 Task: Find connections with filter location Penticton with filter topic #careerswith filter profile language Potuguese with filter current company VarSigma with filter school Indian Institute of Technology, Ropar with filter industry Technology, Information and Internet with filter service category Team Building with filter keywords title Novelist/Writer
Action: Mouse moved to (265, 348)
Screenshot: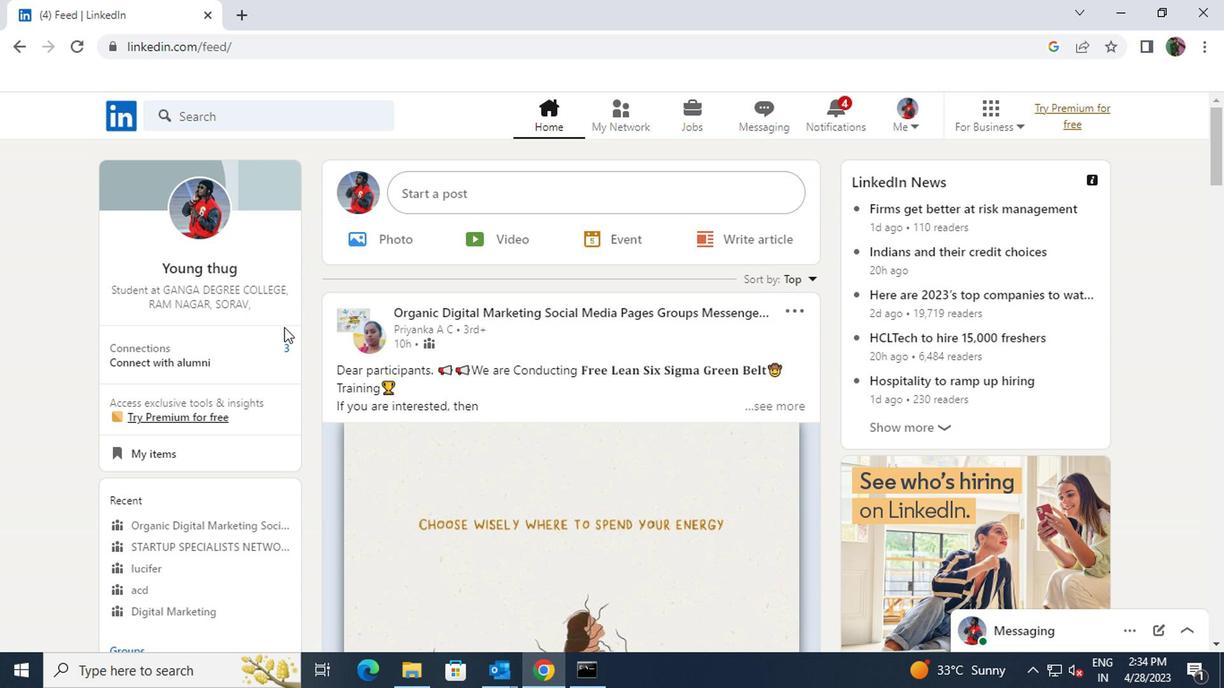 
Action: Mouse pressed left at (265, 348)
Screenshot: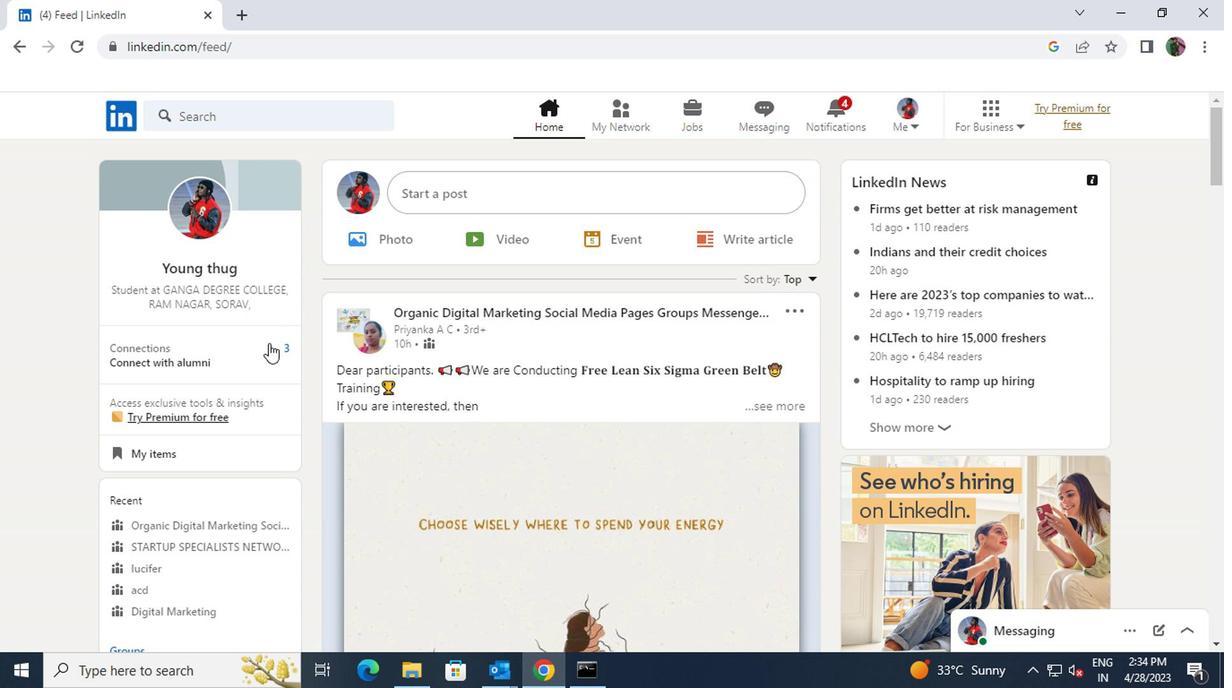 
Action: Mouse moved to (290, 216)
Screenshot: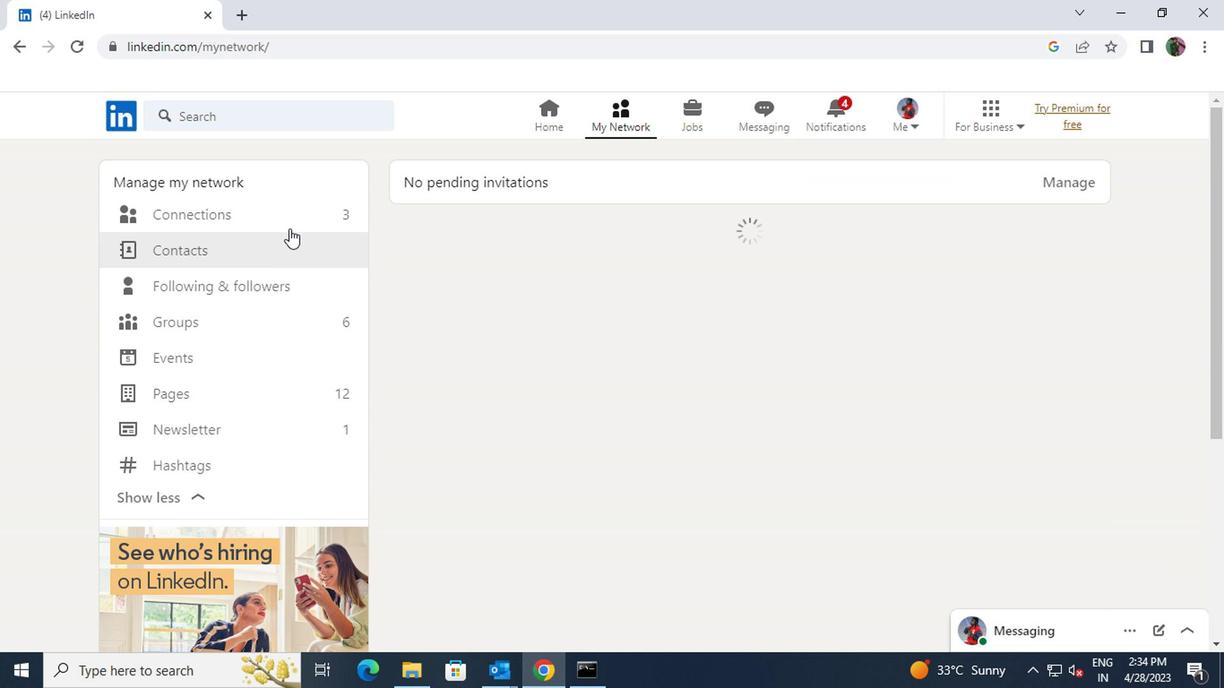 
Action: Mouse pressed left at (290, 216)
Screenshot: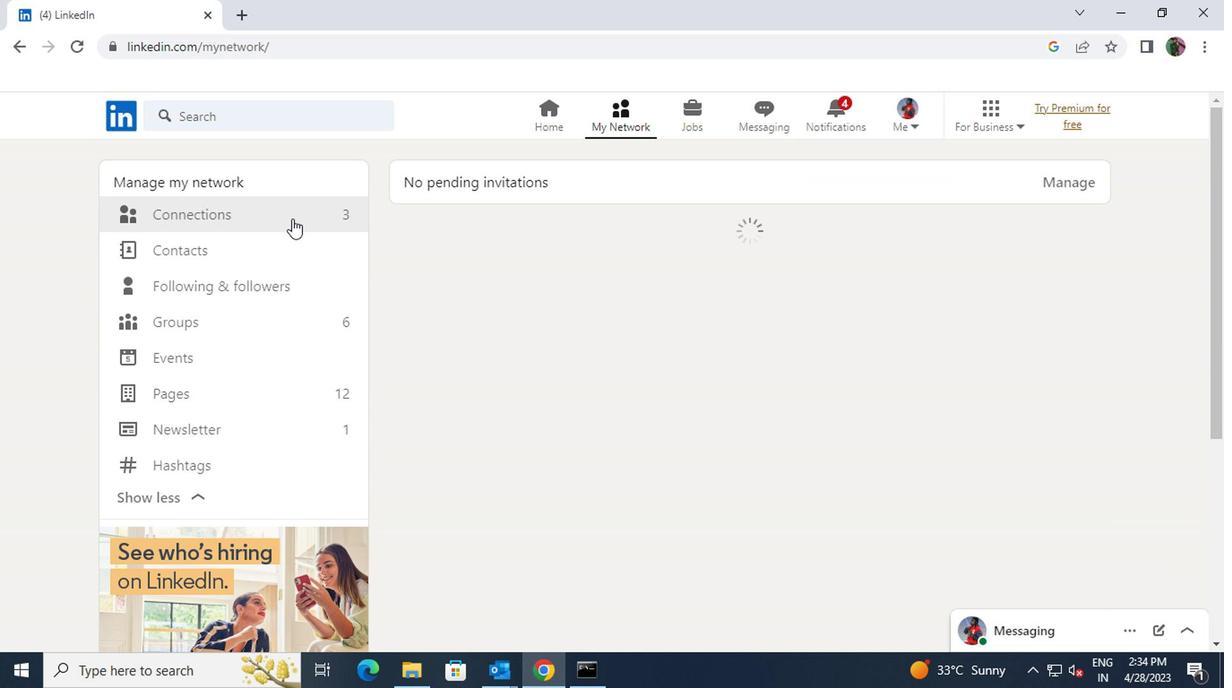 
Action: Mouse moved to (713, 220)
Screenshot: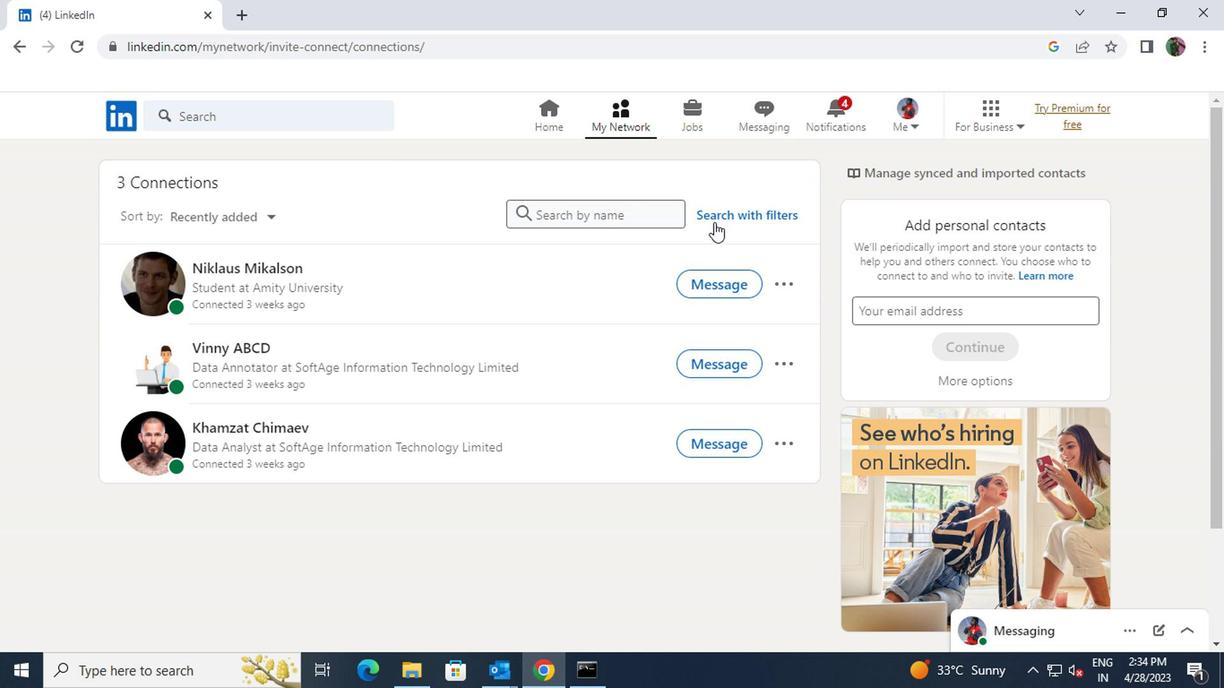 
Action: Mouse pressed left at (713, 220)
Screenshot: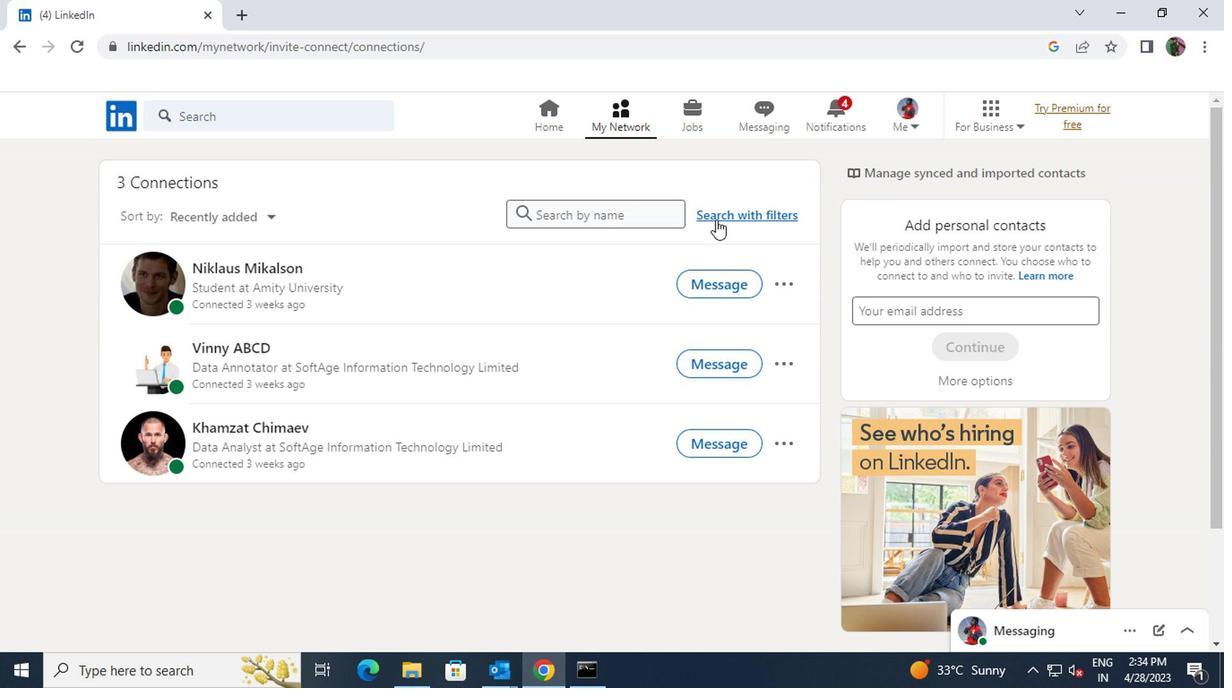 
Action: Mouse moved to (676, 172)
Screenshot: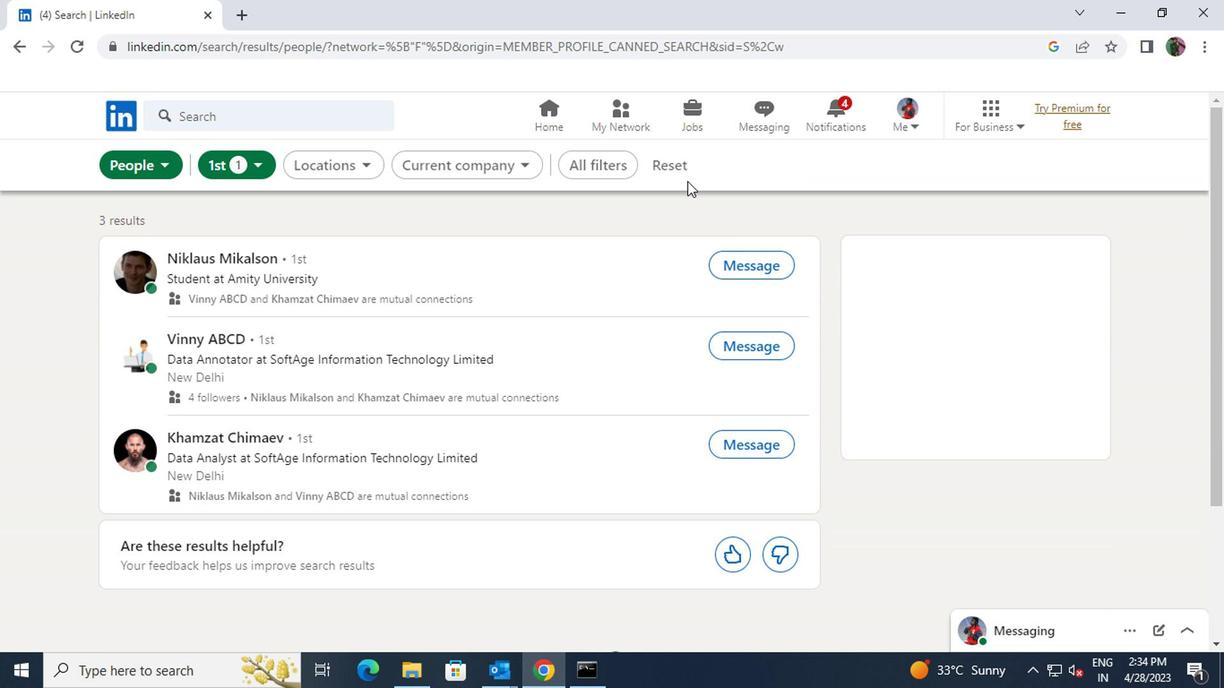 
Action: Mouse pressed left at (676, 172)
Screenshot: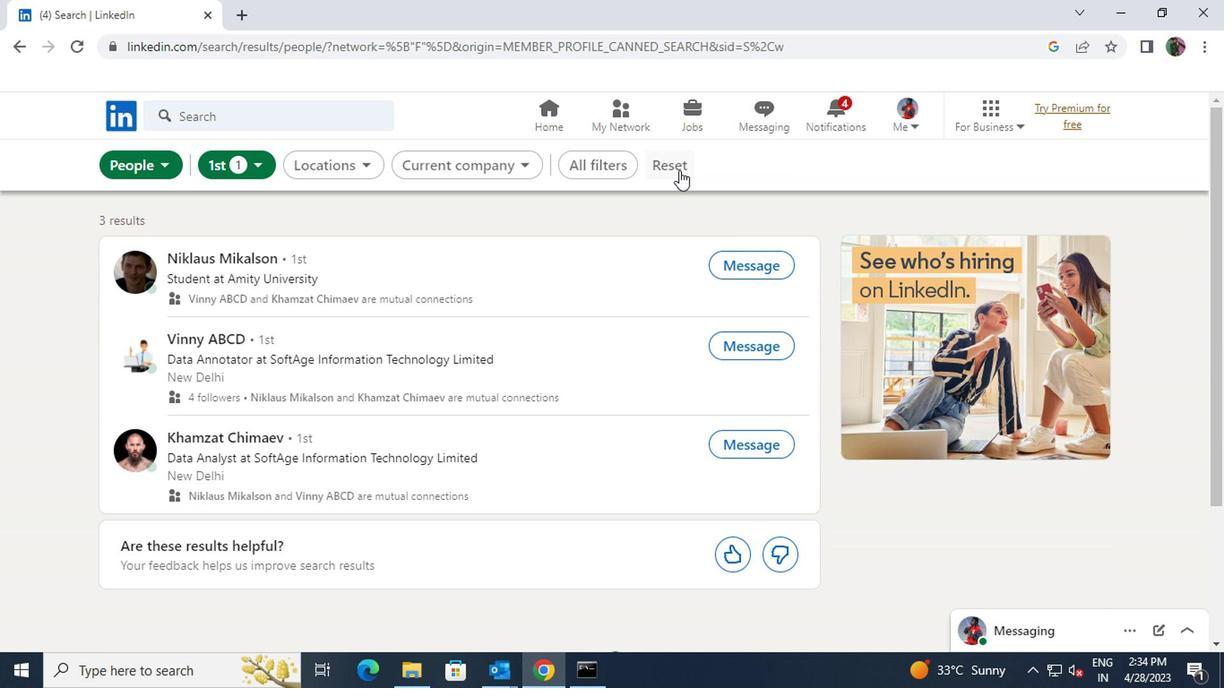 
Action: Mouse moved to (645, 165)
Screenshot: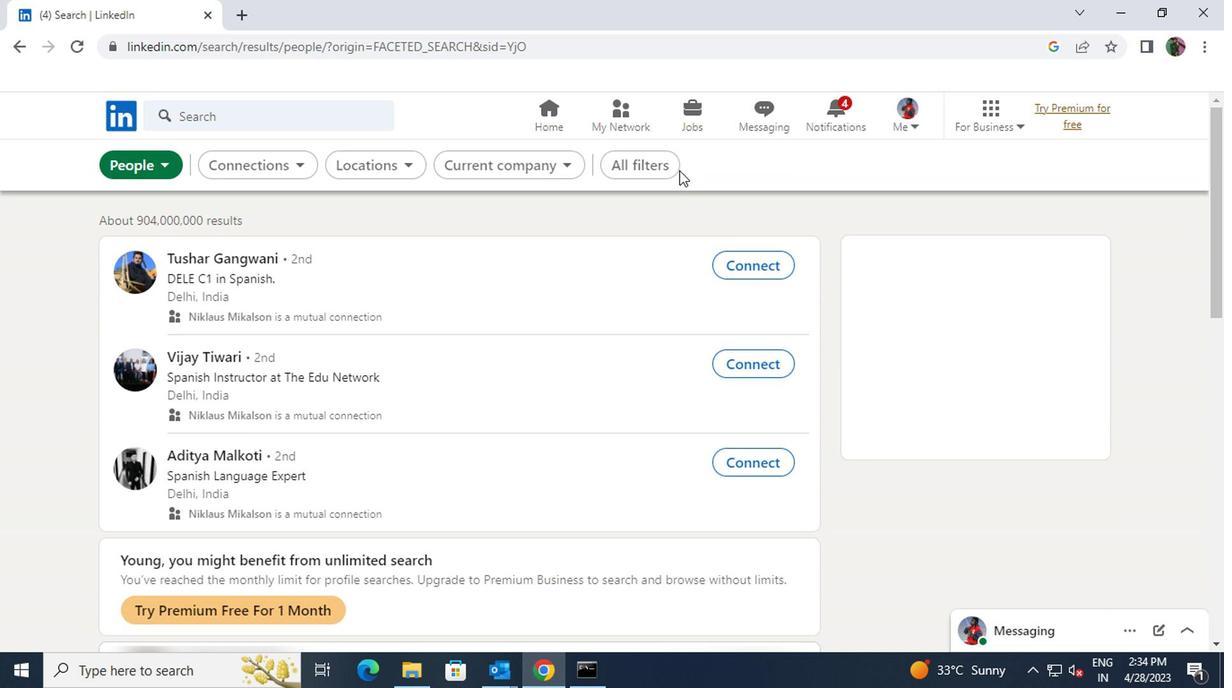 
Action: Mouse pressed left at (645, 165)
Screenshot: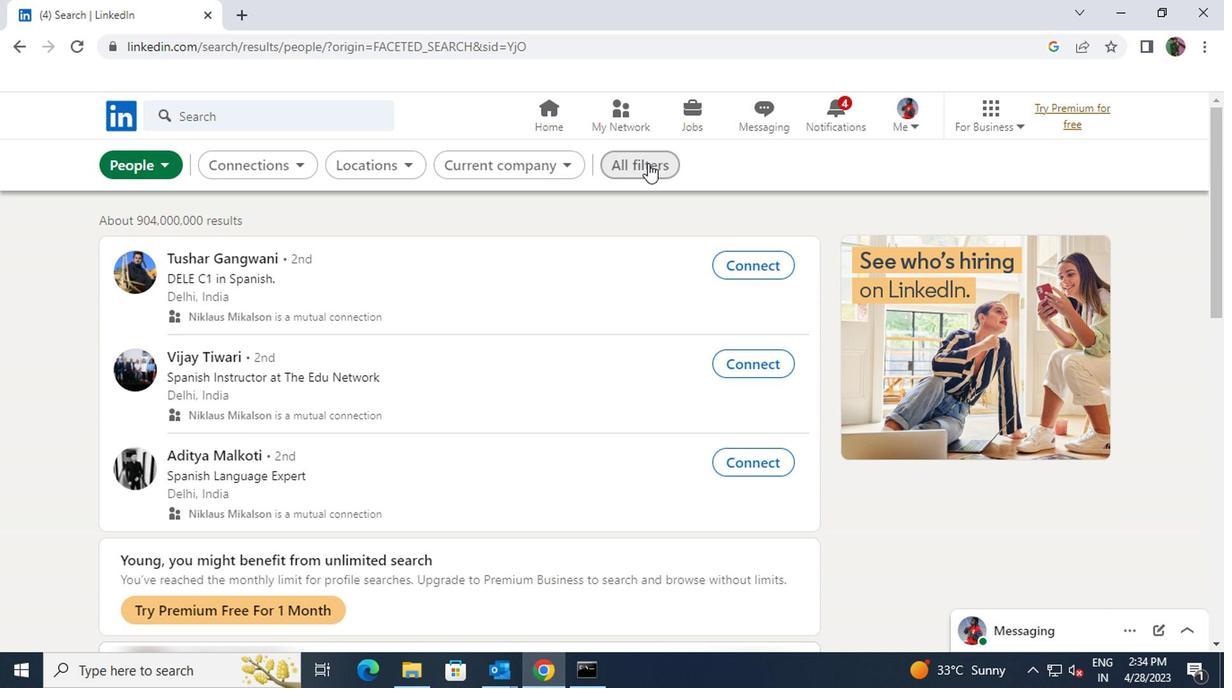 
Action: Mouse moved to (847, 346)
Screenshot: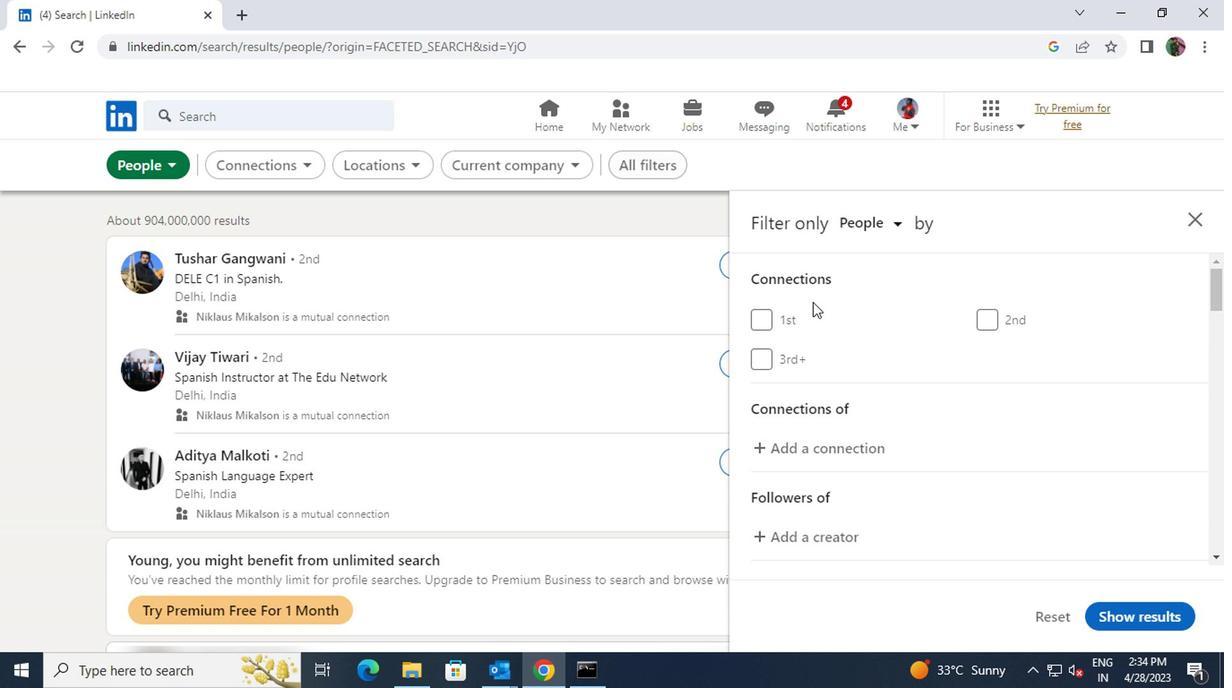 
Action: Mouse scrolled (847, 346) with delta (0, 0)
Screenshot: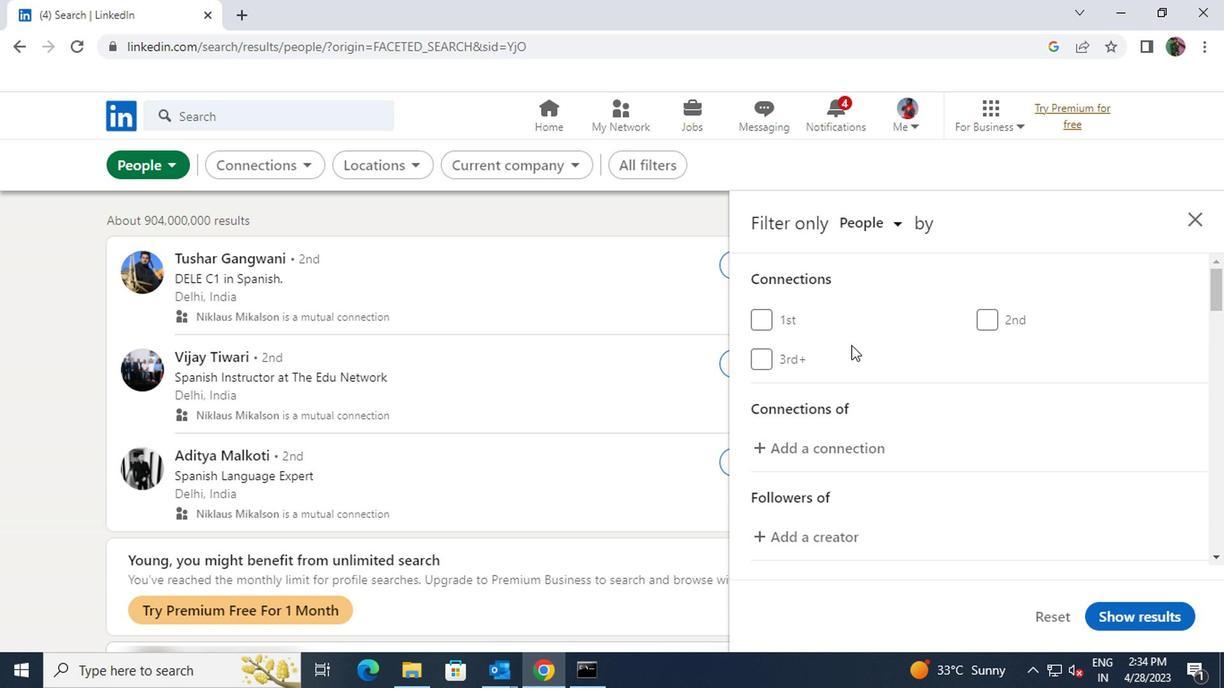 
Action: Mouse scrolled (847, 346) with delta (0, 0)
Screenshot: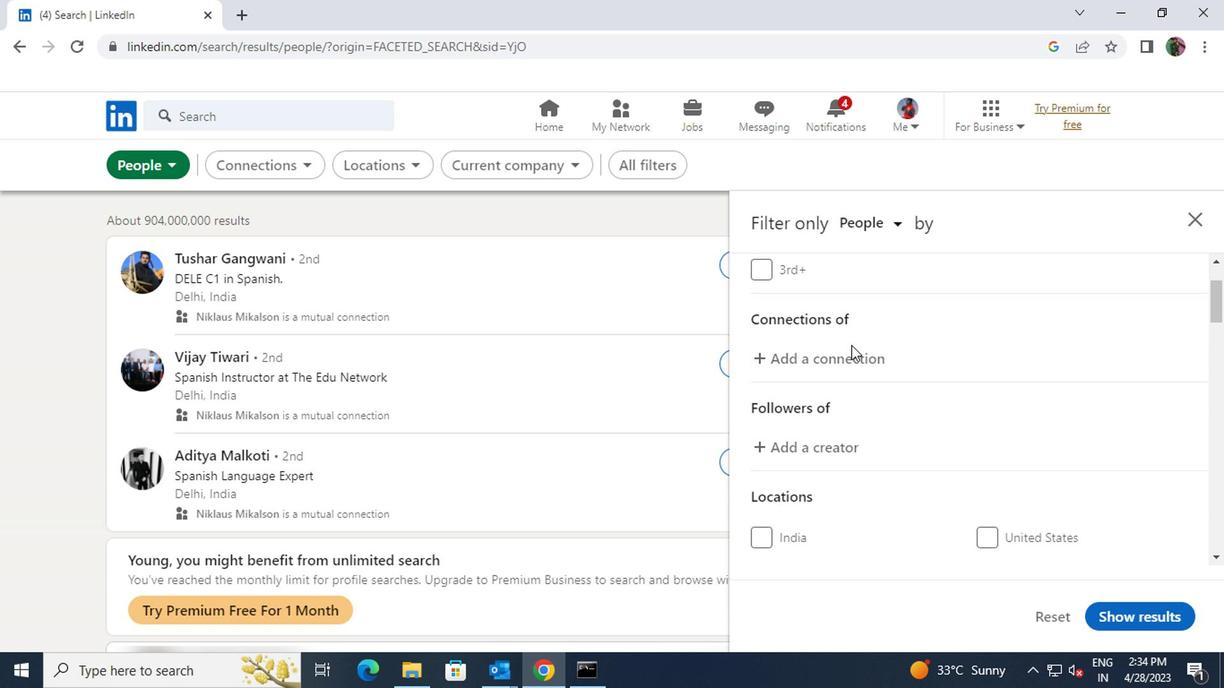 
Action: Mouse scrolled (847, 346) with delta (0, 0)
Screenshot: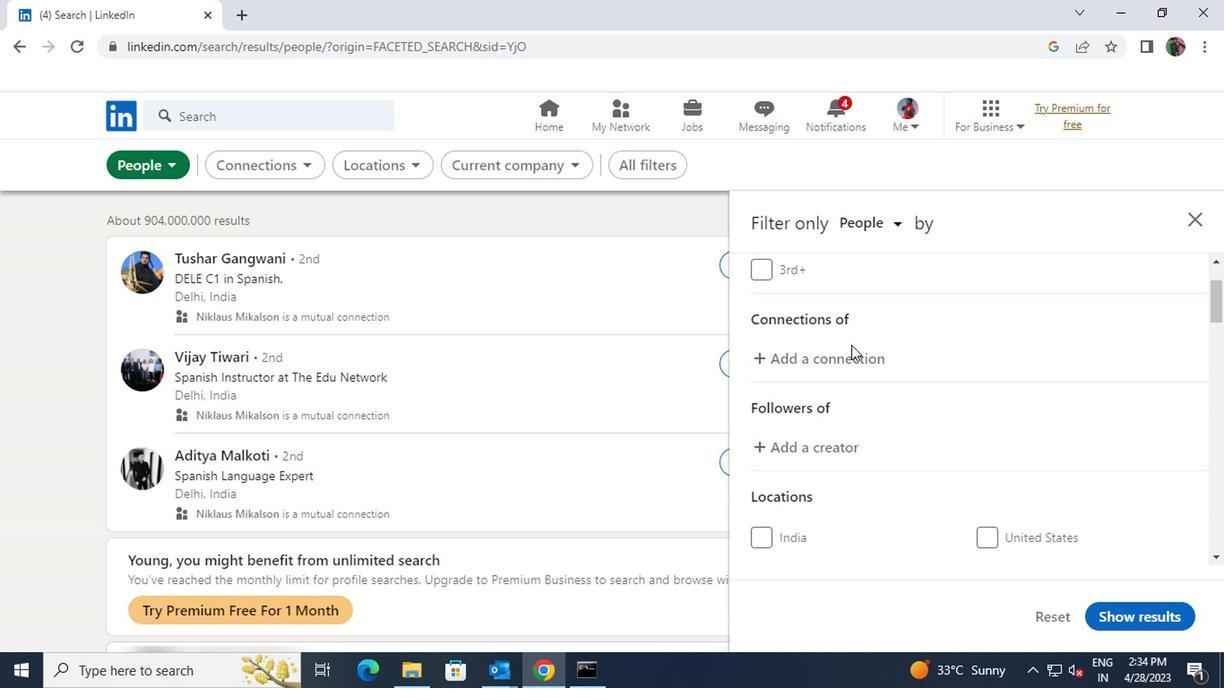 
Action: Mouse moved to (998, 439)
Screenshot: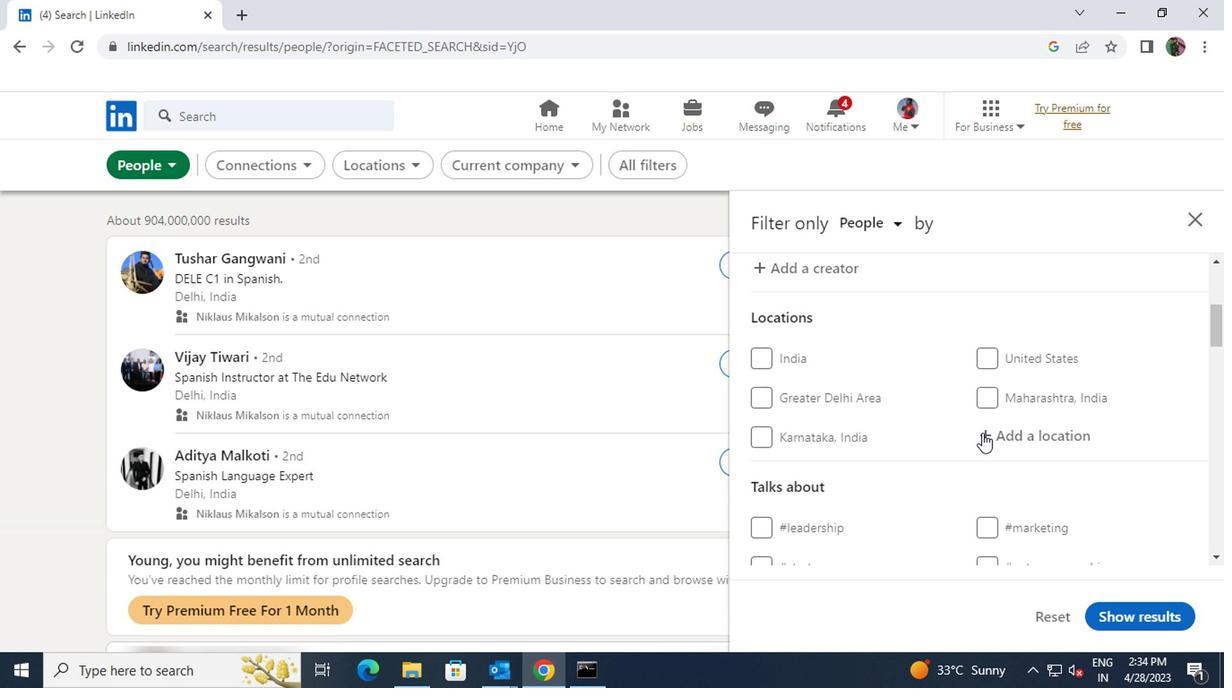
Action: Mouse pressed left at (998, 439)
Screenshot: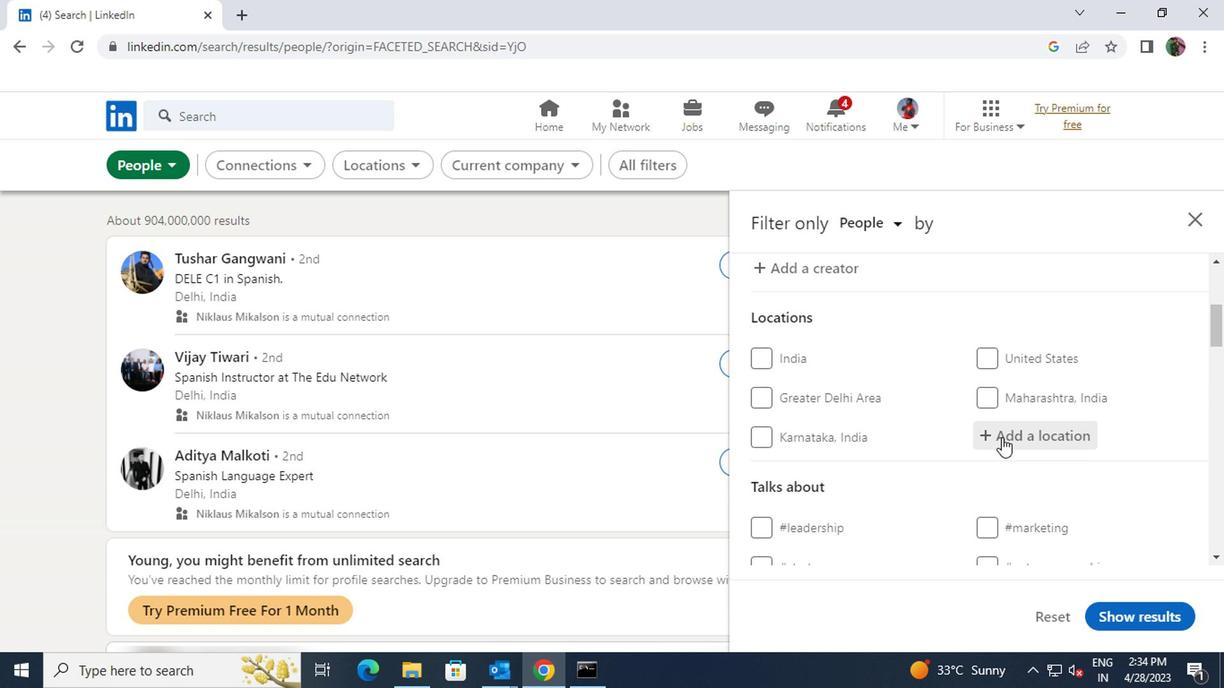 
Action: Key pressed <Key.shift>PENTICTON
Screenshot: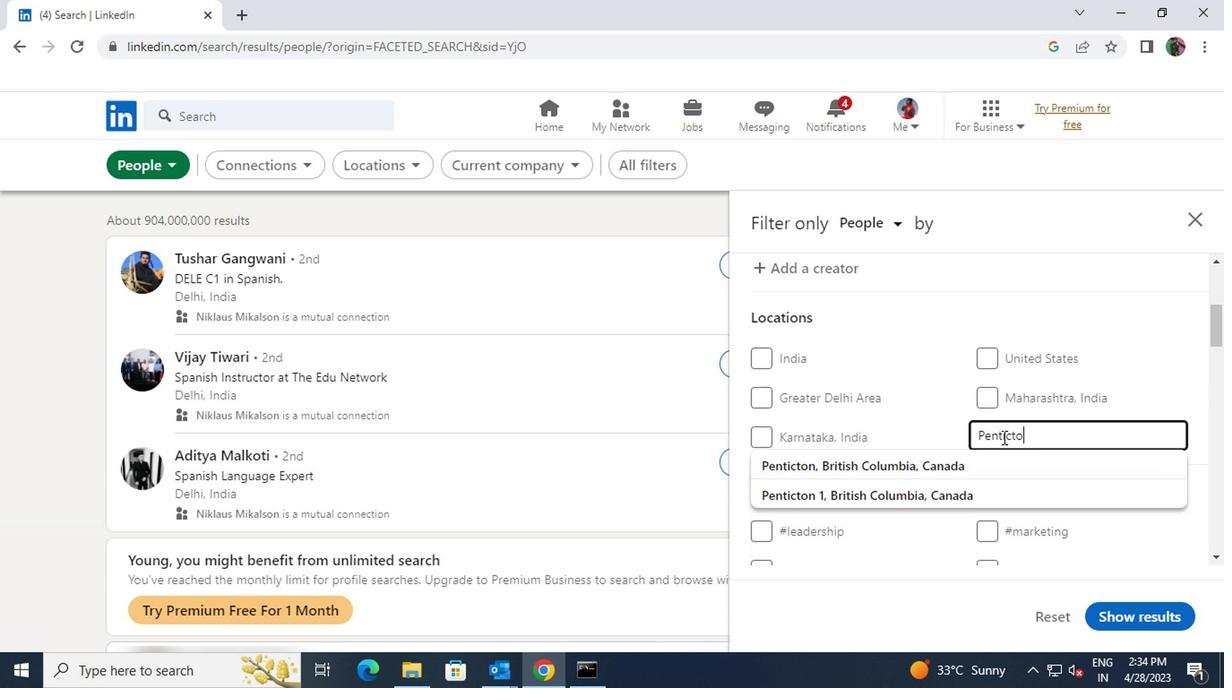 
Action: Mouse moved to (989, 471)
Screenshot: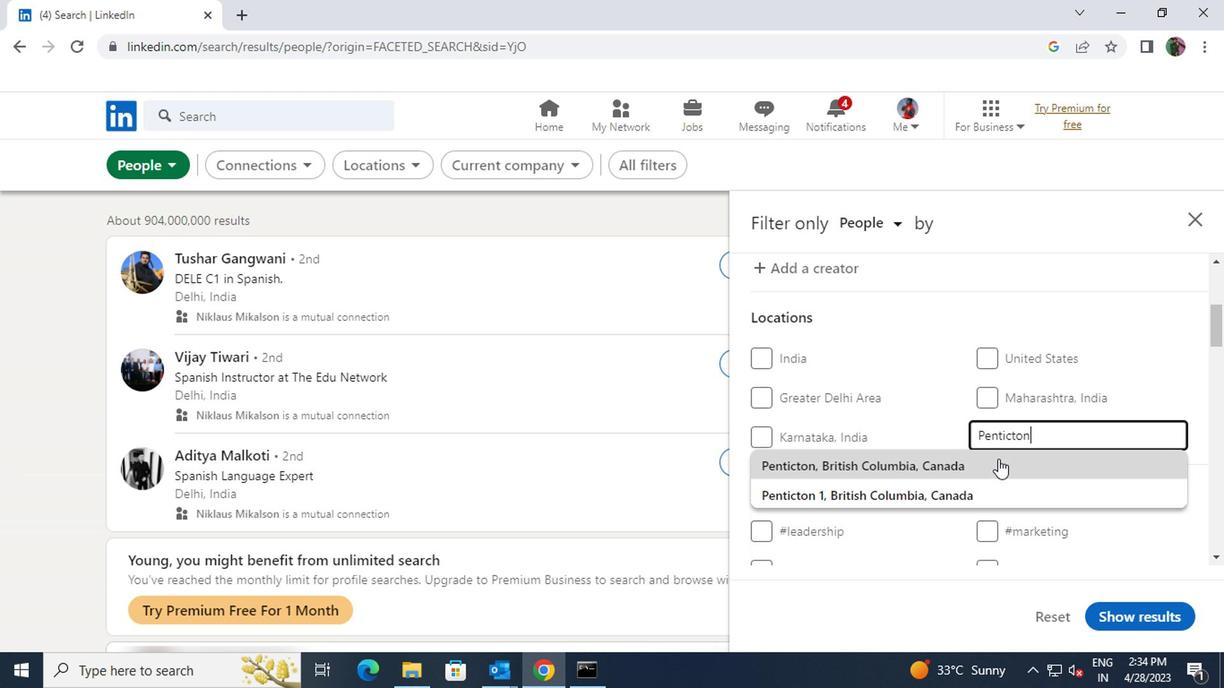 
Action: Mouse pressed left at (989, 471)
Screenshot: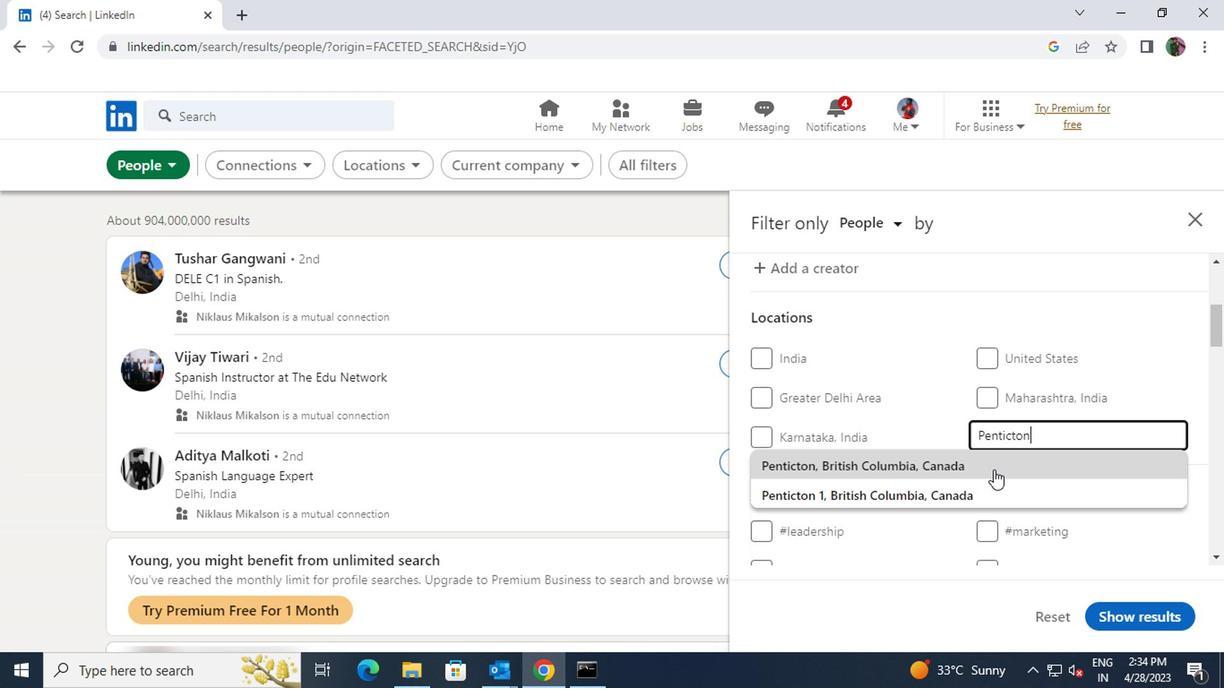
Action: Mouse scrolled (989, 470) with delta (0, 0)
Screenshot: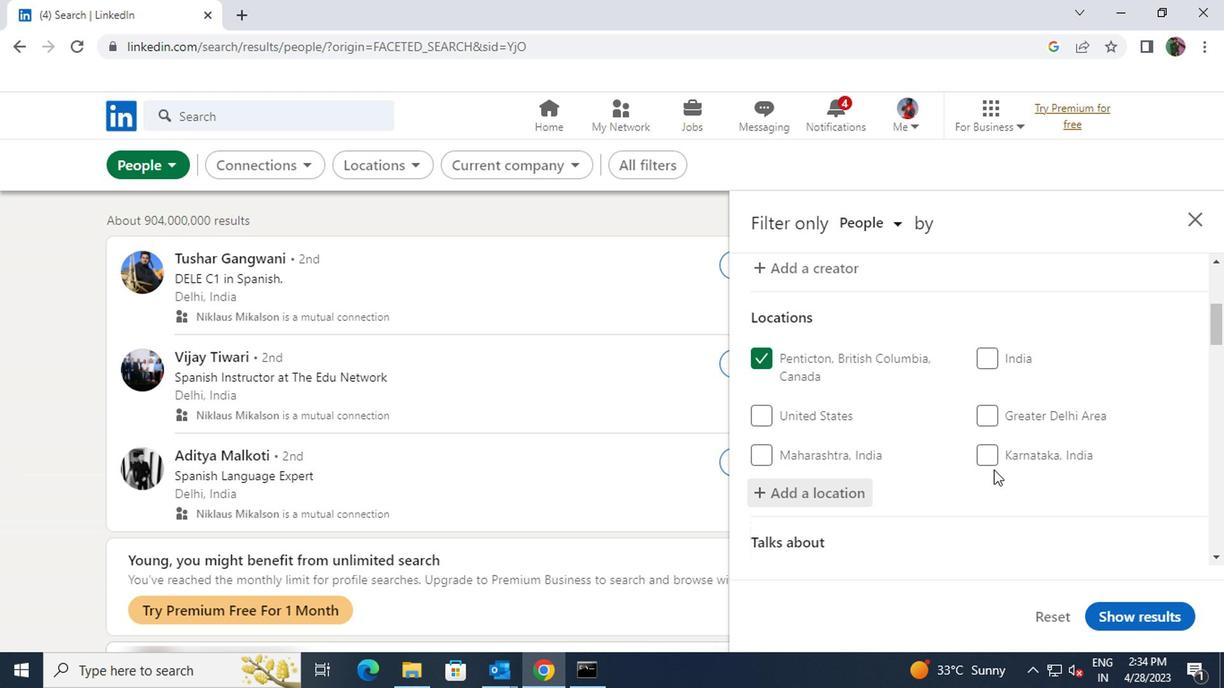 
Action: Mouse scrolled (989, 470) with delta (0, 0)
Screenshot: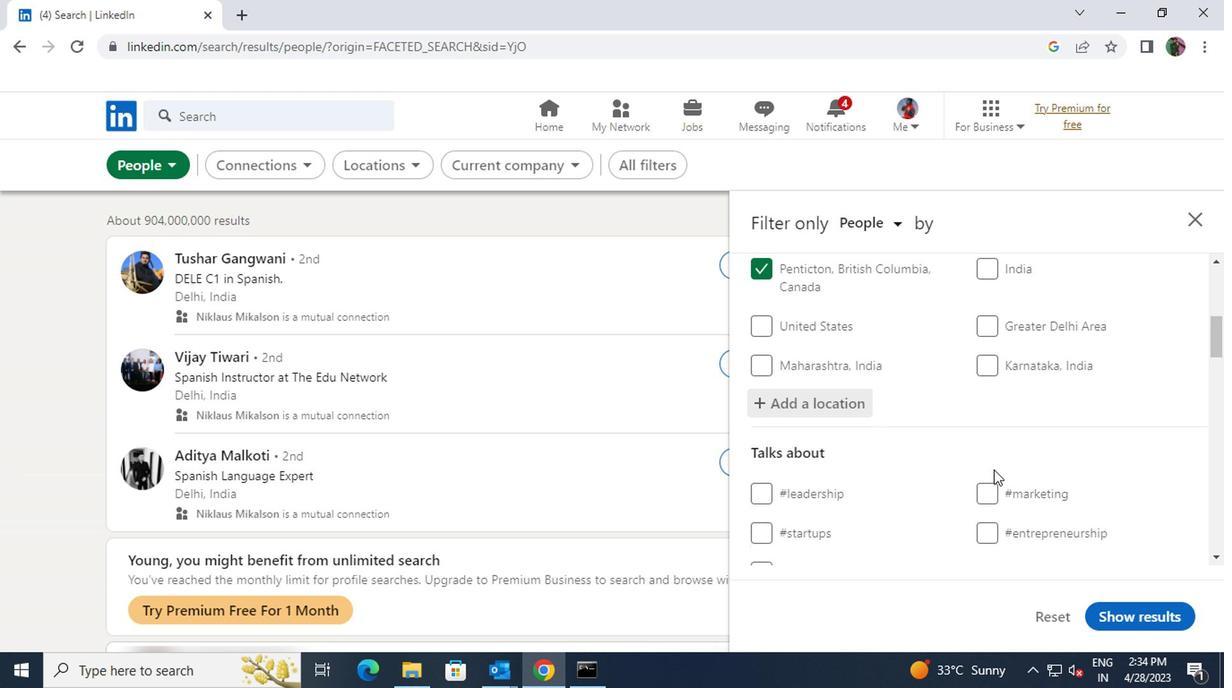 
Action: Mouse moved to (989, 482)
Screenshot: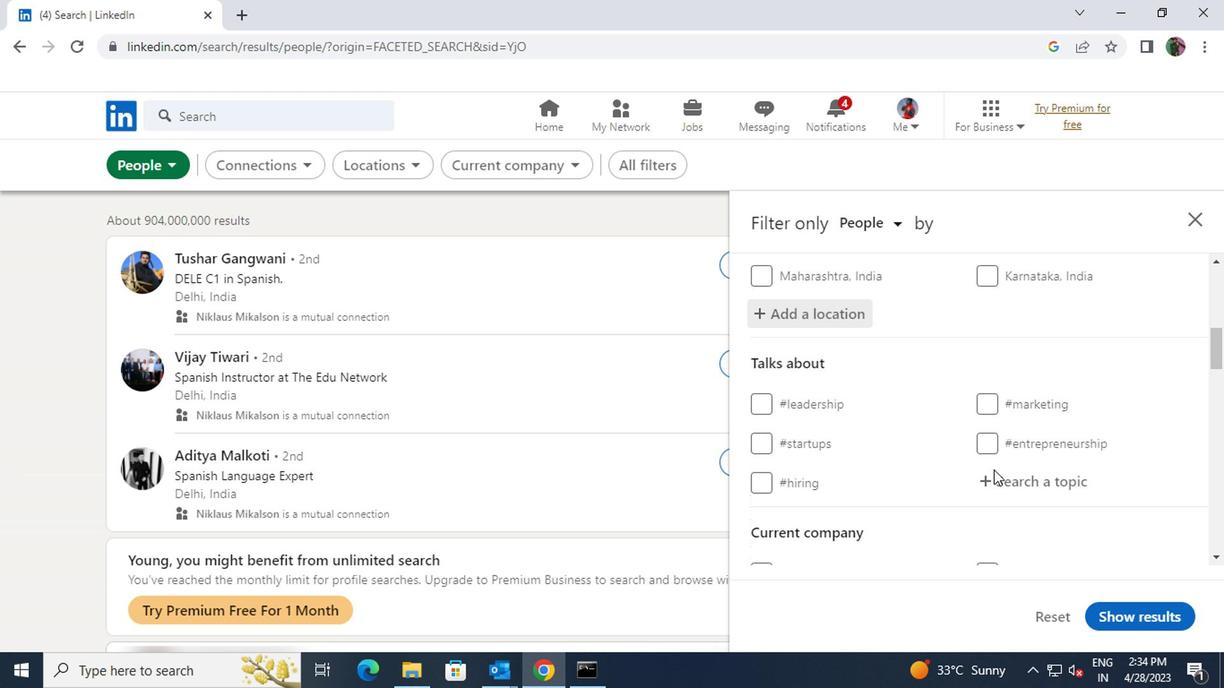 
Action: Mouse pressed left at (989, 482)
Screenshot: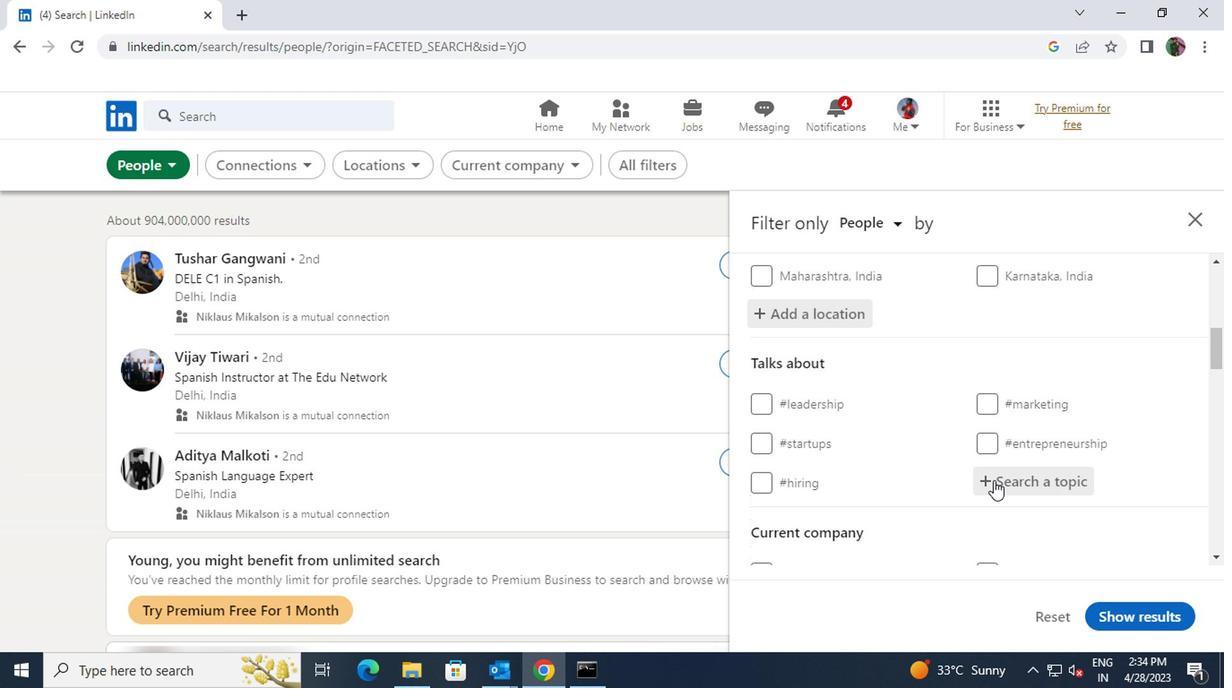 
Action: Key pressed <Key.shift><Key.shift><Key.shift>CAREER
Screenshot: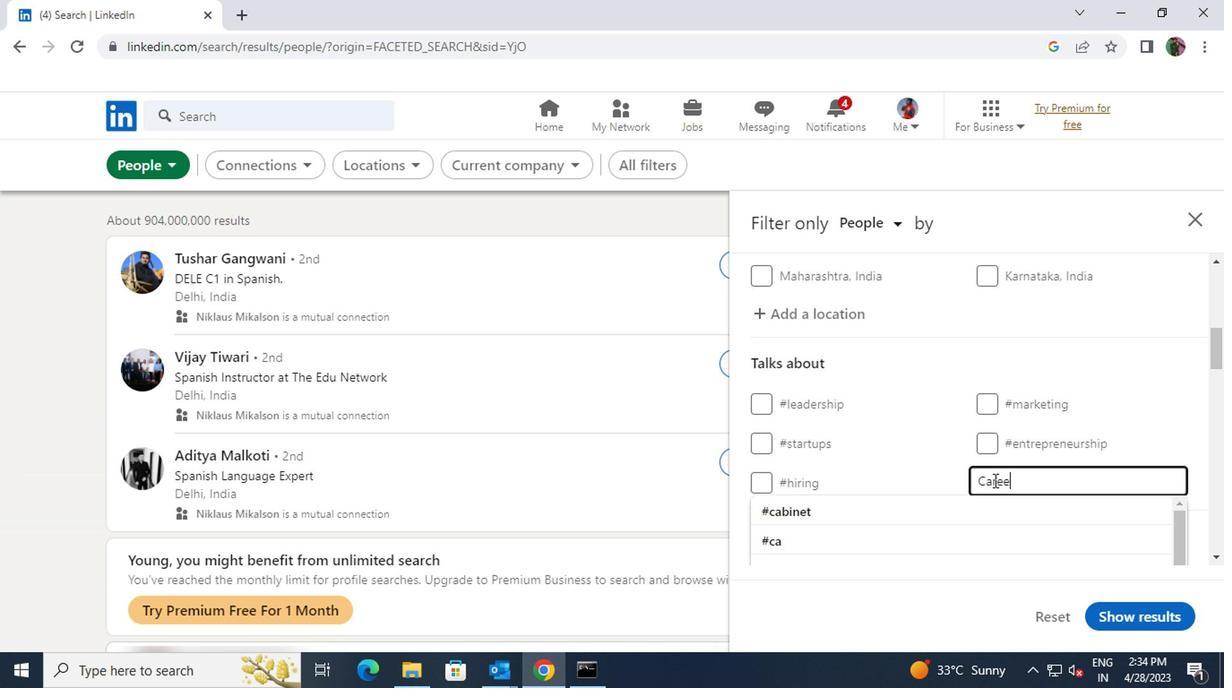 
Action: Mouse moved to (972, 508)
Screenshot: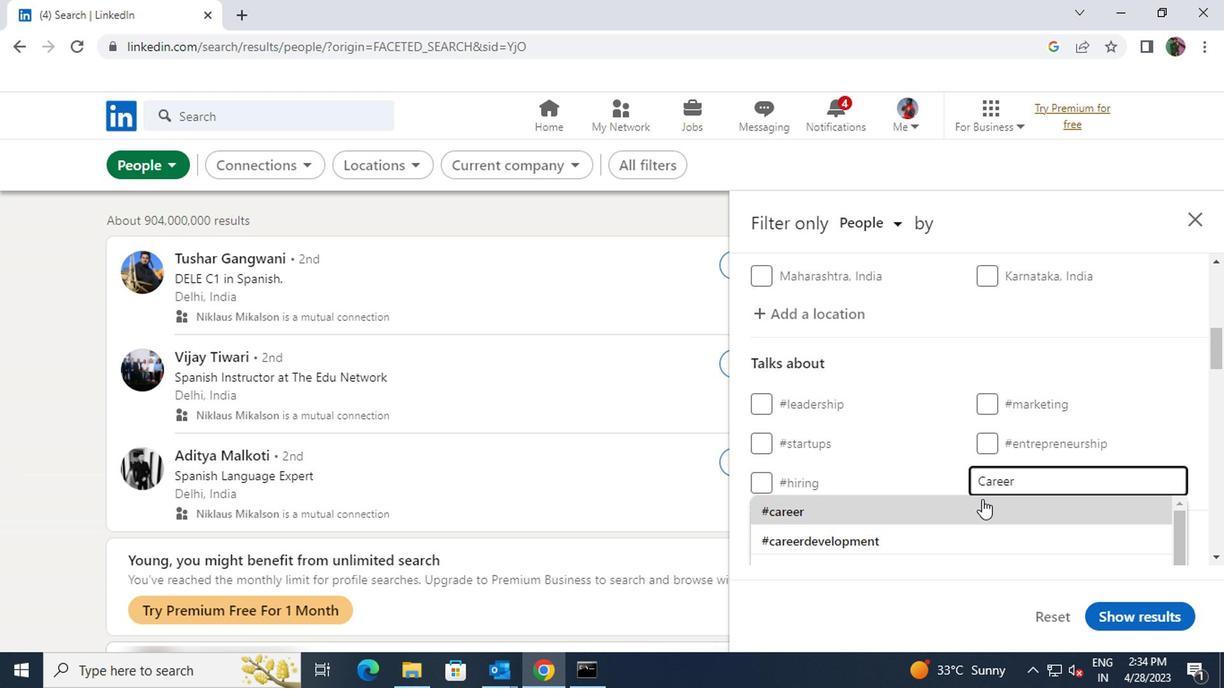 
Action: Mouse pressed left at (972, 508)
Screenshot: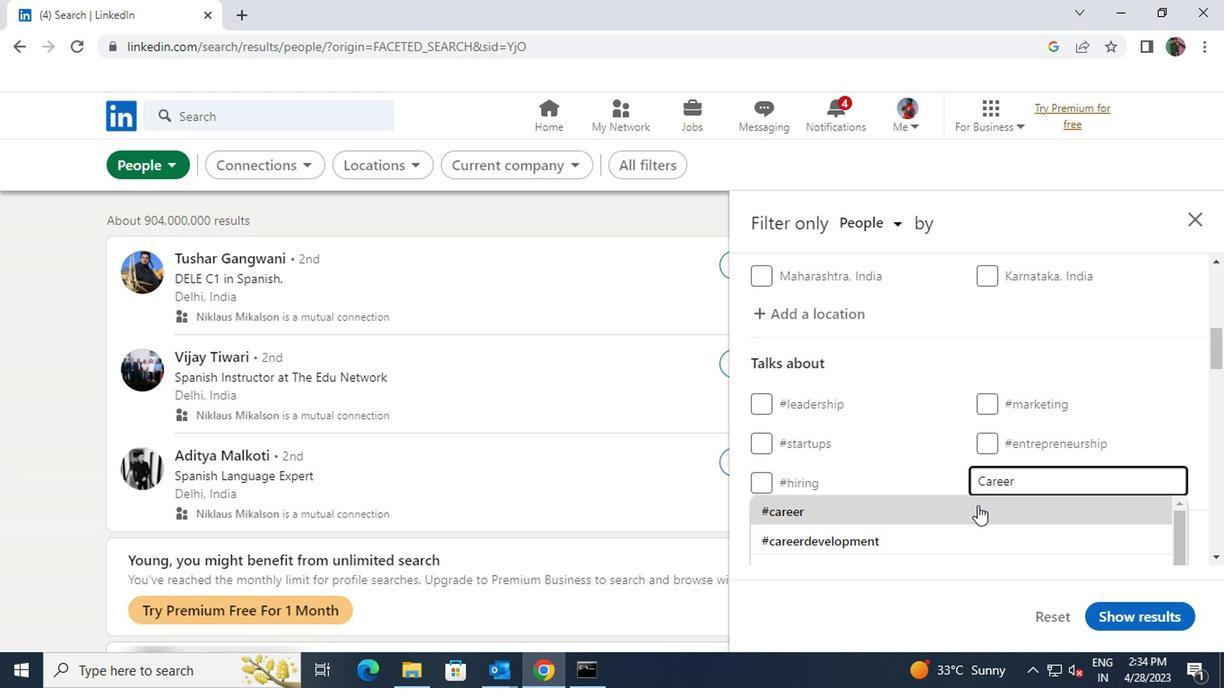 
Action: Mouse scrolled (972, 507) with delta (0, -1)
Screenshot: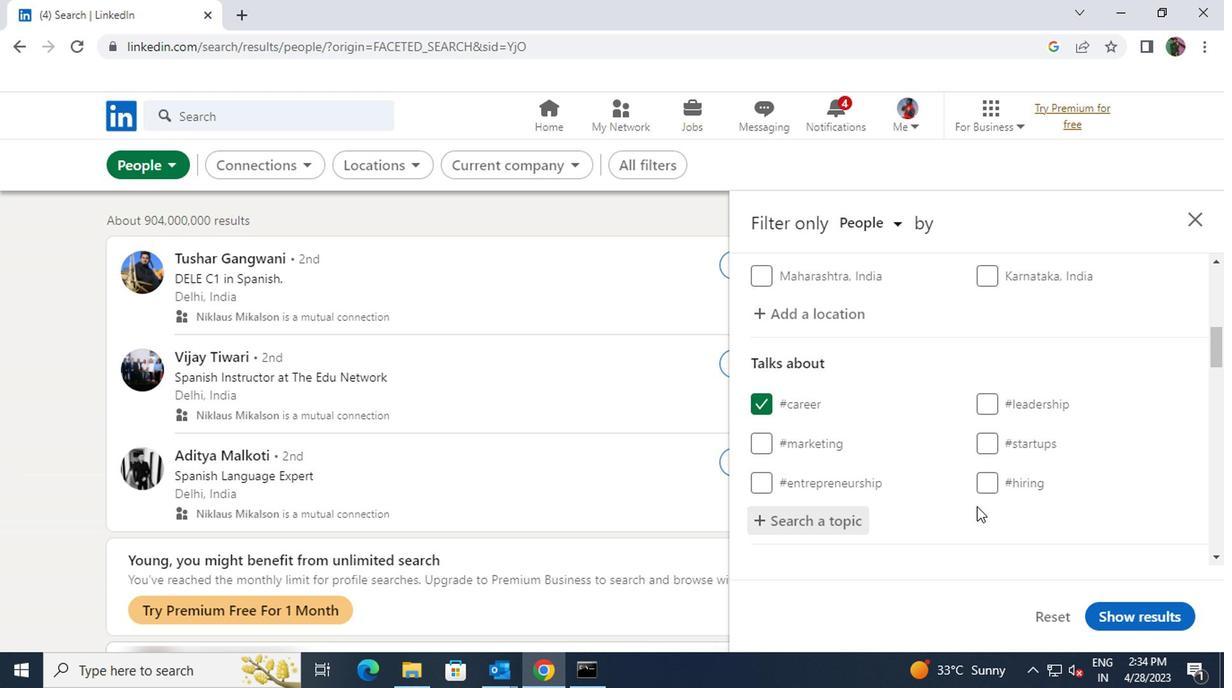 
Action: Mouse scrolled (972, 507) with delta (0, -1)
Screenshot: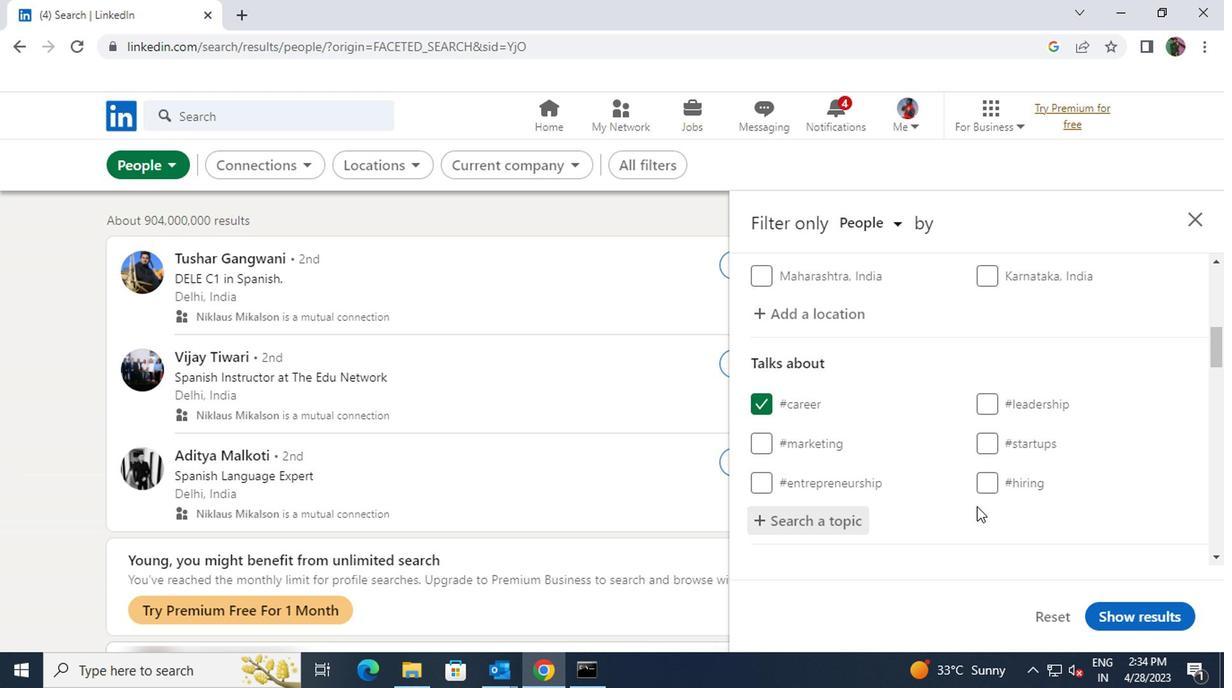 
Action: Mouse scrolled (972, 507) with delta (0, -1)
Screenshot: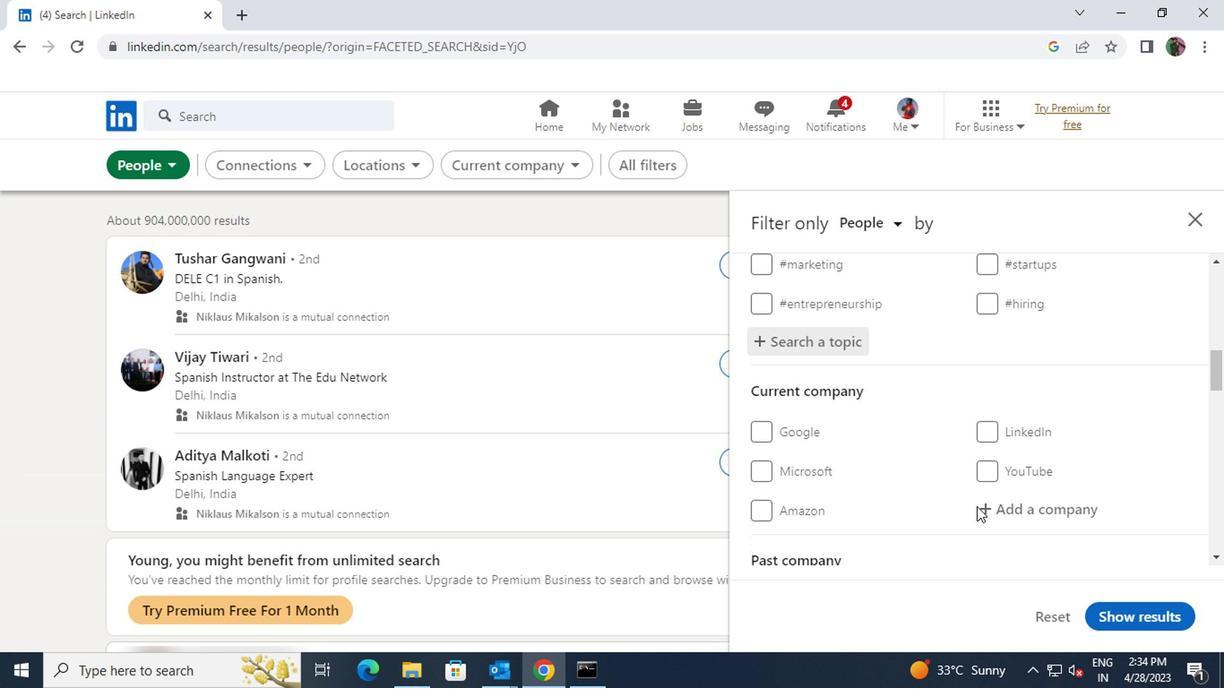 
Action: Mouse scrolled (972, 507) with delta (0, -1)
Screenshot: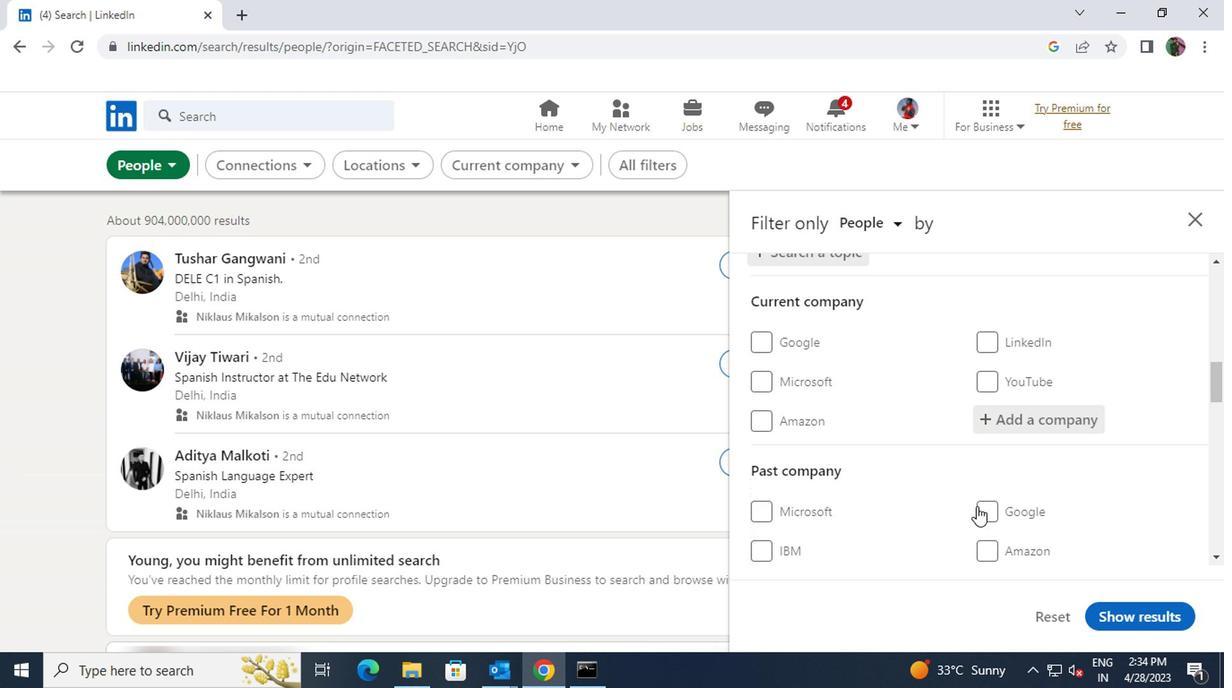 
Action: Mouse scrolled (972, 507) with delta (0, -1)
Screenshot: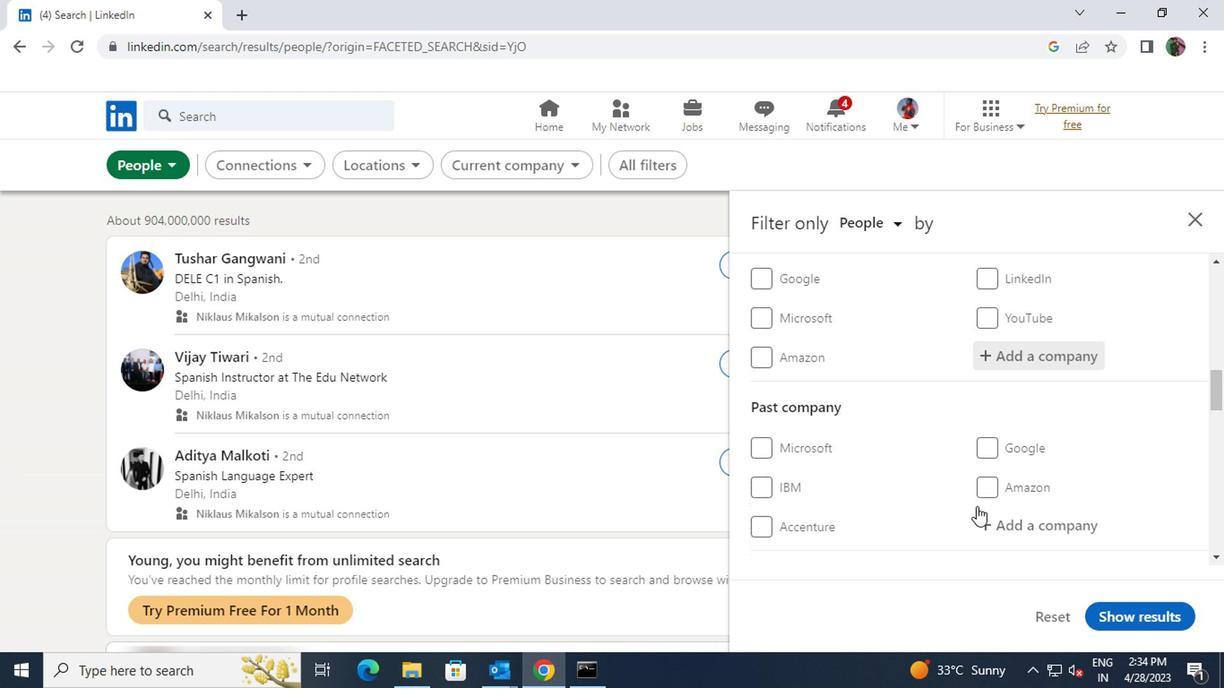 
Action: Mouse scrolled (972, 507) with delta (0, -1)
Screenshot: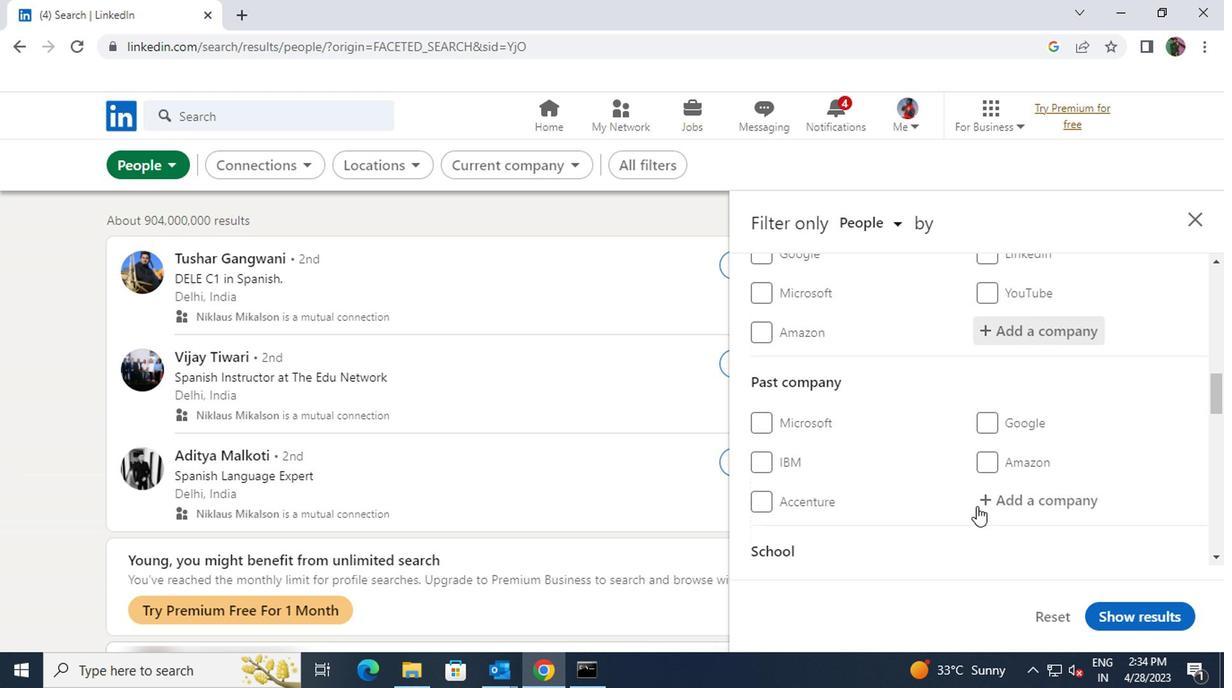 
Action: Mouse scrolled (972, 507) with delta (0, -1)
Screenshot: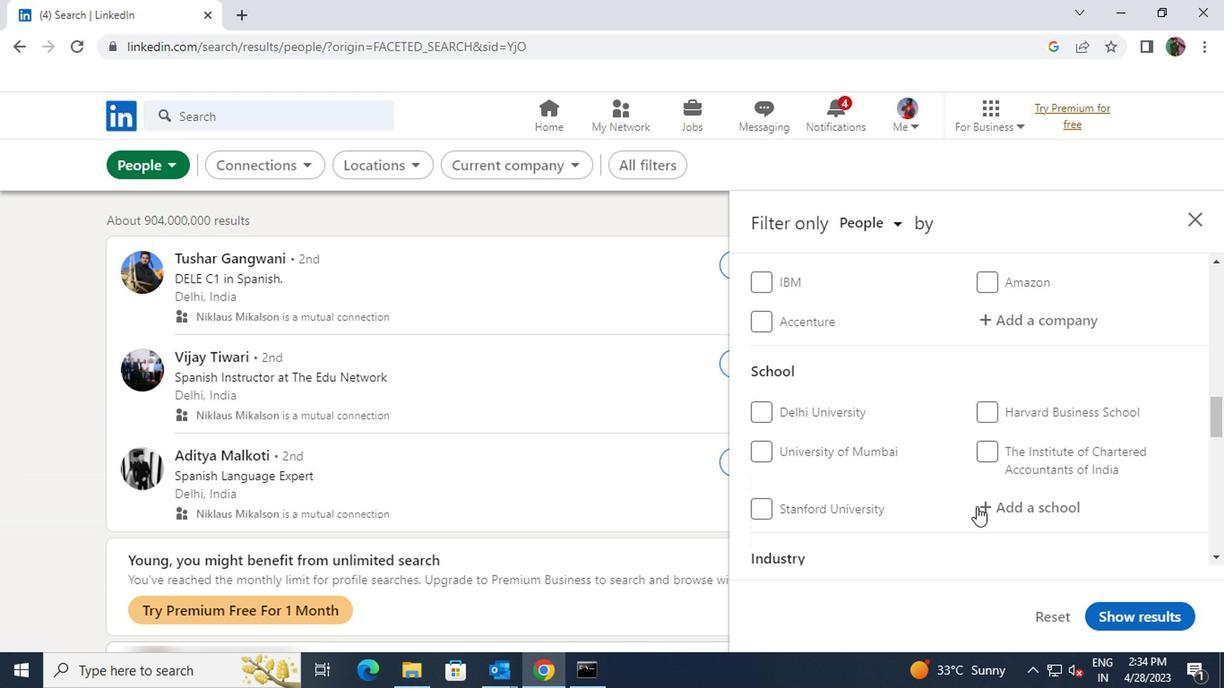 
Action: Mouse scrolled (972, 507) with delta (0, -1)
Screenshot: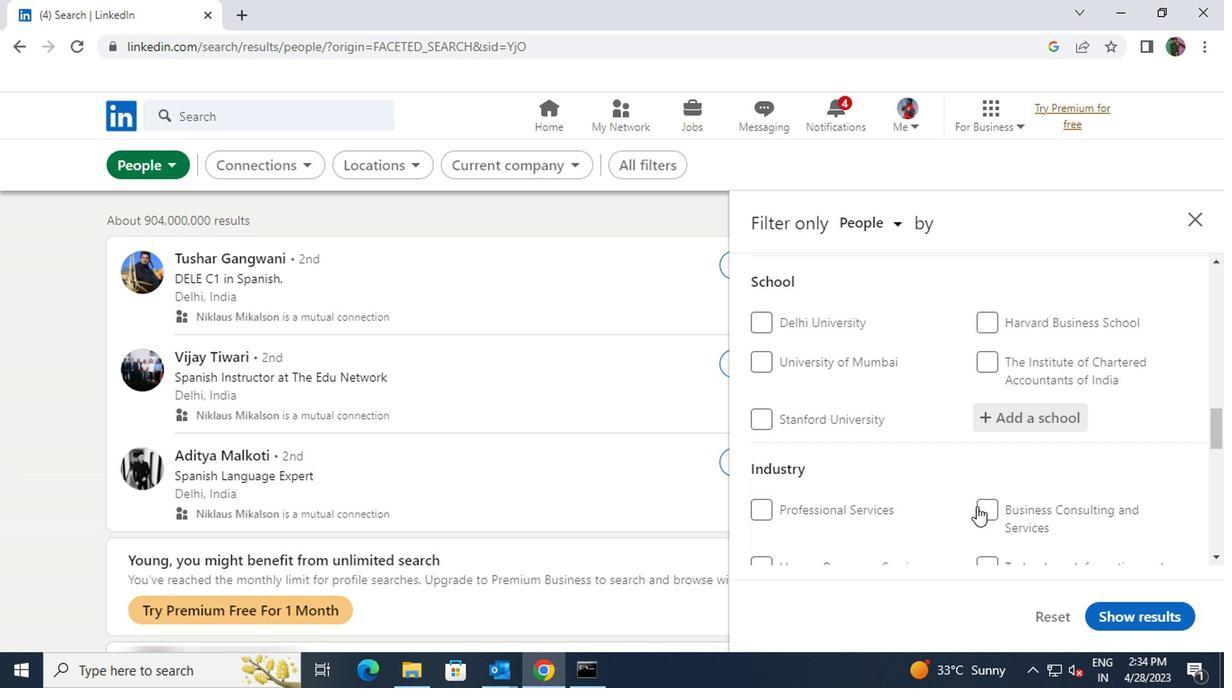
Action: Mouse scrolled (972, 507) with delta (0, -1)
Screenshot: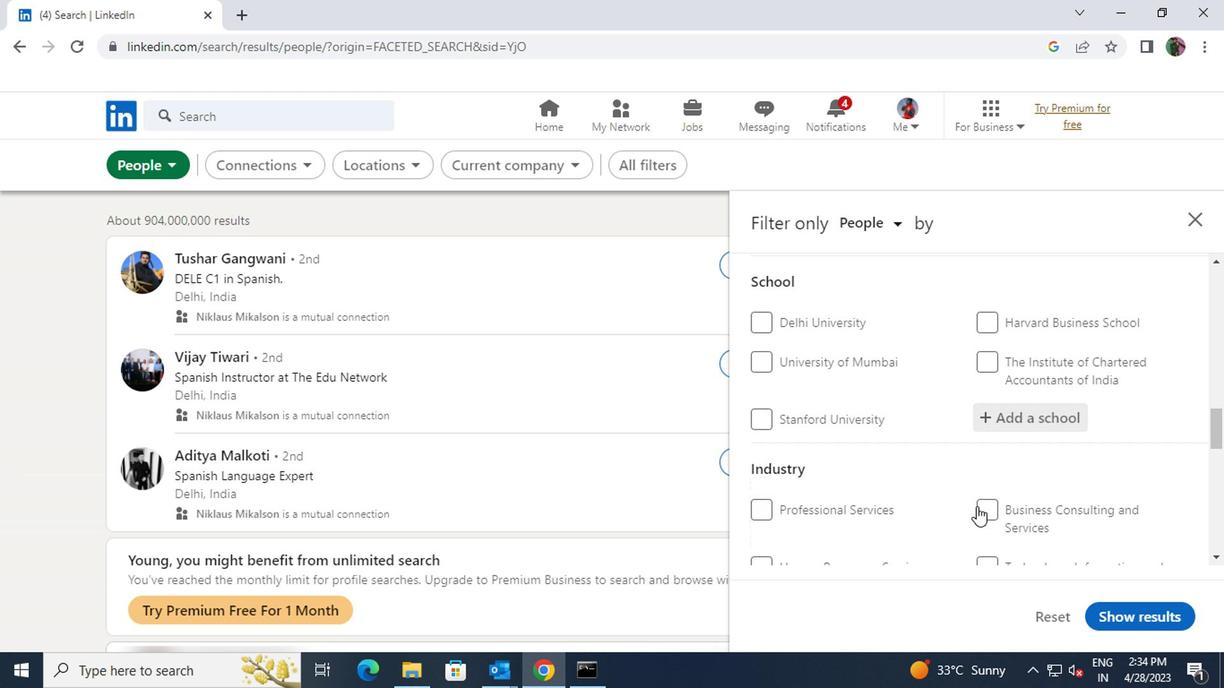 
Action: Mouse scrolled (972, 507) with delta (0, -1)
Screenshot: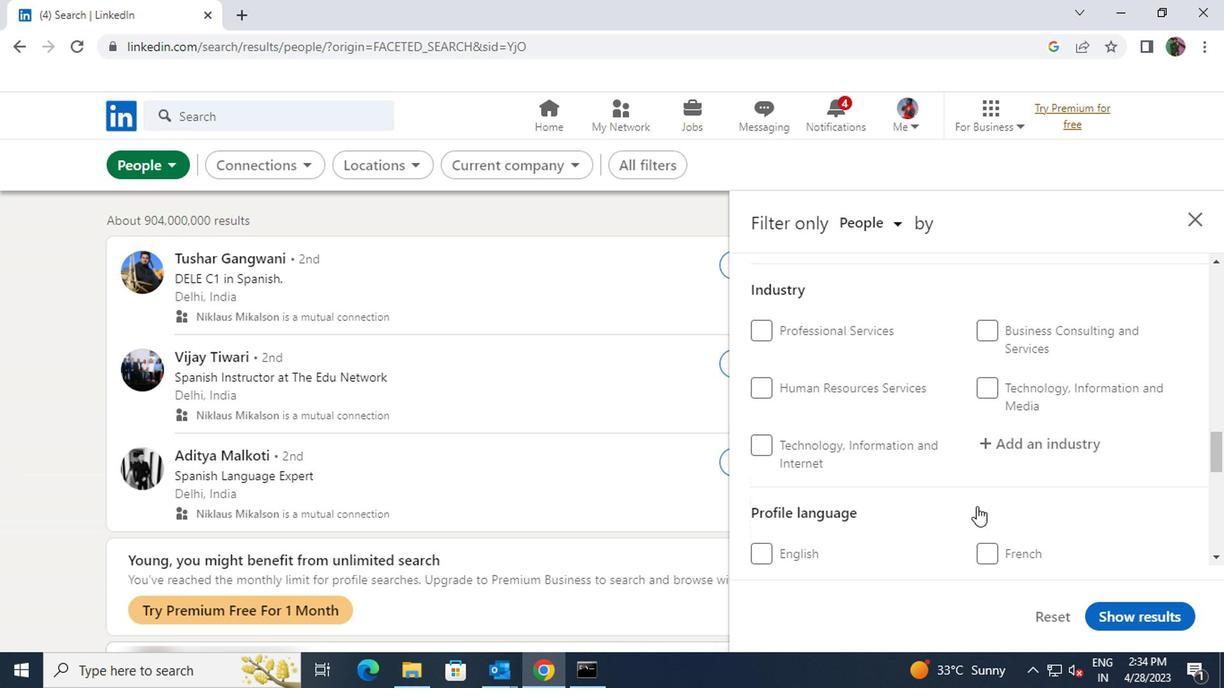 
Action: Mouse scrolled (972, 507) with delta (0, -1)
Screenshot: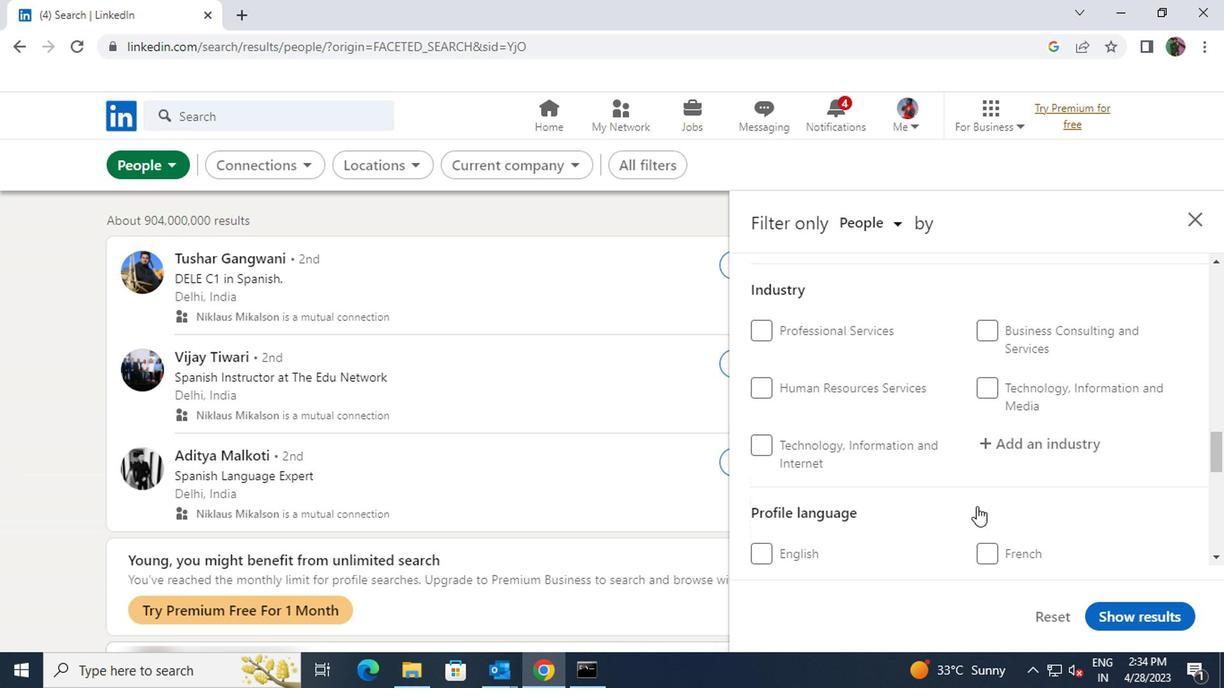
Action: Mouse moved to (982, 417)
Screenshot: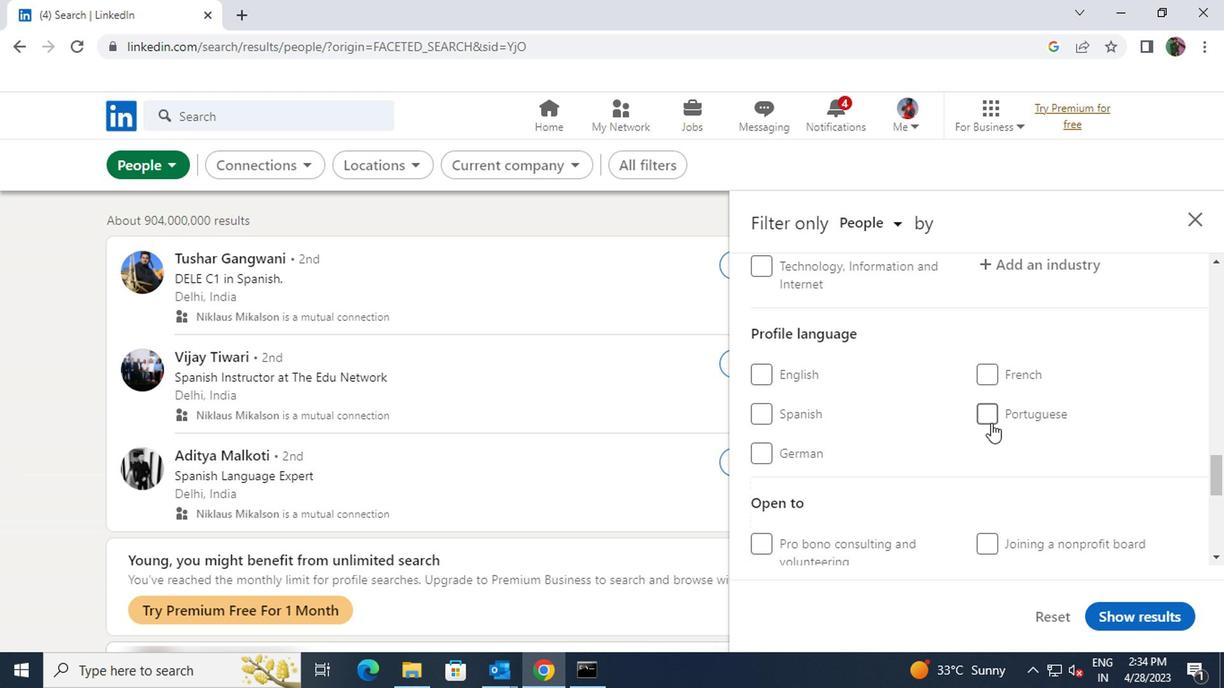 
Action: Mouse pressed left at (982, 417)
Screenshot: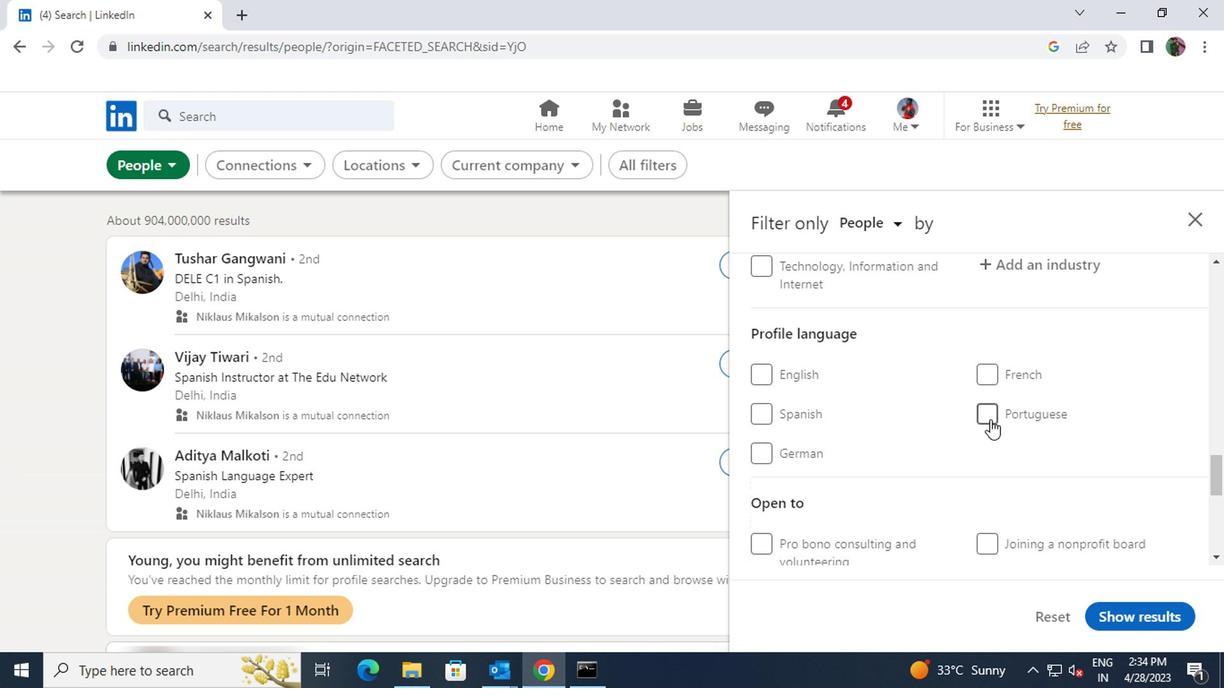 
Action: Mouse moved to (980, 417)
Screenshot: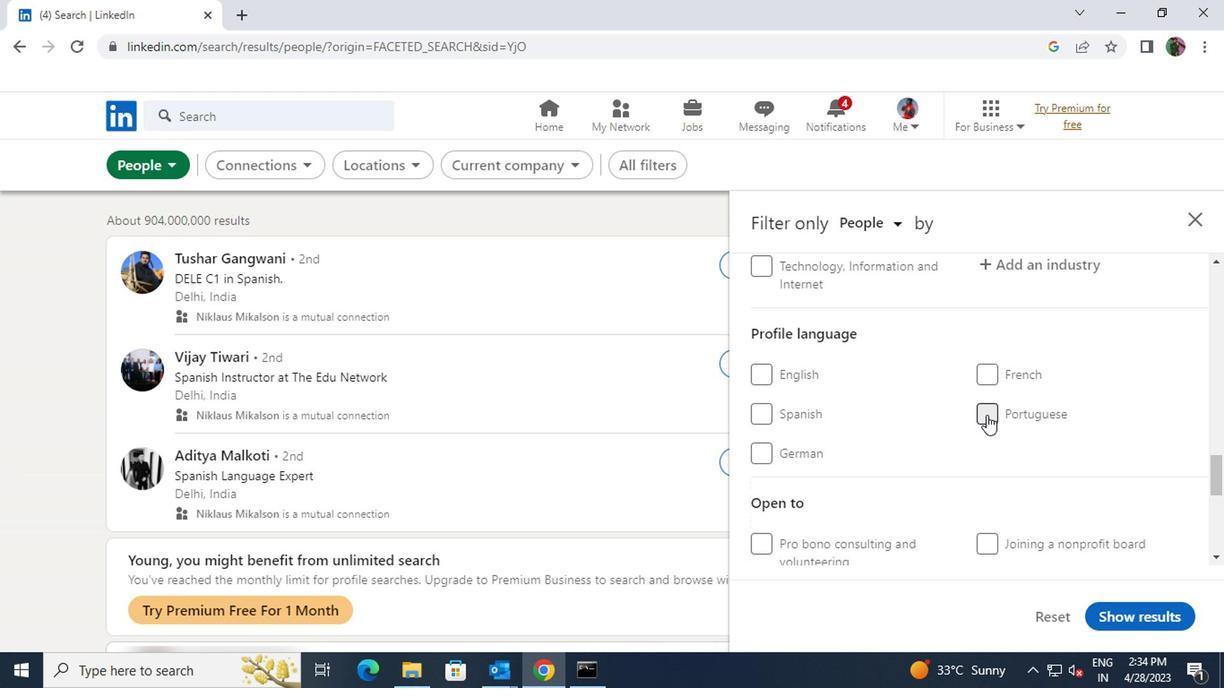 
Action: Mouse scrolled (980, 417) with delta (0, 0)
Screenshot: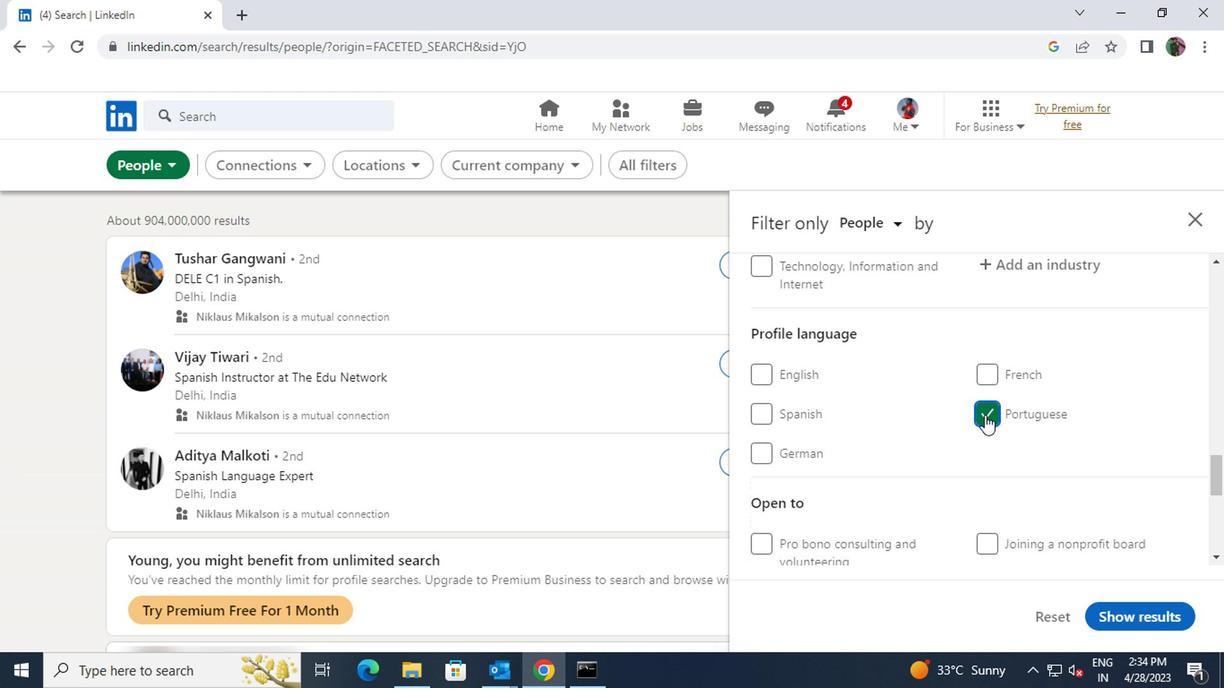 
Action: Mouse scrolled (980, 417) with delta (0, 0)
Screenshot: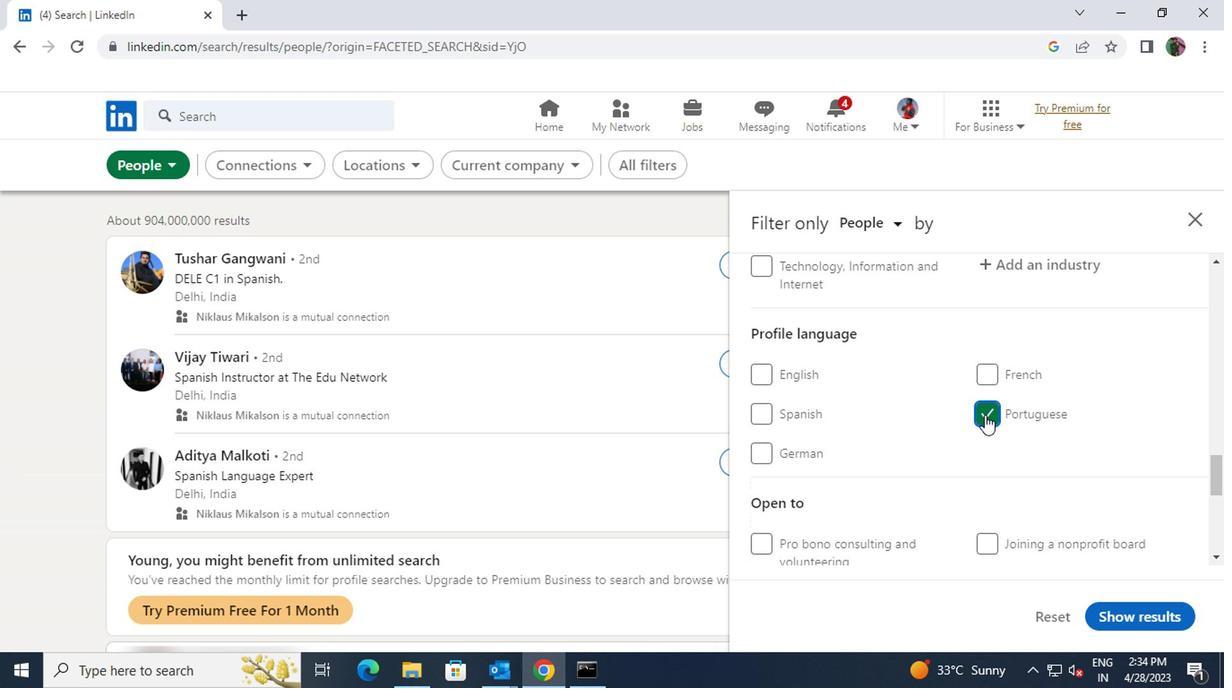 
Action: Mouse scrolled (980, 417) with delta (0, 0)
Screenshot: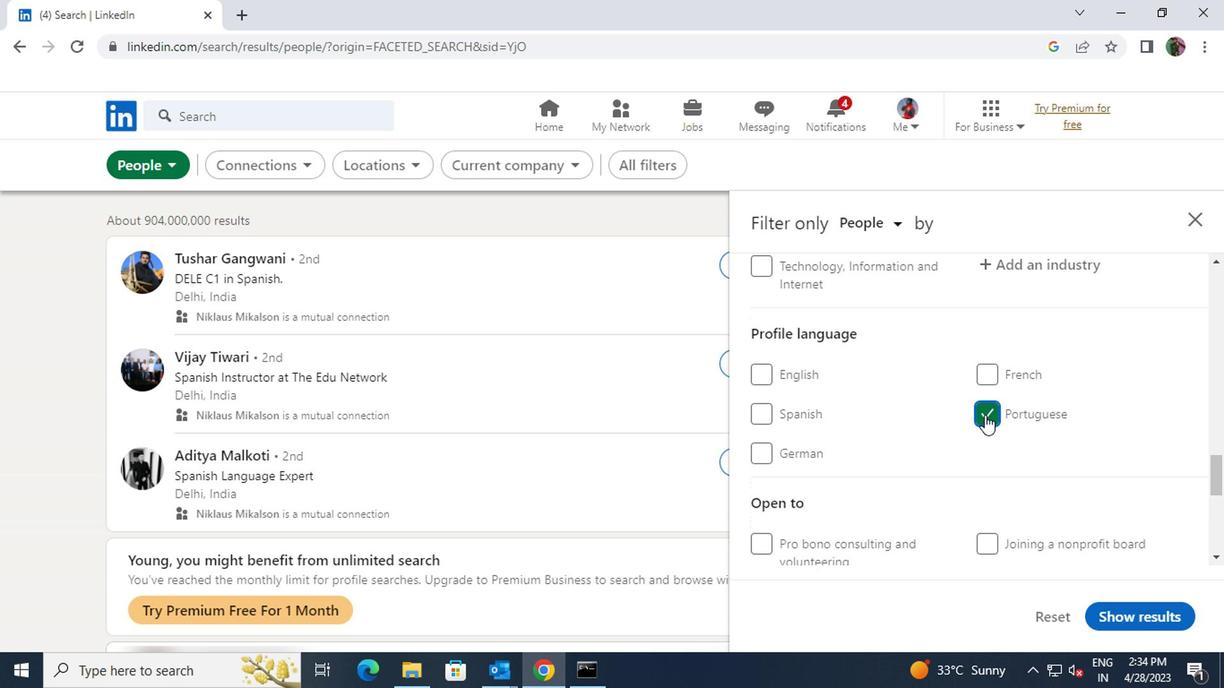 
Action: Mouse scrolled (980, 417) with delta (0, 0)
Screenshot: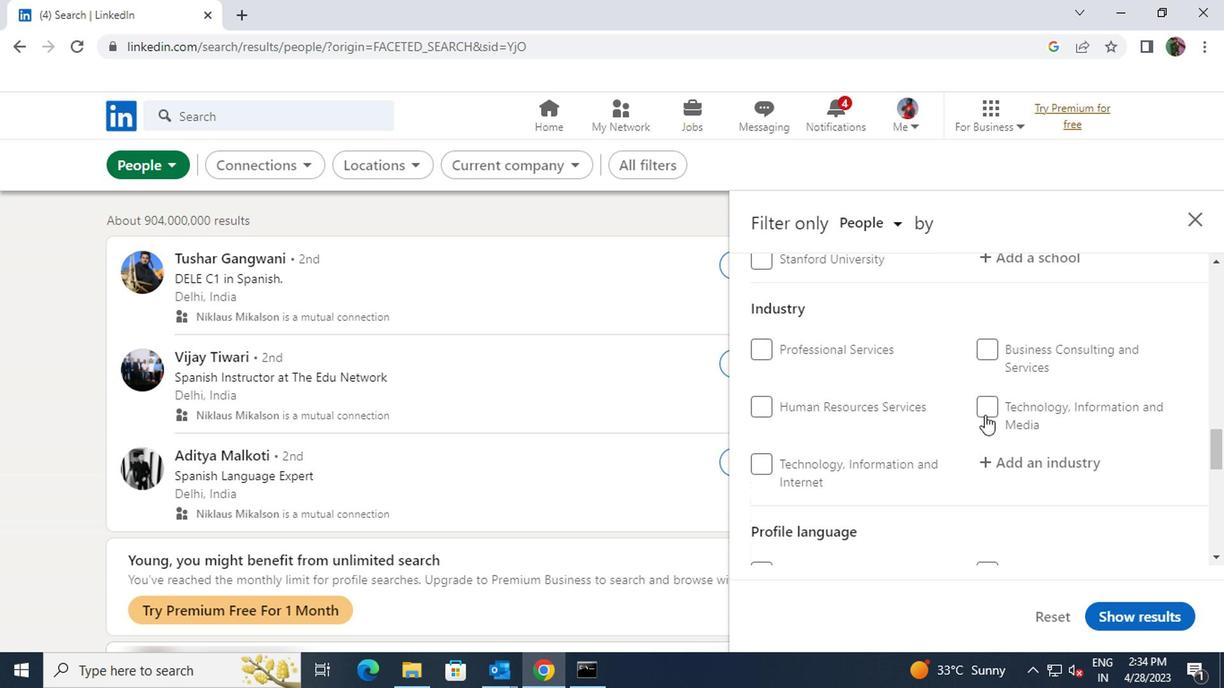 
Action: Mouse scrolled (980, 417) with delta (0, 0)
Screenshot: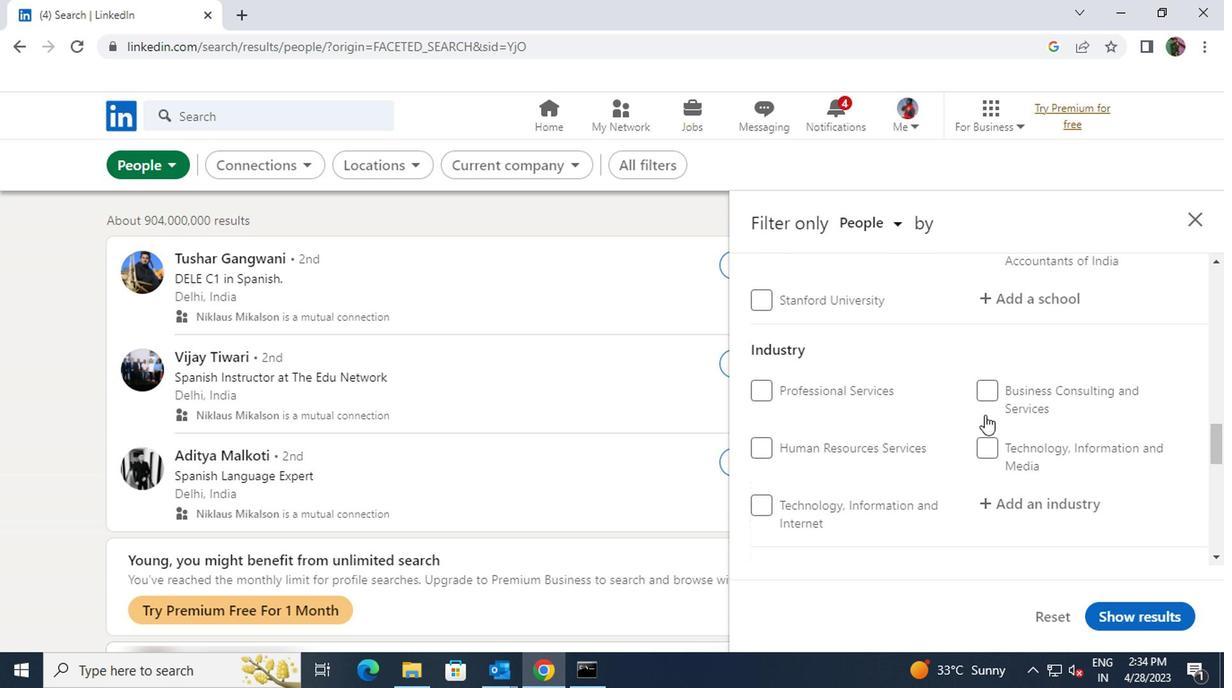 
Action: Mouse scrolled (980, 417) with delta (0, 0)
Screenshot: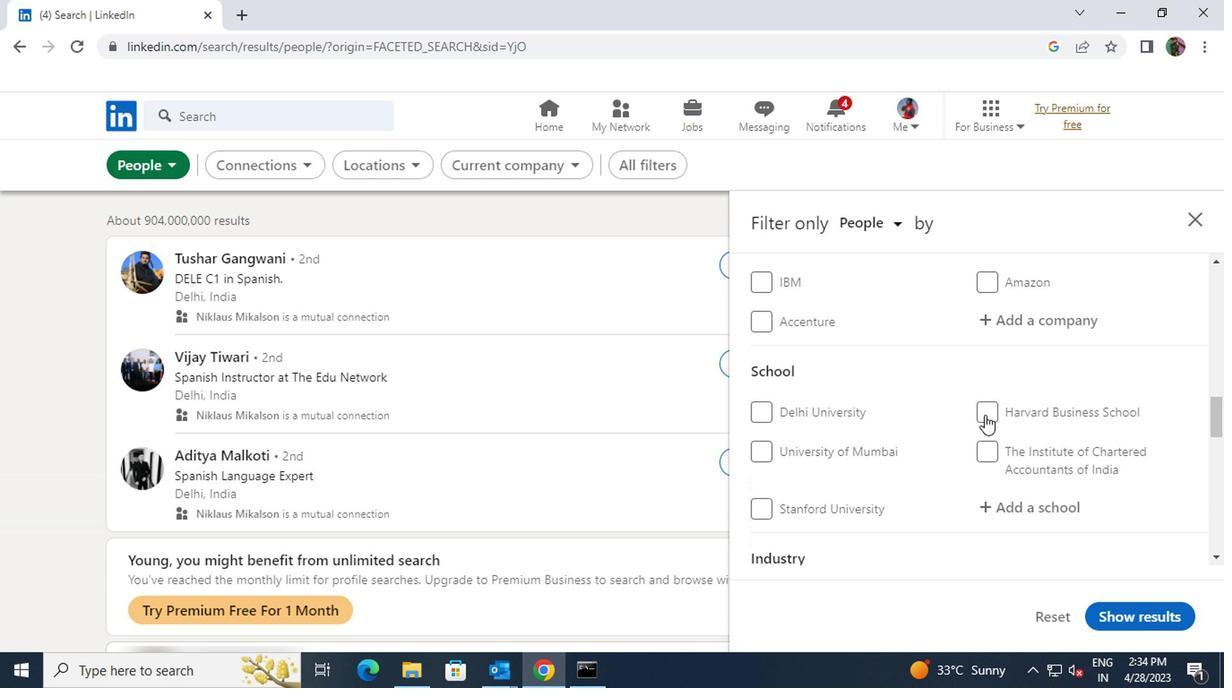 
Action: Mouse scrolled (980, 417) with delta (0, 0)
Screenshot: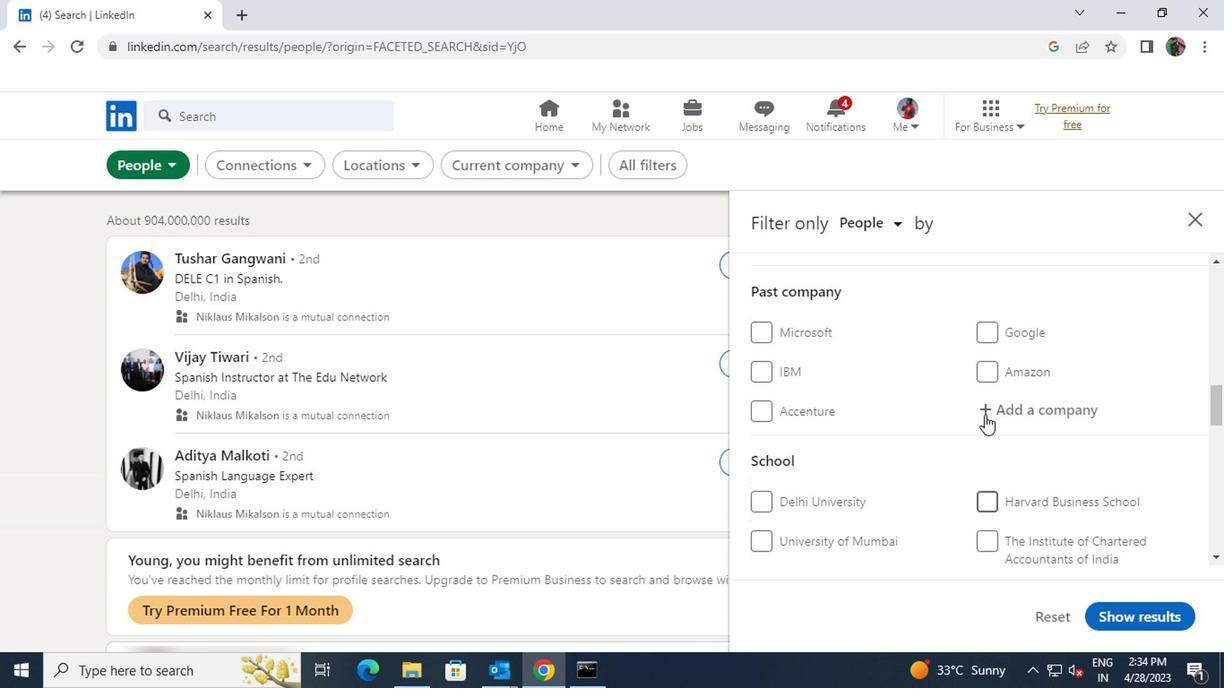 
Action: Mouse scrolled (980, 417) with delta (0, 0)
Screenshot: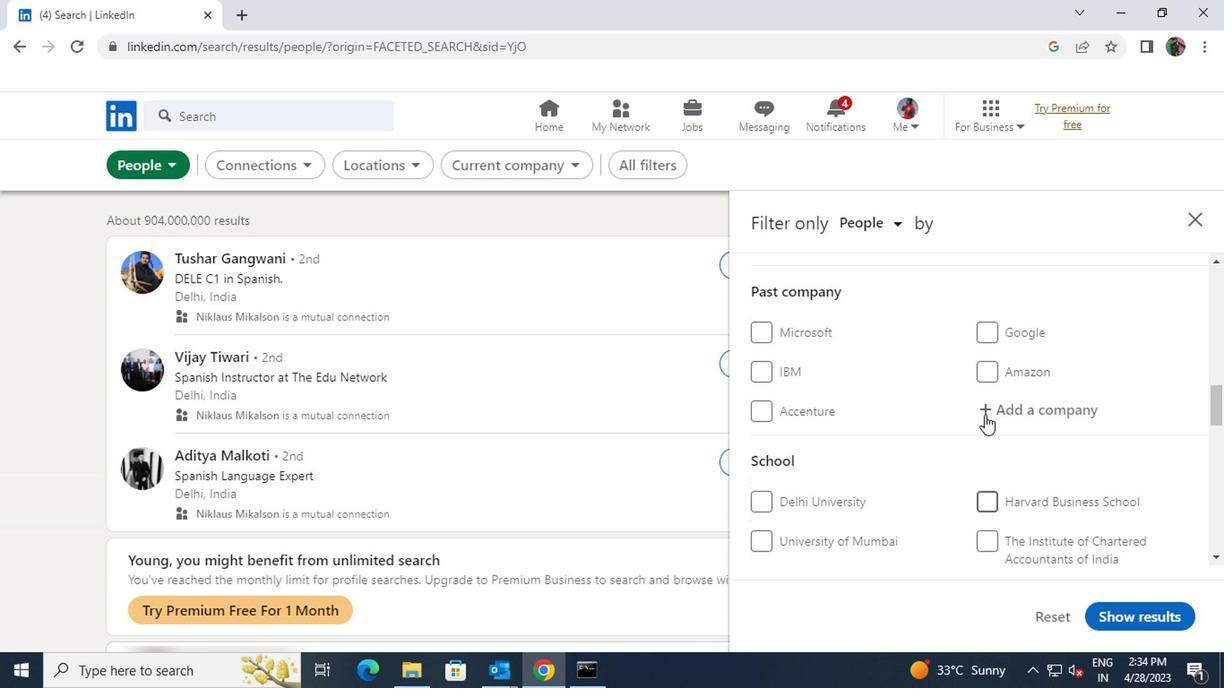 
Action: Mouse moved to (979, 417)
Screenshot: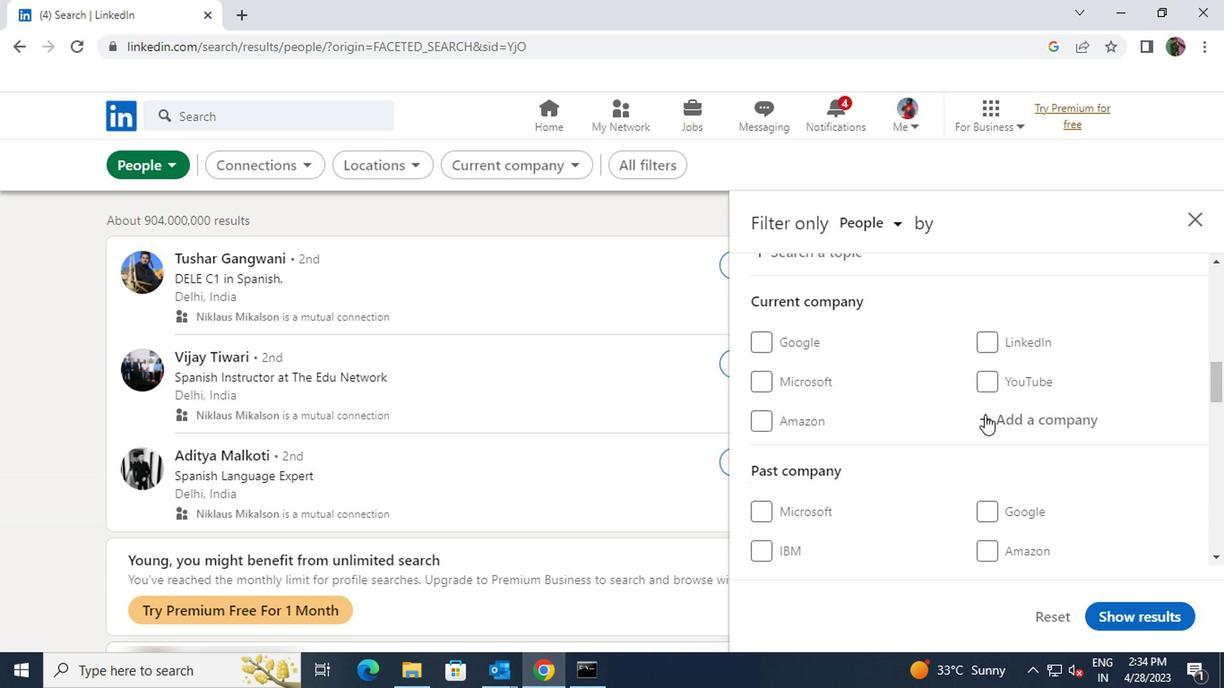 
Action: Mouse pressed left at (979, 417)
Screenshot: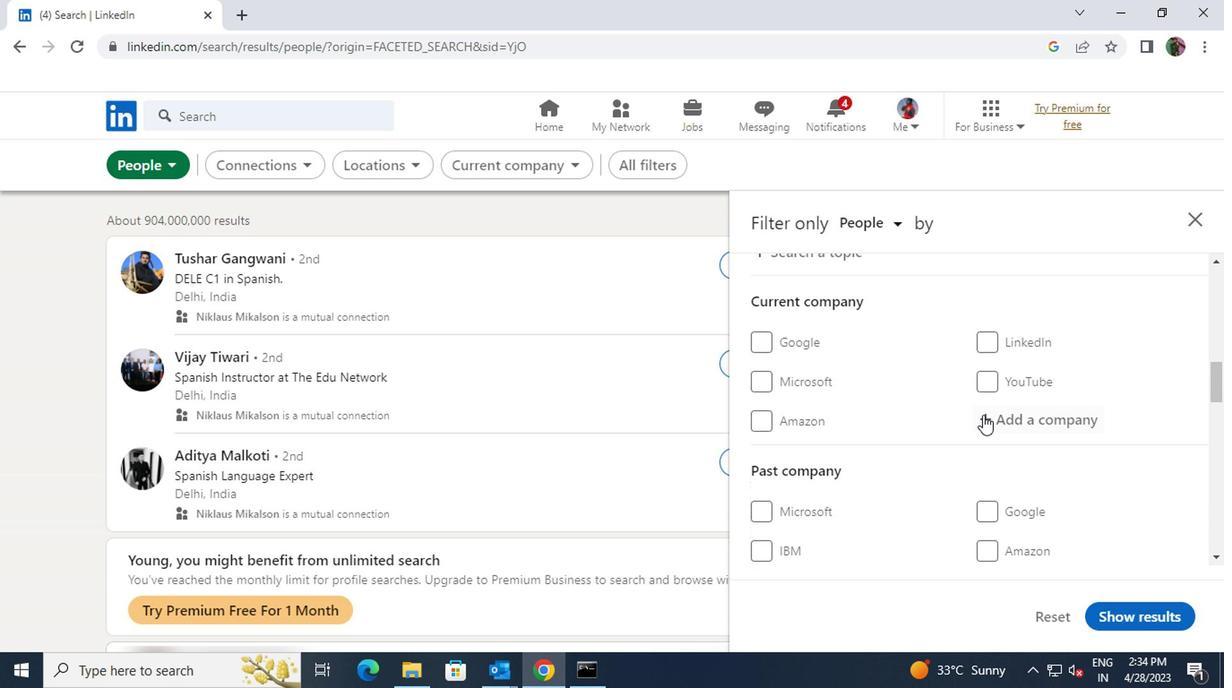 
Action: Key pressed <Key.shift>VAR<Key.shift>SIGMA
Screenshot: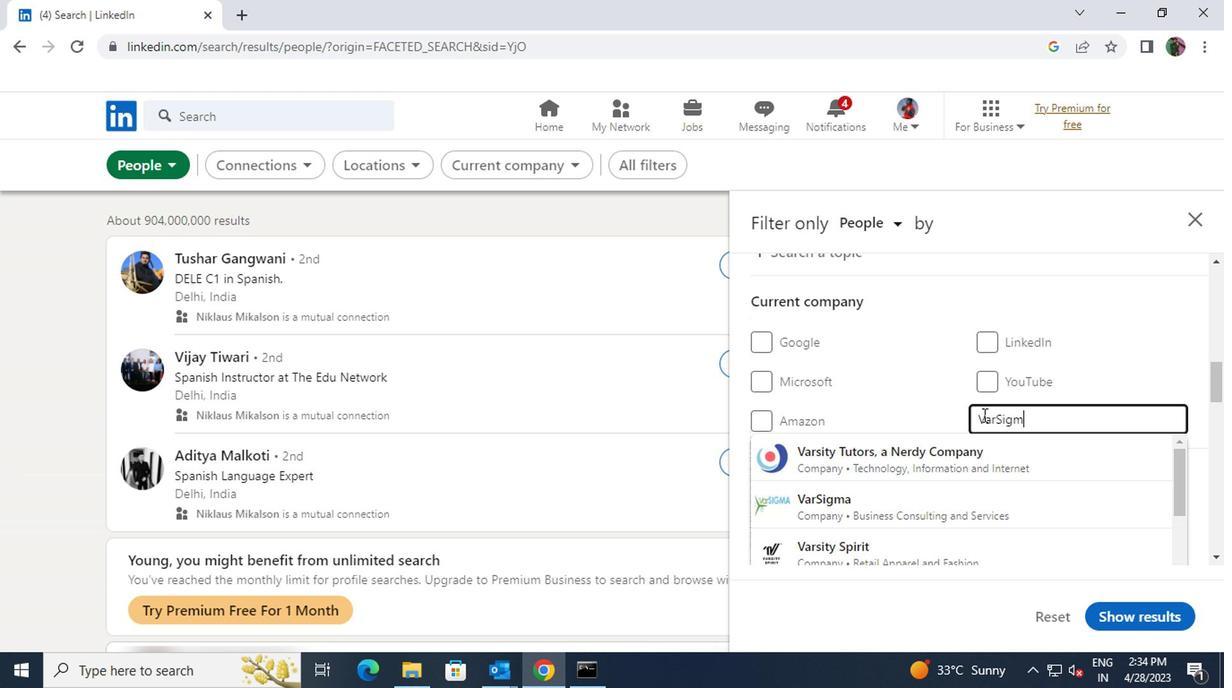
Action: Mouse moved to (954, 451)
Screenshot: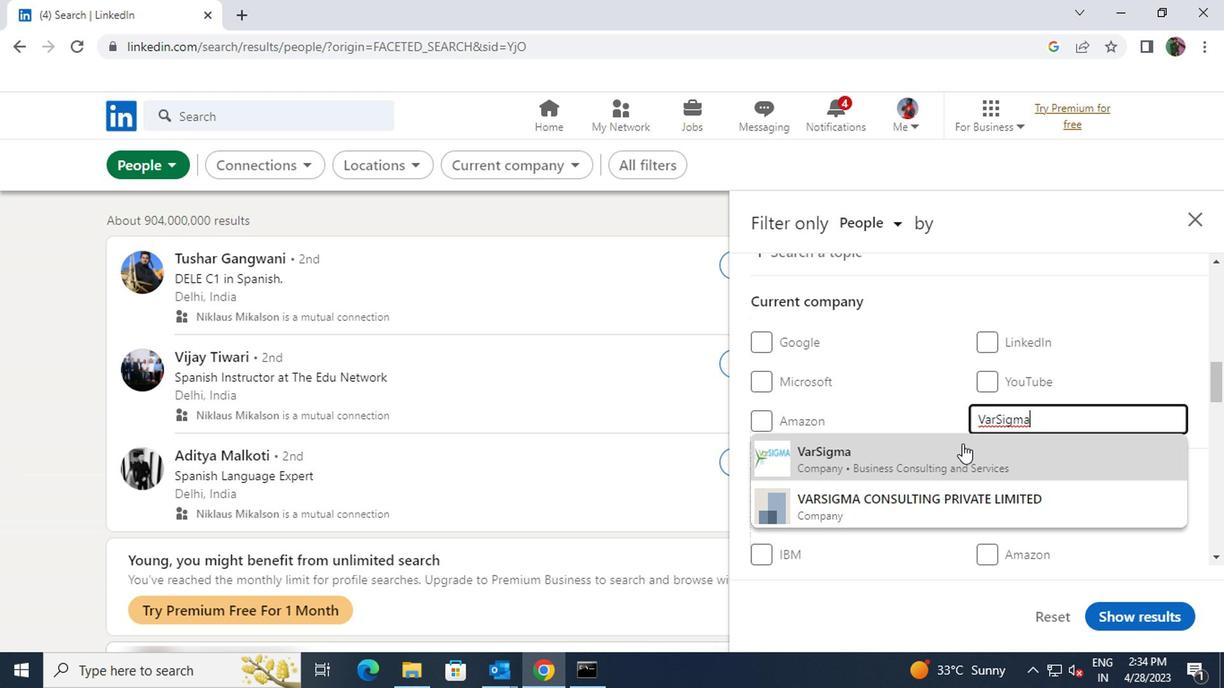 
Action: Mouse pressed left at (954, 451)
Screenshot: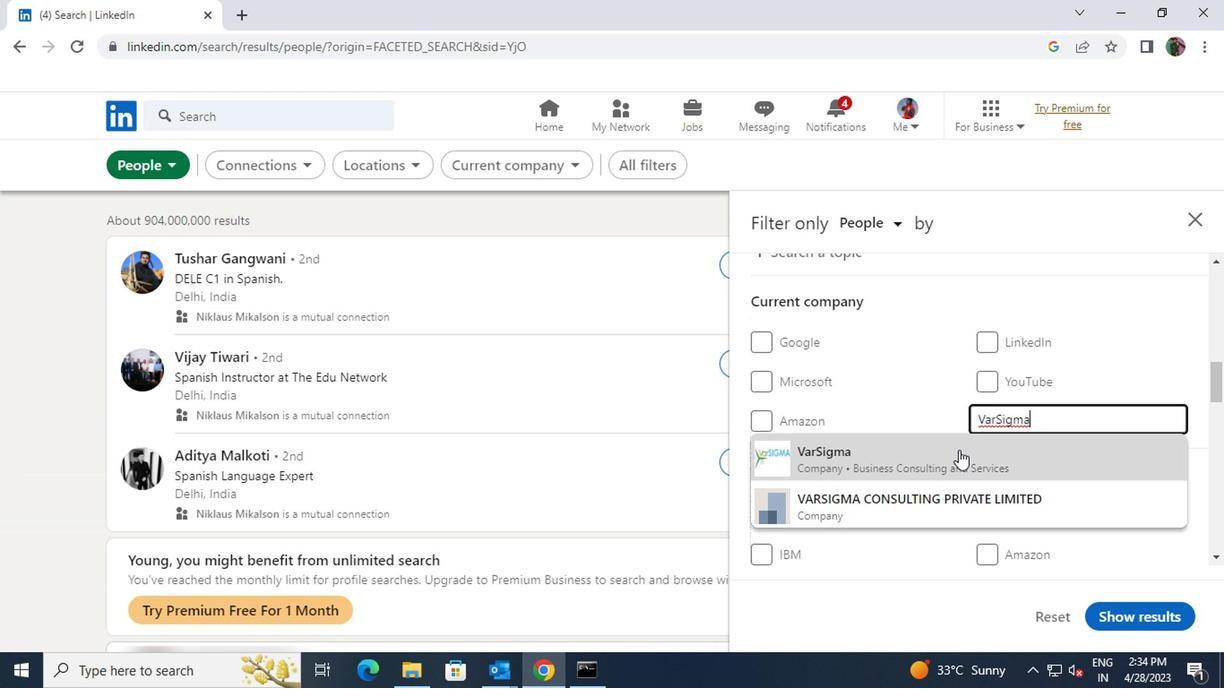 
Action: Mouse scrolled (954, 450) with delta (0, 0)
Screenshot: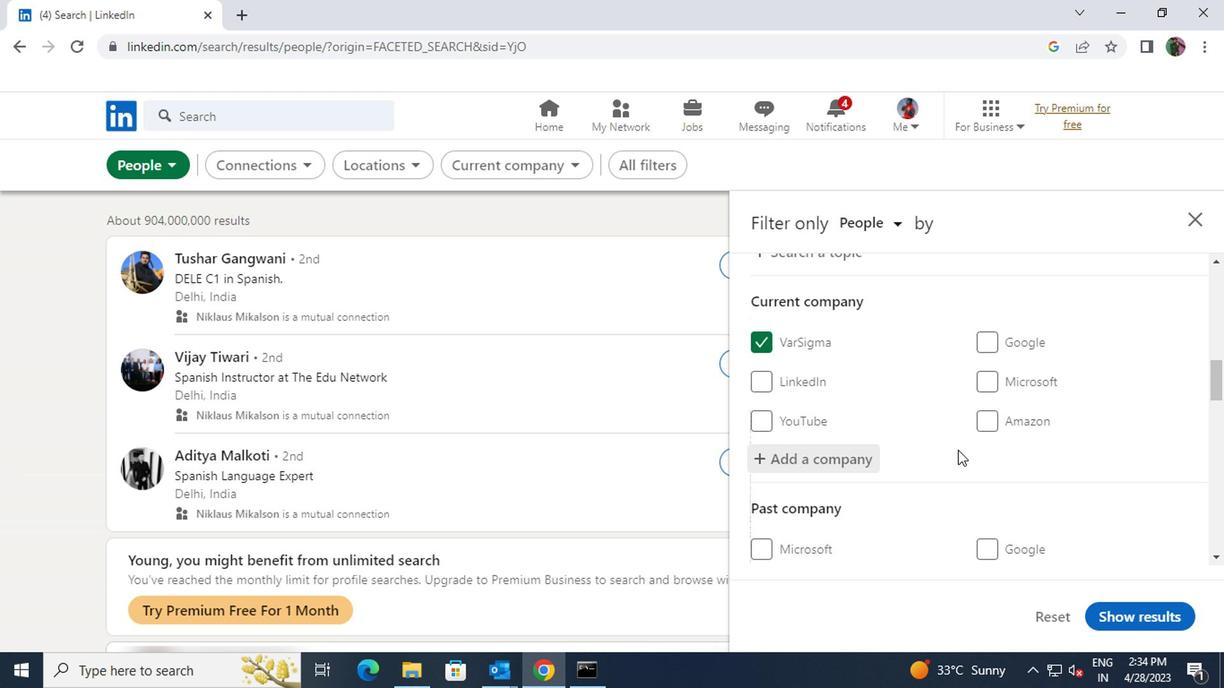 
Action: Mouse scrolled (954, 450) with delta (0, 0)
Screenshot: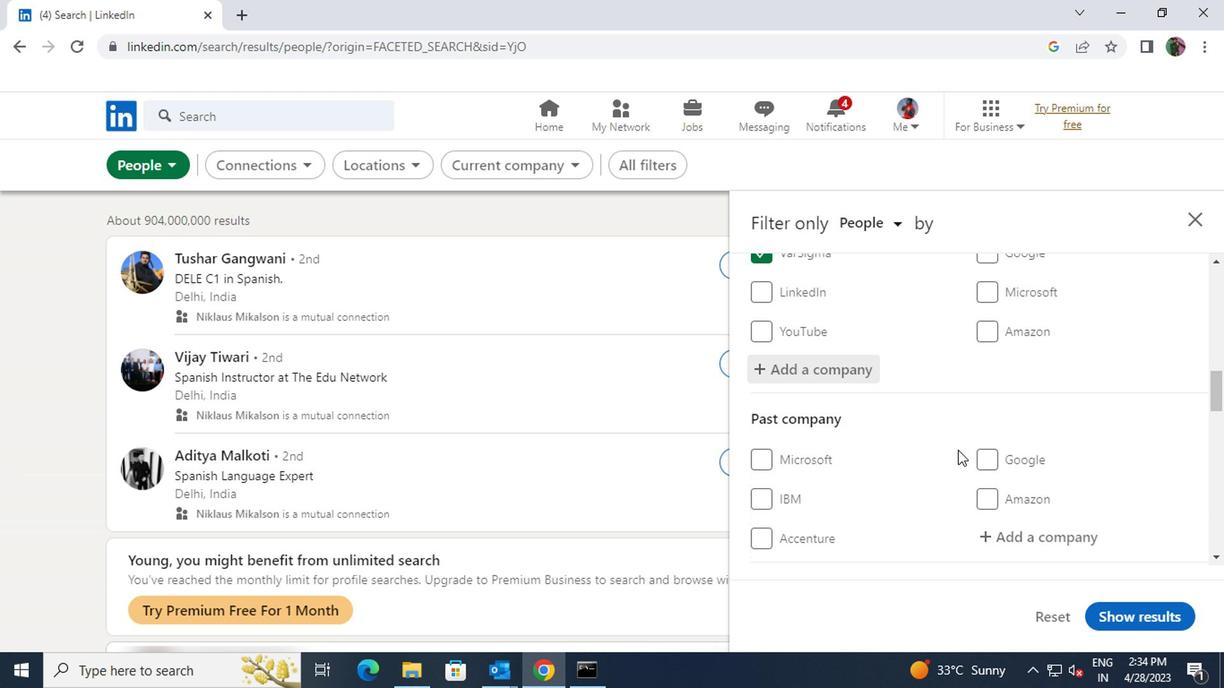 
Action: Mouse scrolled (954, 450) with delta (0, 0)
Screenshot: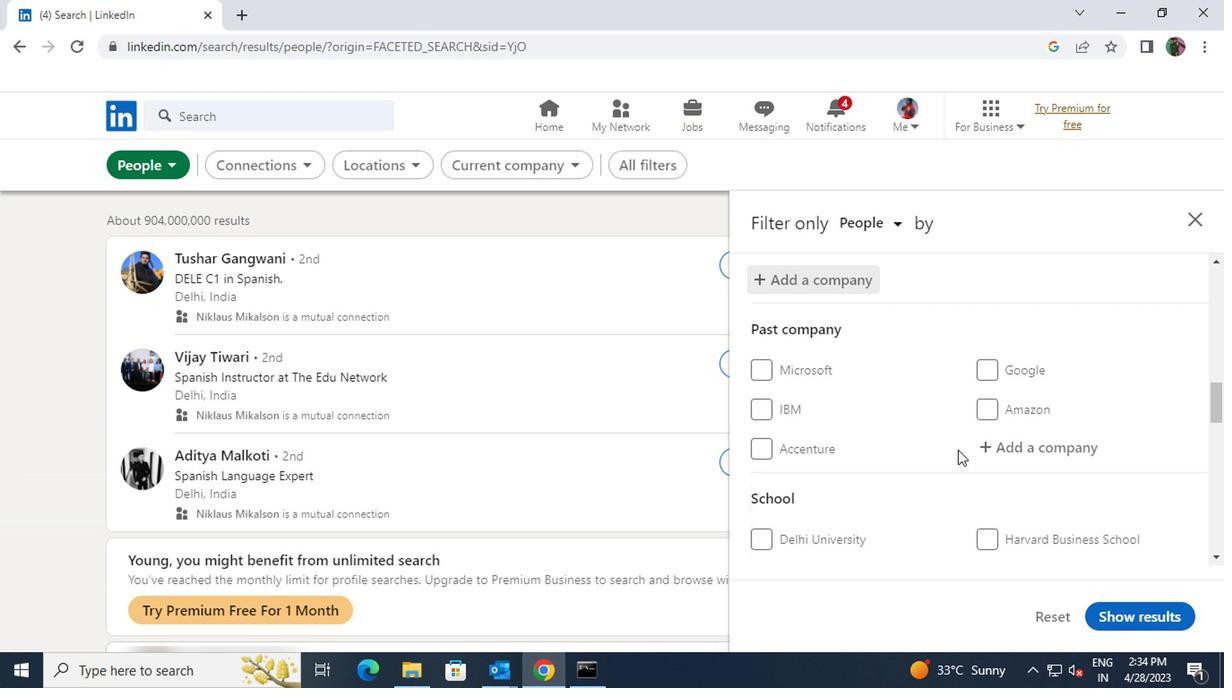 
Action: Mouse scrolled (954, 450) with delta (0, 0)
Screenshot: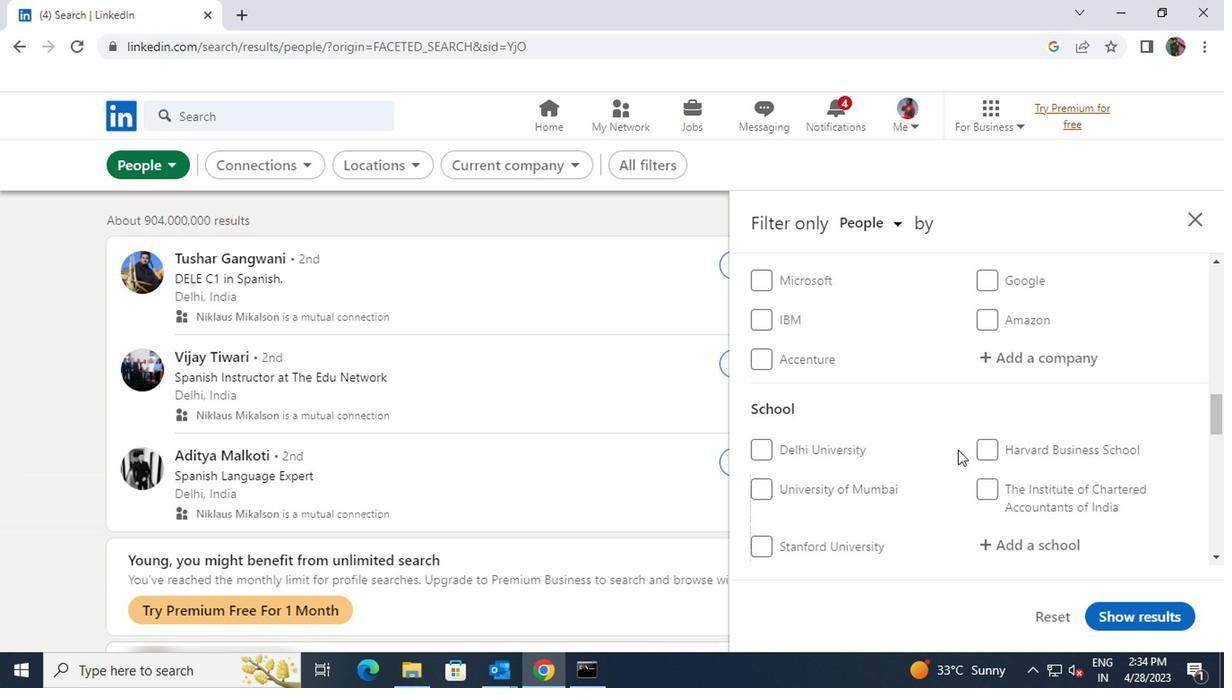 
Action: Mouse moved to (985, 452)
Screenshot: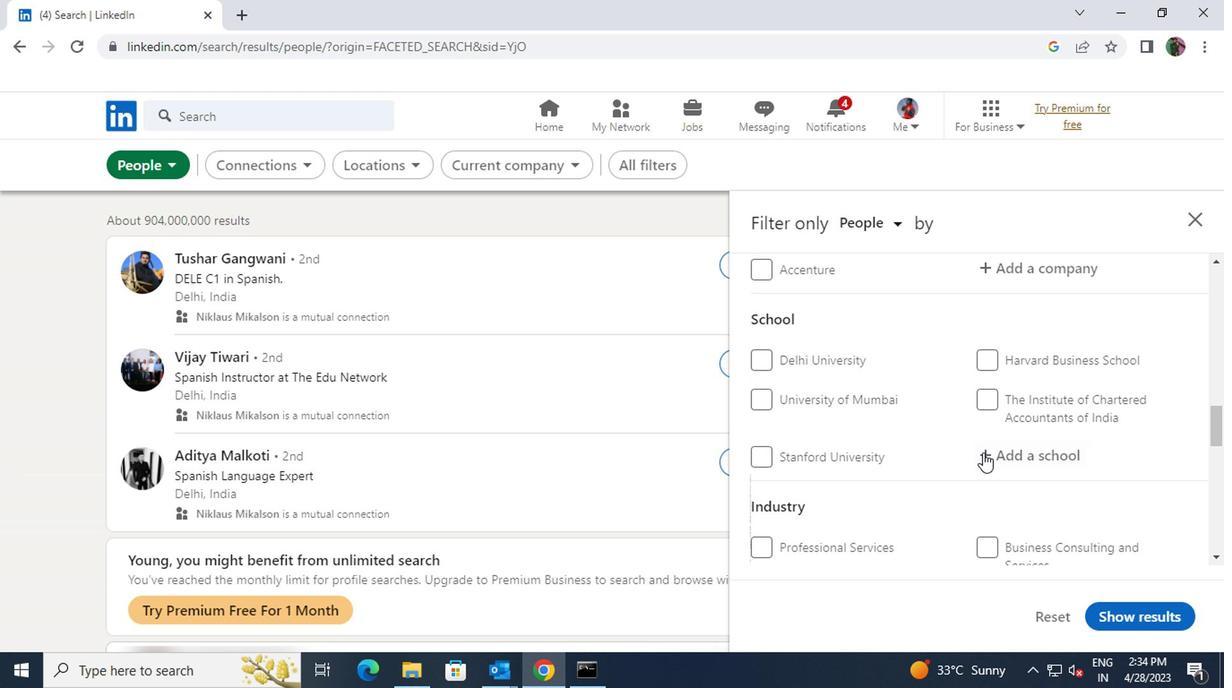 
Action: Mouse pressed left at (985, 452)
Screenshot: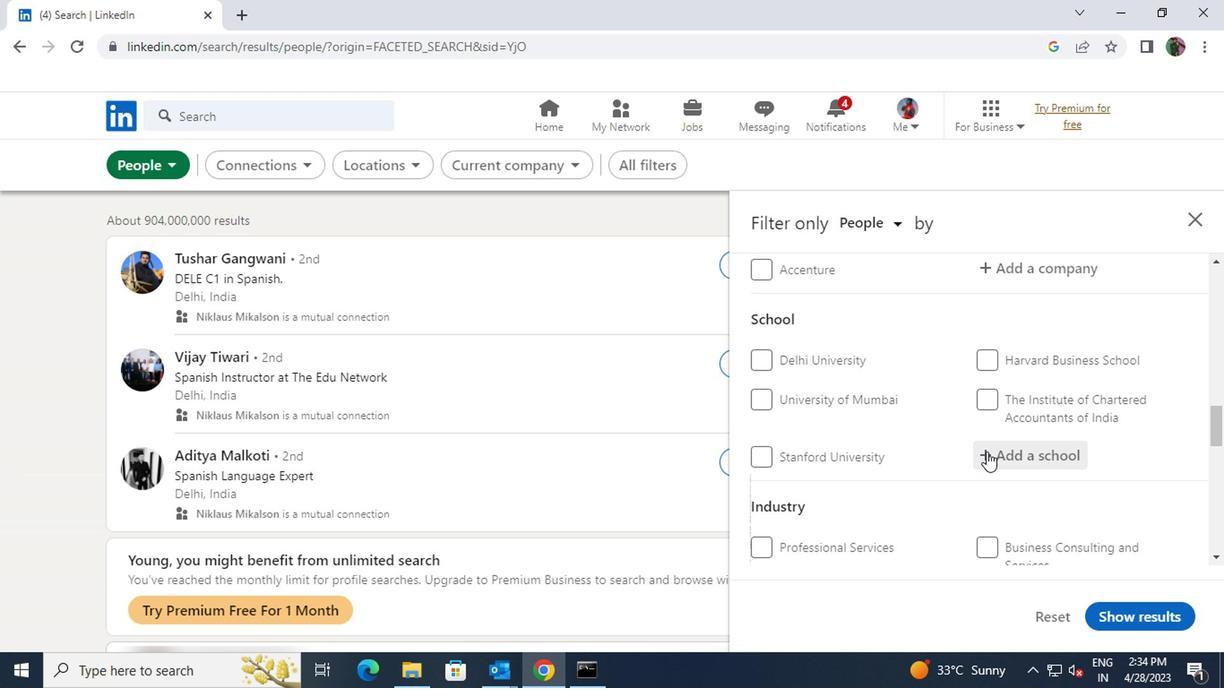 
Action: Key pressed <Key.shift><Key.shift>INDIAN<Key.space><Key.shift>INSTITUTE<Key.space>OF<Key.space><Key.shift>TECHNOLOGY<Key.space><Key.shift>RO
Screenshot: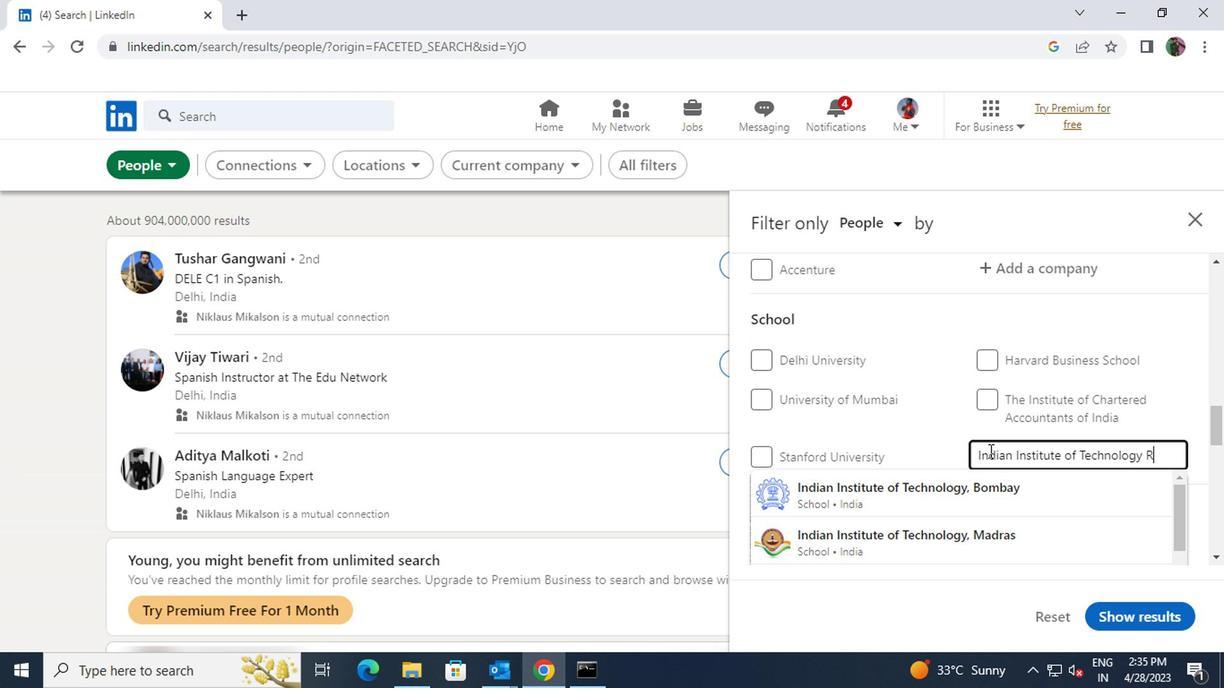 
Action: Mouse moved to (986, 540)
Screenshot: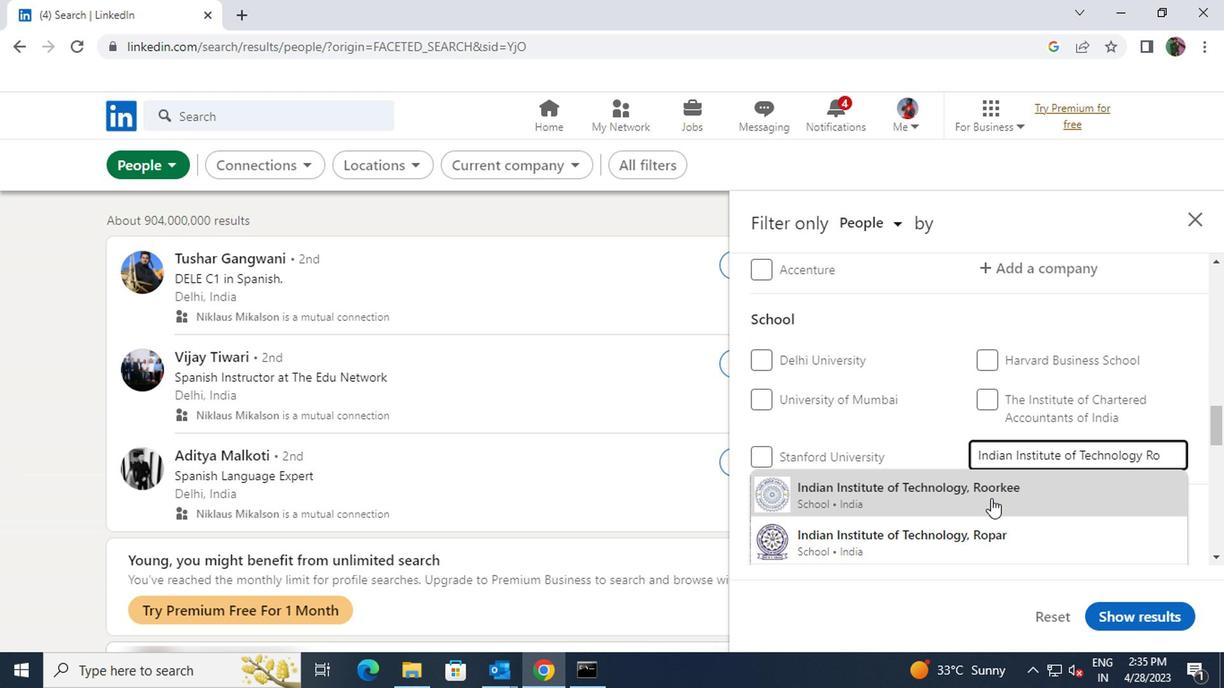 
Action: Mouse pressed left at (986, 540)
Screenshot: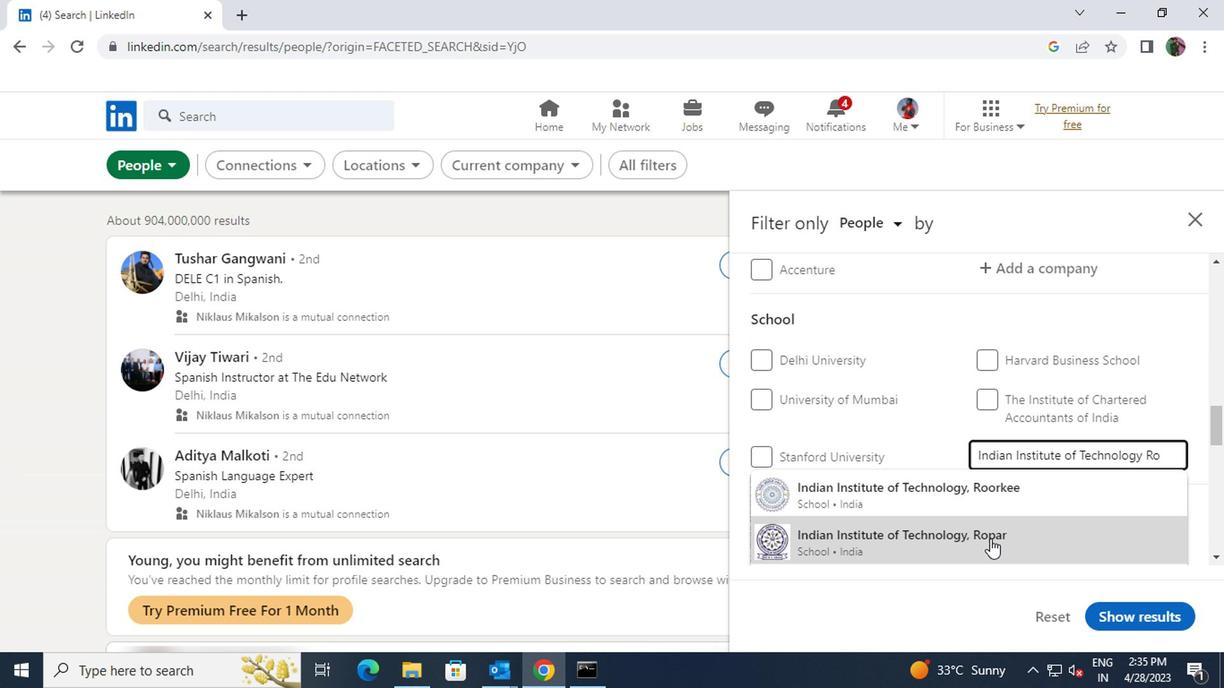 
Action: Mouse moved to (981, 523)
Screenshot: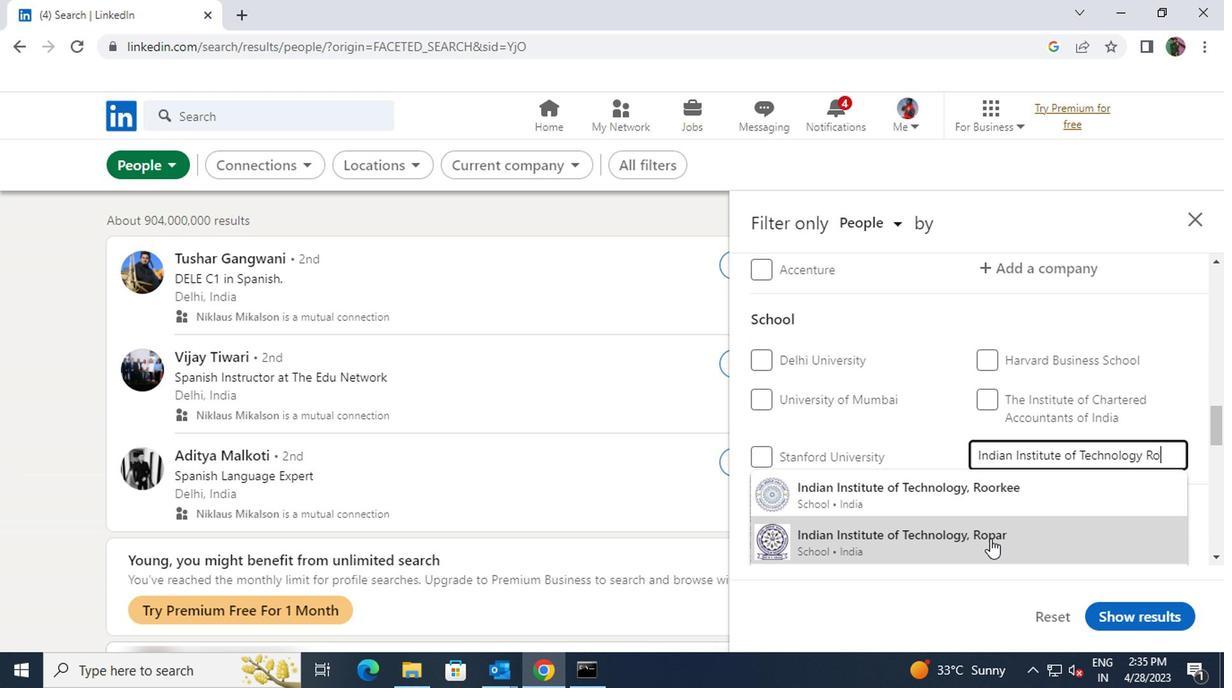 
Action: Mouse scrolled (981, 522) with delta (0, -1)
Screenshot: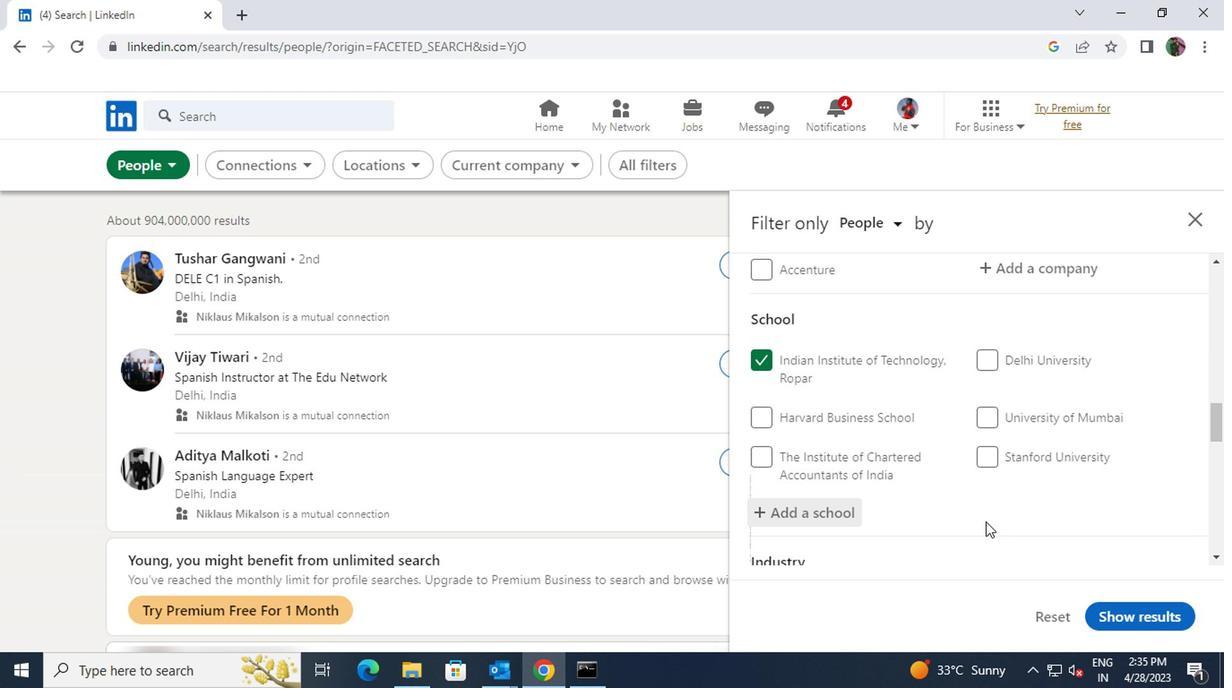 
Action: Mouse scrolled (981, 522) with delta (0, -1)
Screenshot: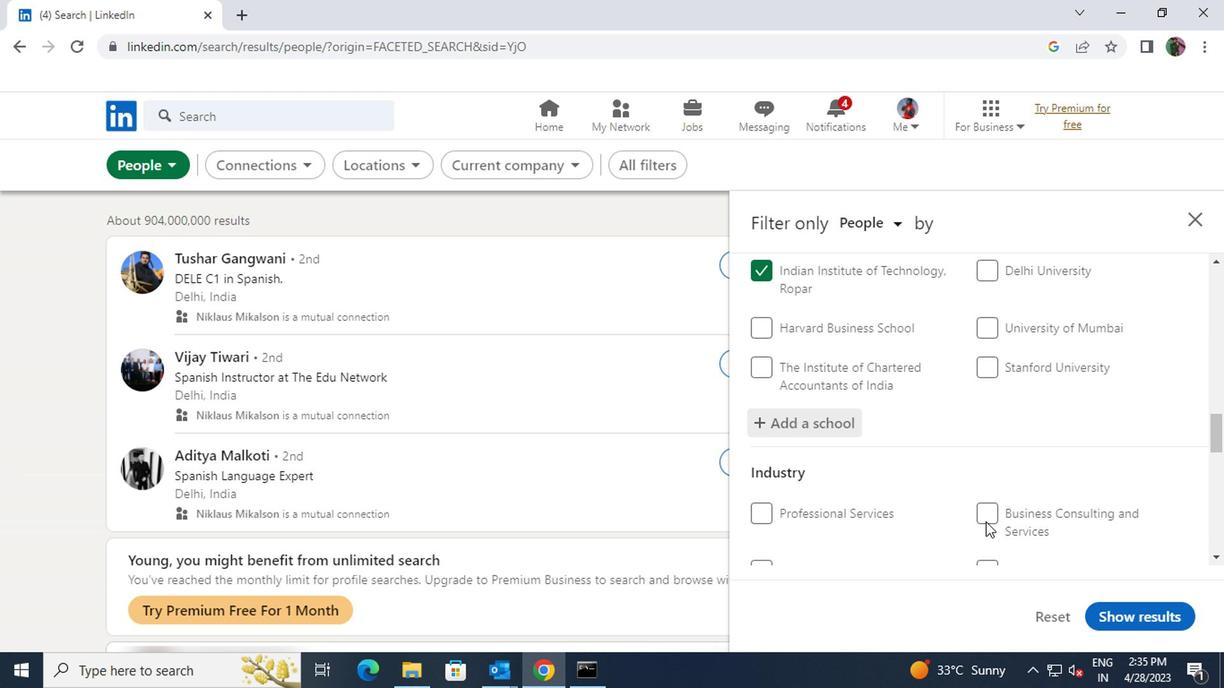 
Action: Mouse moved to (990, 538)
Screenshot: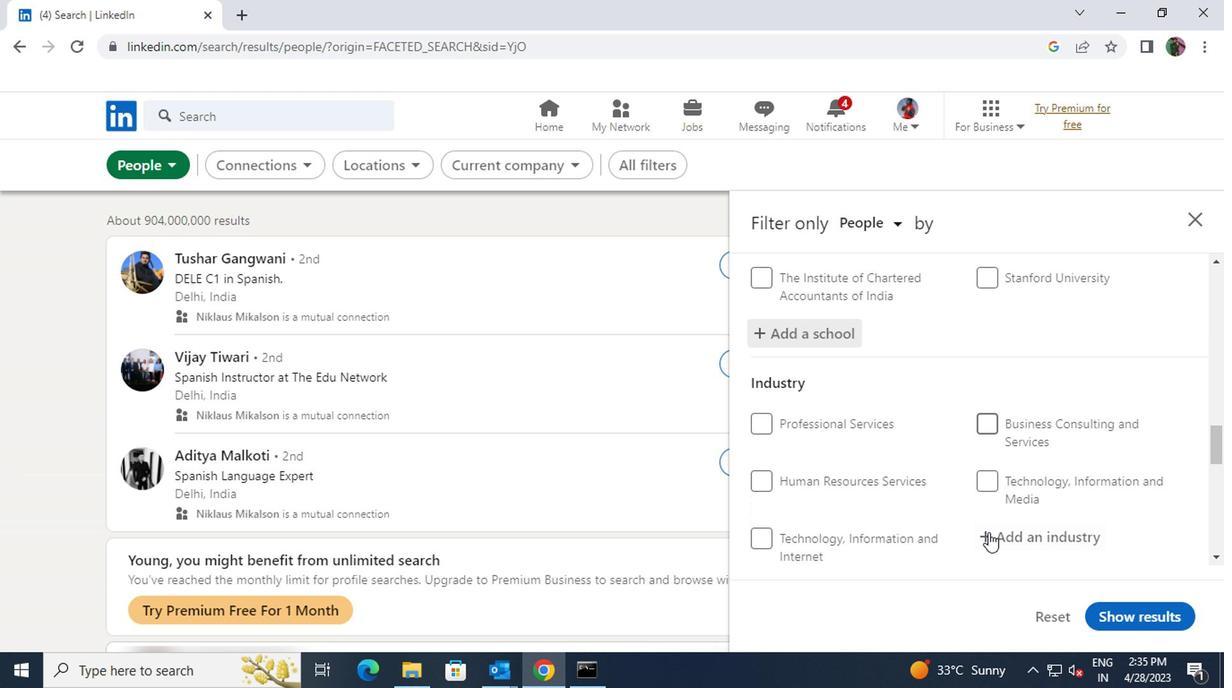 
Action: Mouse pressed left at (990, 538)
Screenshot: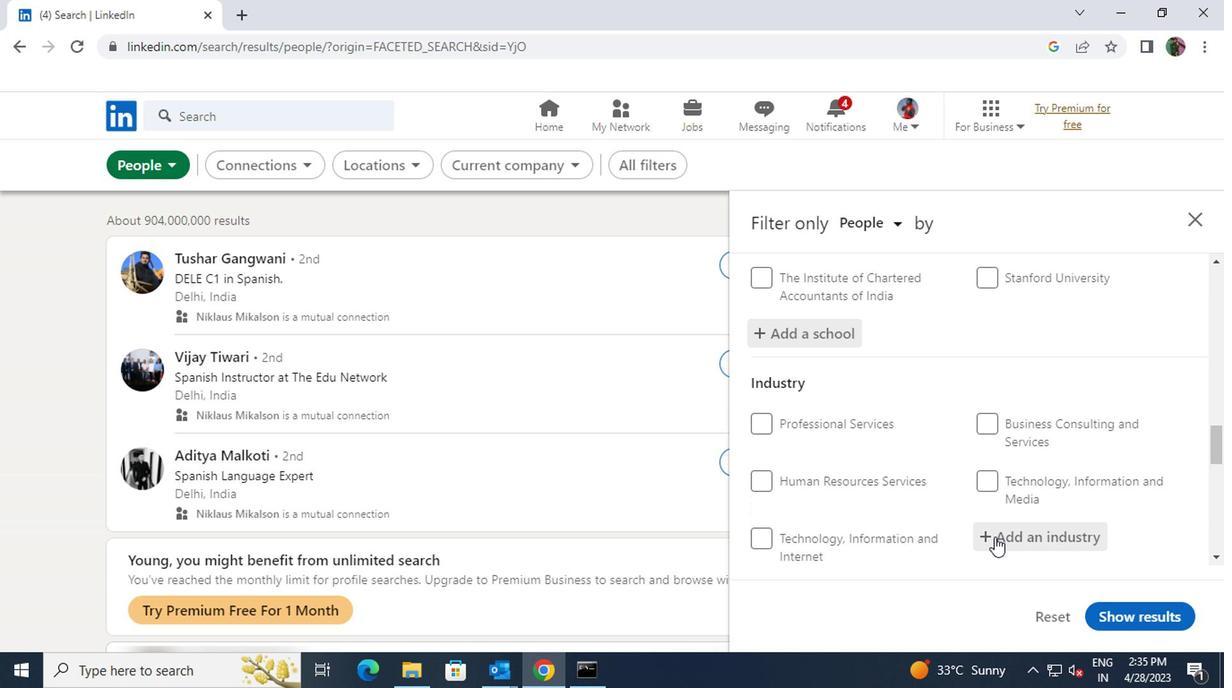 
Action: Key pressed <Key.shift>INFORMATION
Screenshot: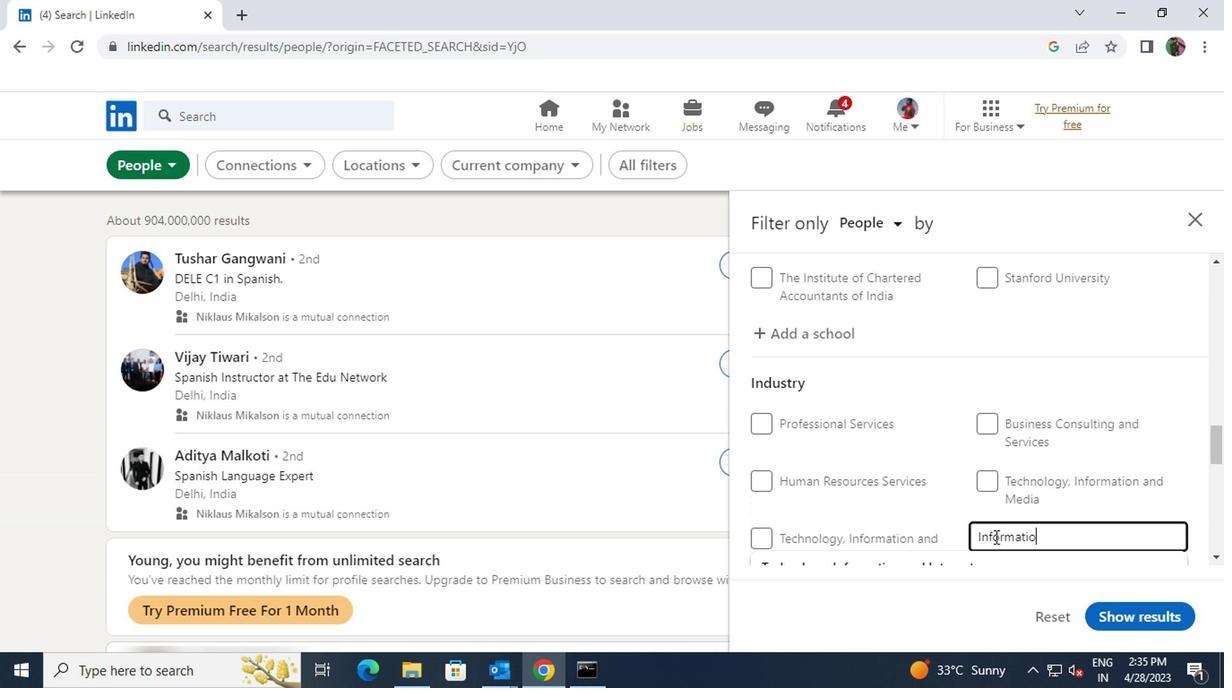 
Action: Mouse moved to (992, 537)
Screenshot: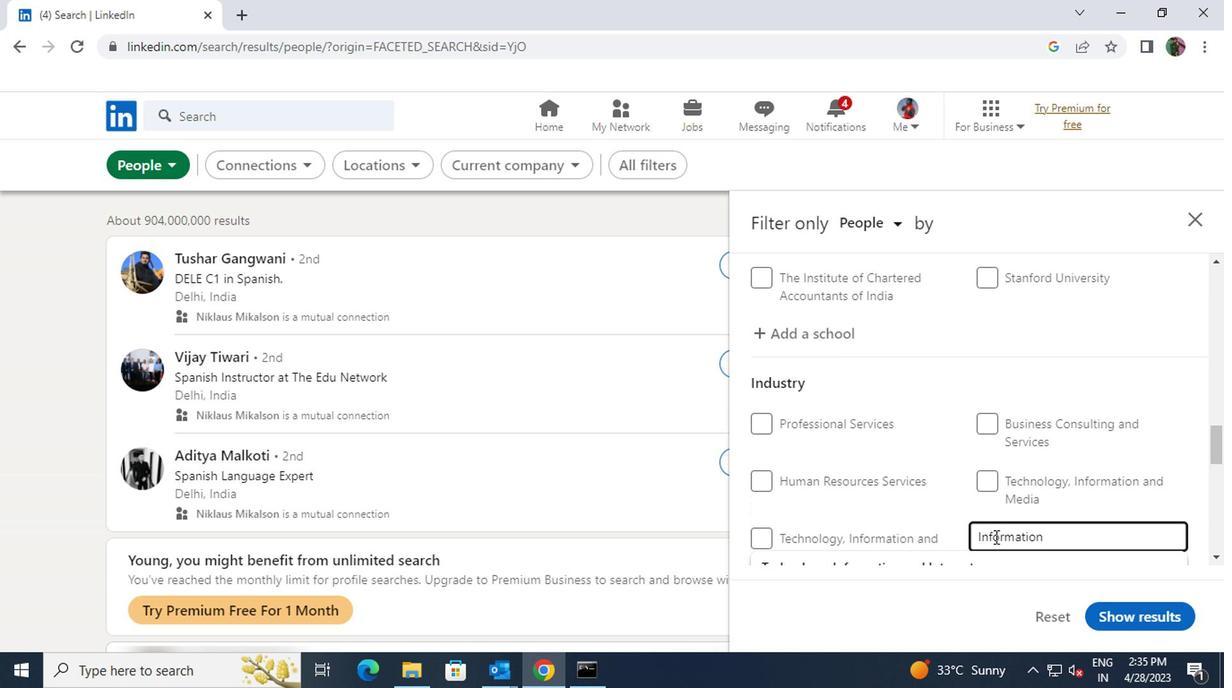 
Action: Mouse scrolled (992, 535) with delta (0, -1)
Screenshot: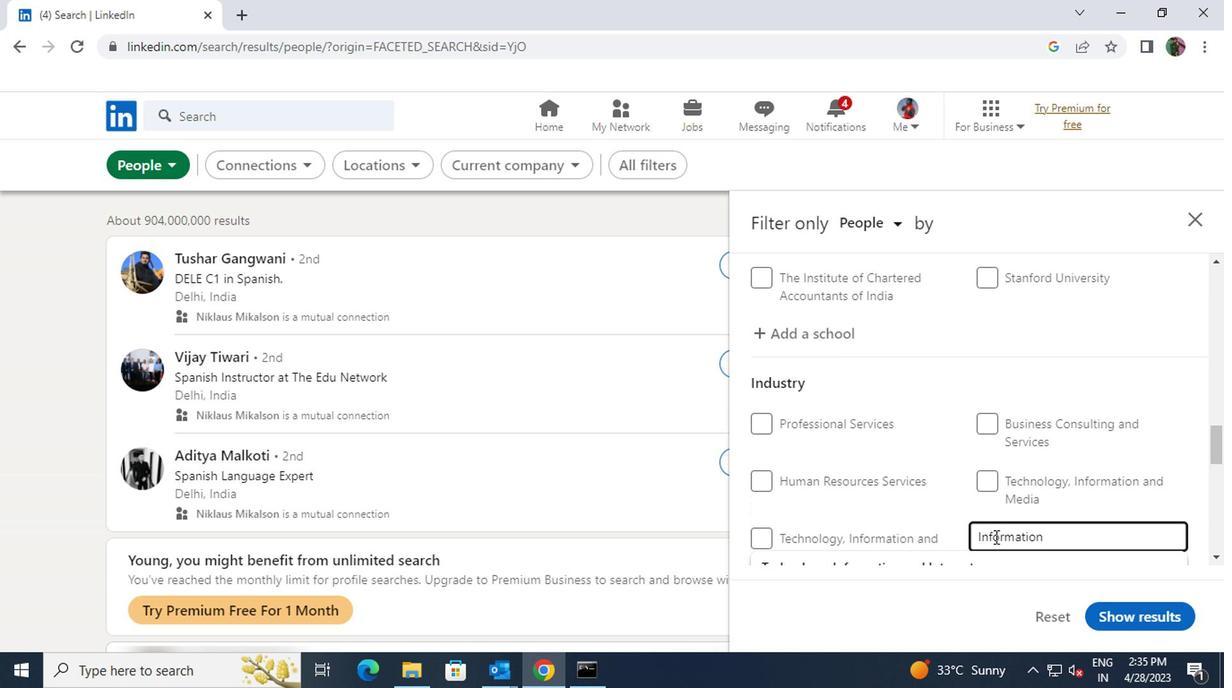 
Action: Mouse moved to (1005, 488)
Screenshot: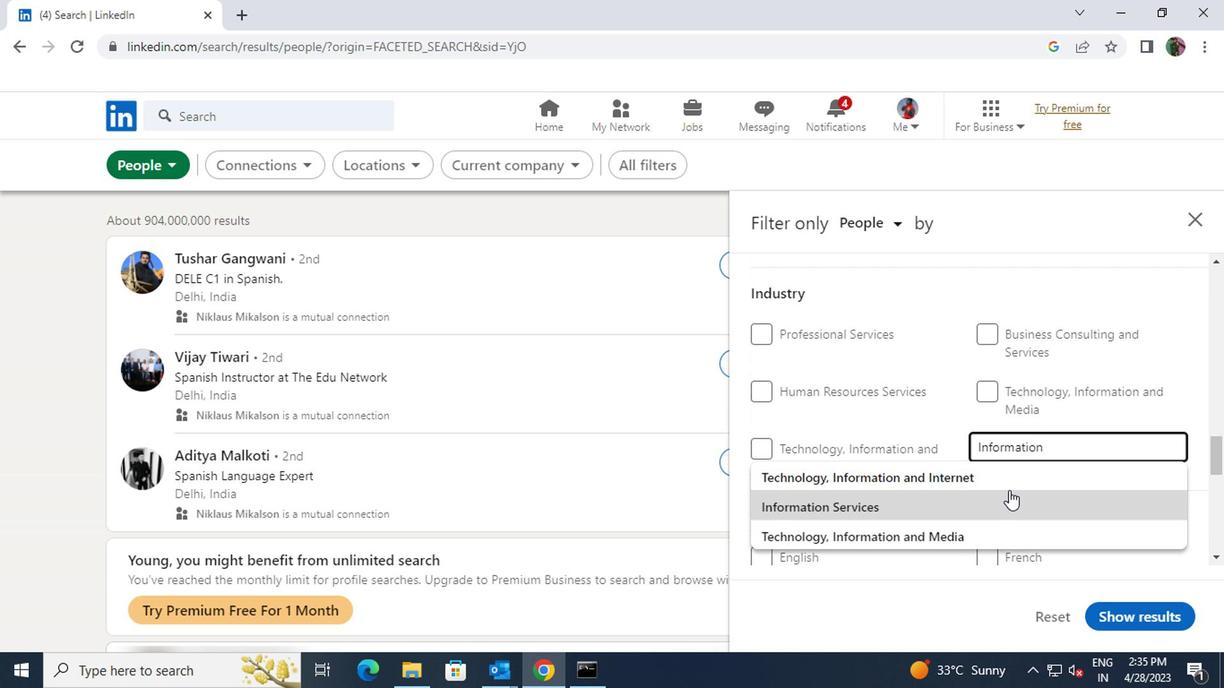 
Action: Mouse pressed left at (1005, 488)
Screenshot: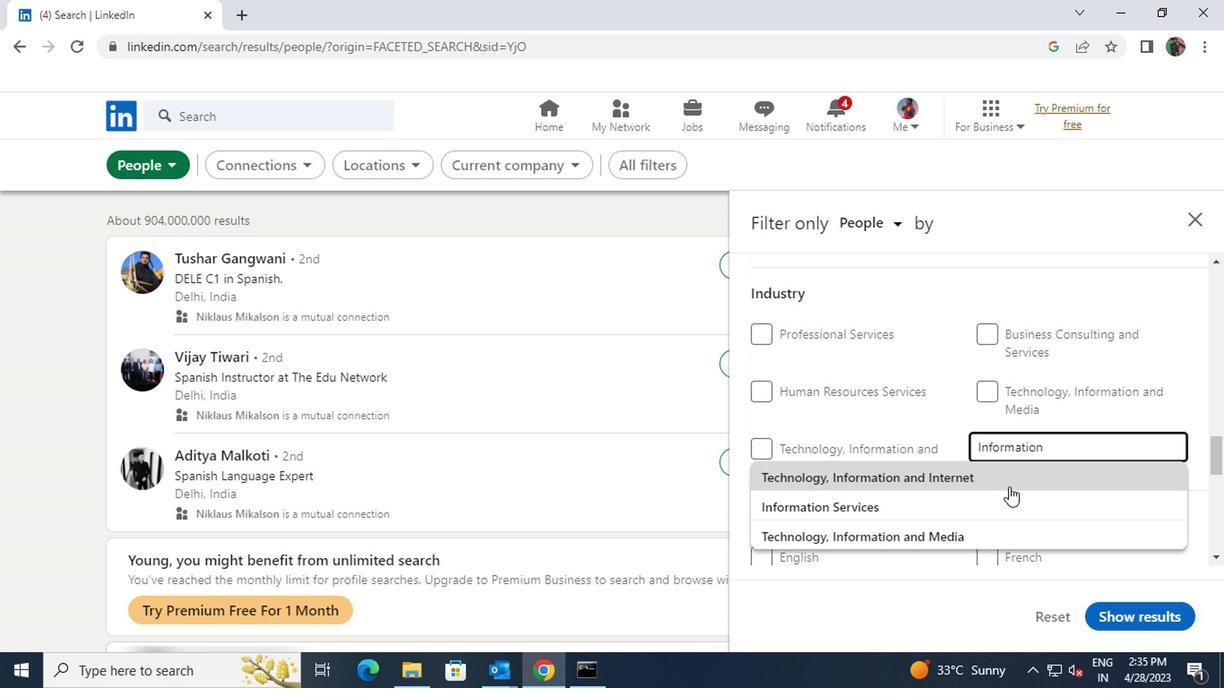 
Action: Mouse scrolled (1005, 487) with delta (0, 0)
Screenshot: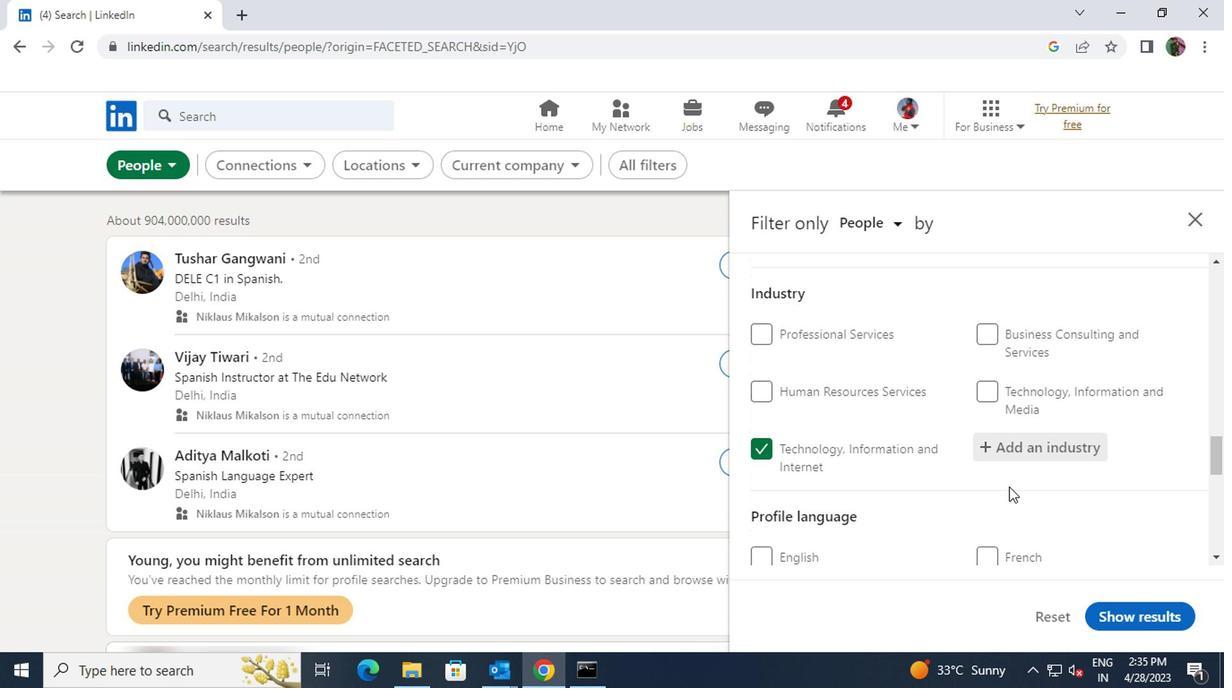 
Action: Mouse scrolled (1005, 487) with delta (0, 0)
Screenshot: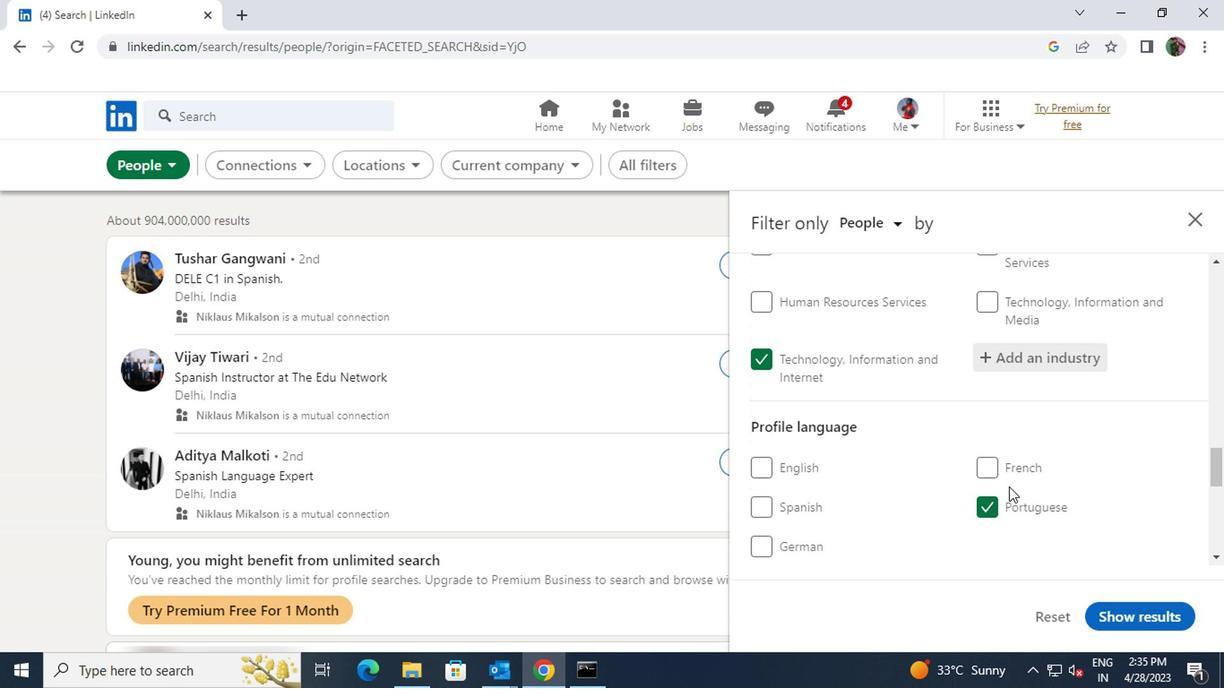 
Action: Mouse scrolled (1005, 487) with delta (0, 0)
Screenshot: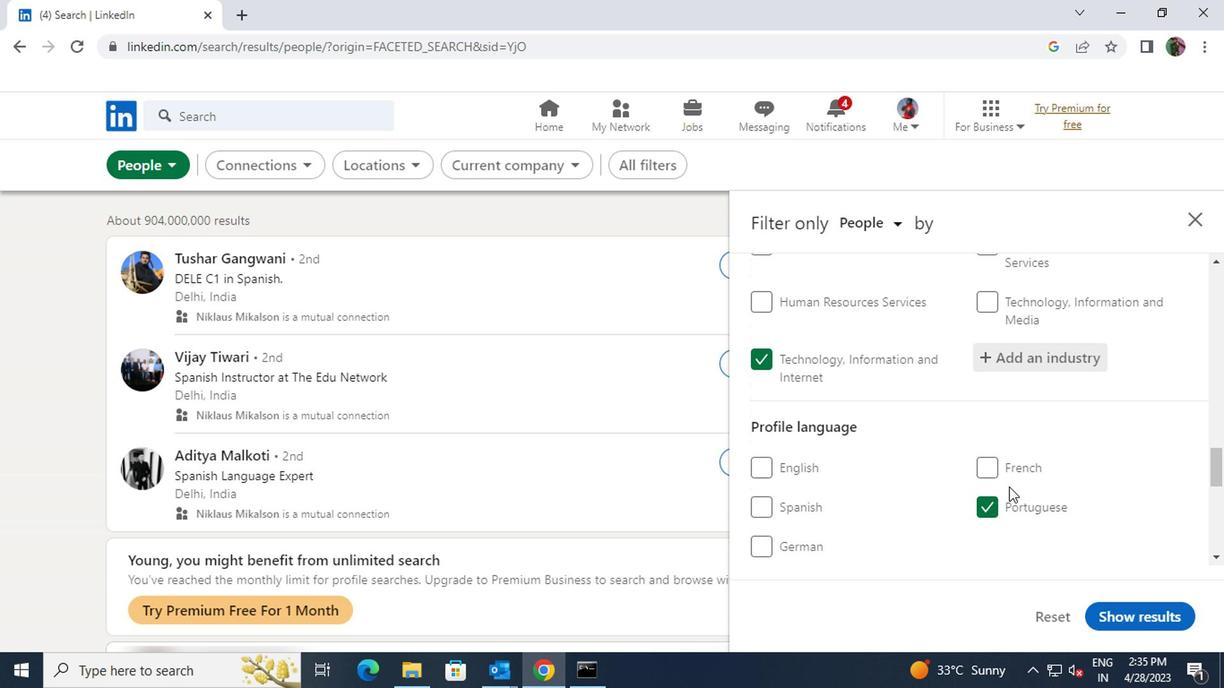 
Action: Mouse scrolled (1005, 487) with delta (0, 0)
Screenshot: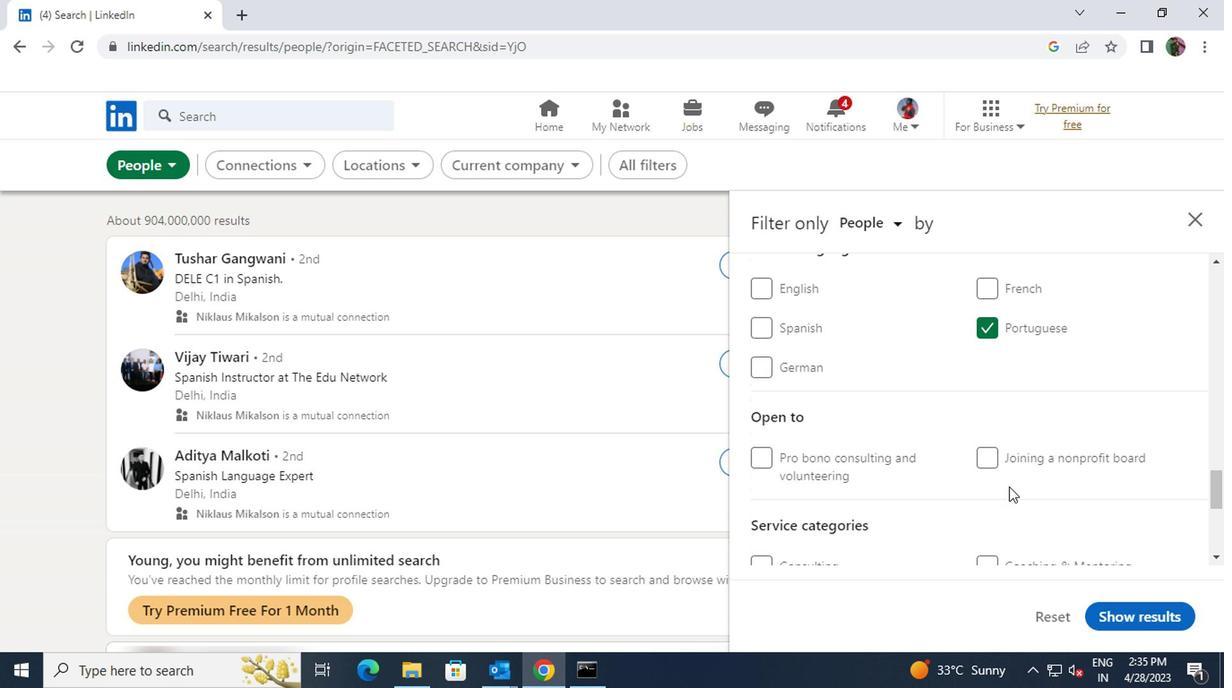 
Action: Mouse scrolled (1005, 487) with delta (0, 0)
Screenshot: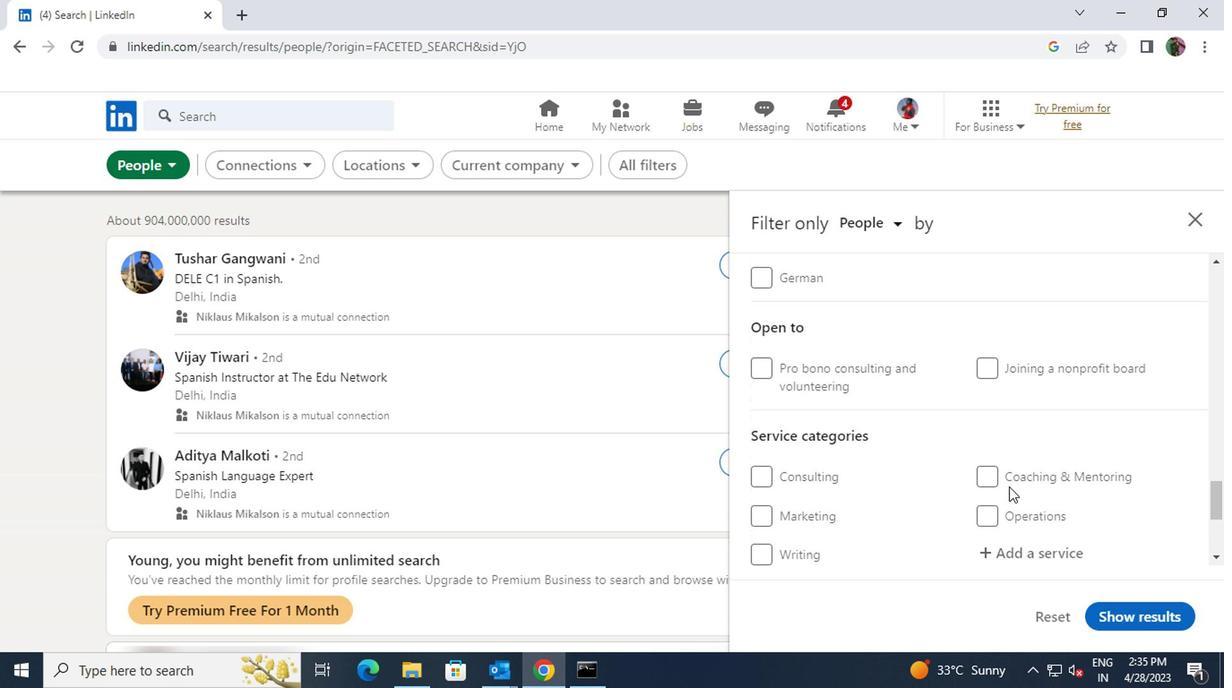 
Action: Mouse moved to (1007, 470)
Screenshot: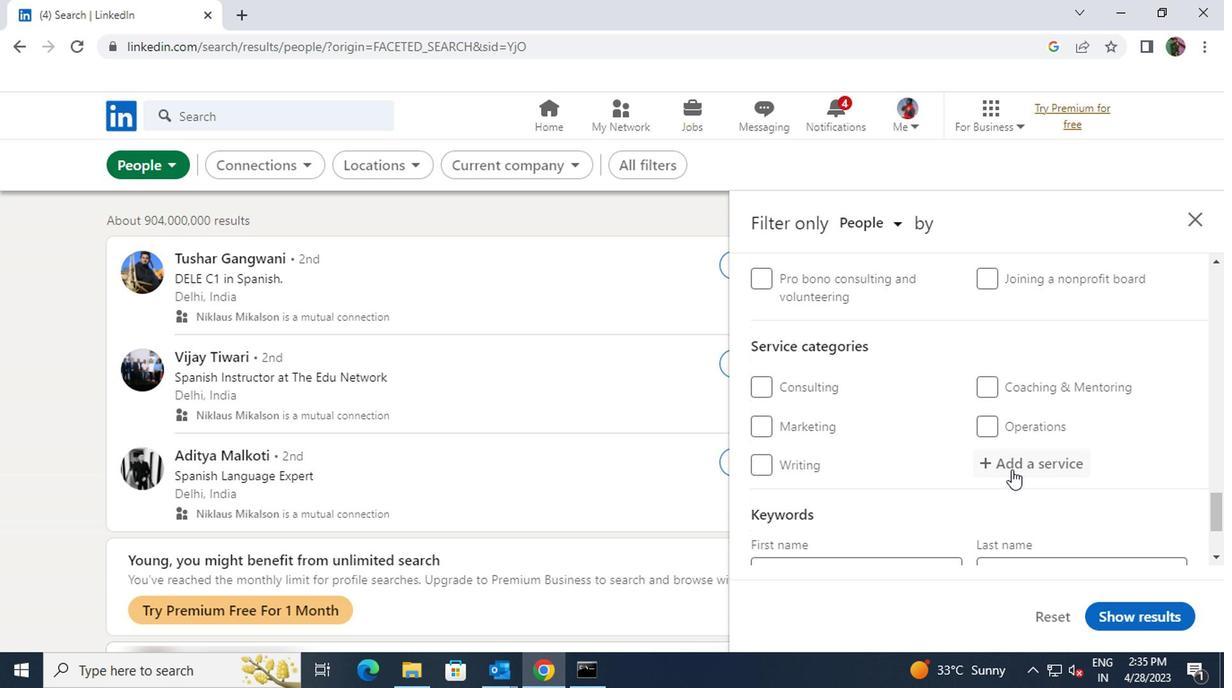 
Action: Mouse pressed left at (1007, 470)
Screenshot: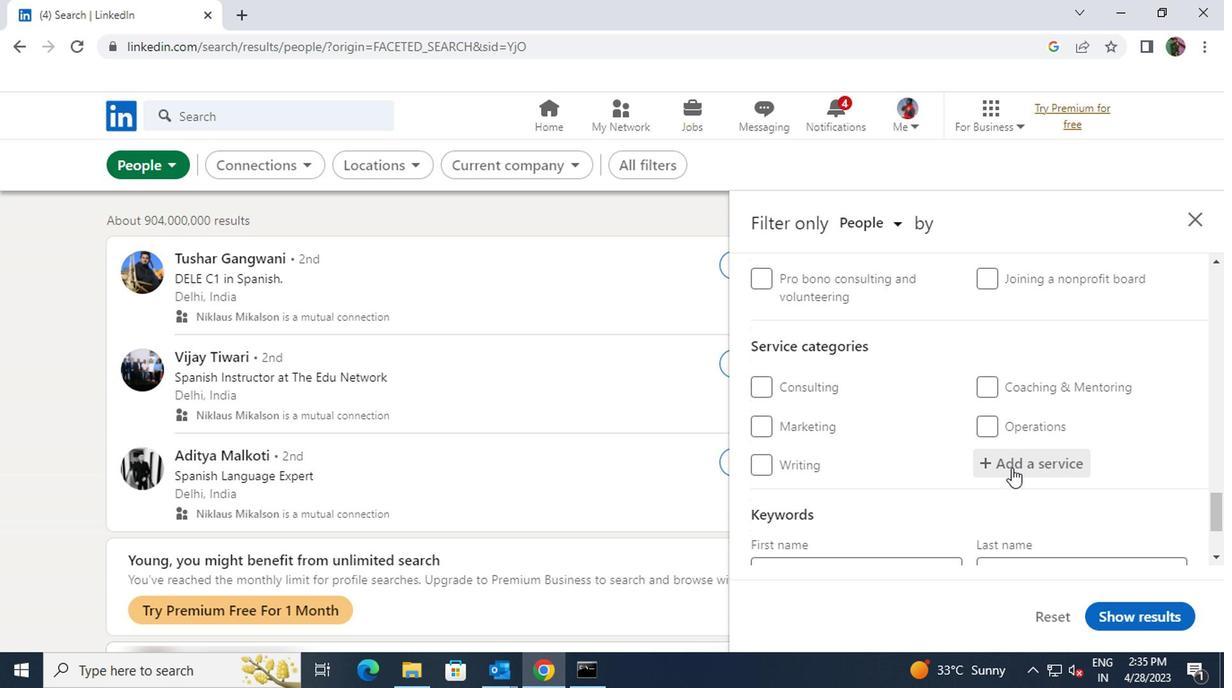 
Action: Key pressed <Key.shift>TEAM<Key.space><Key.shift>BUILDING
Screenshot: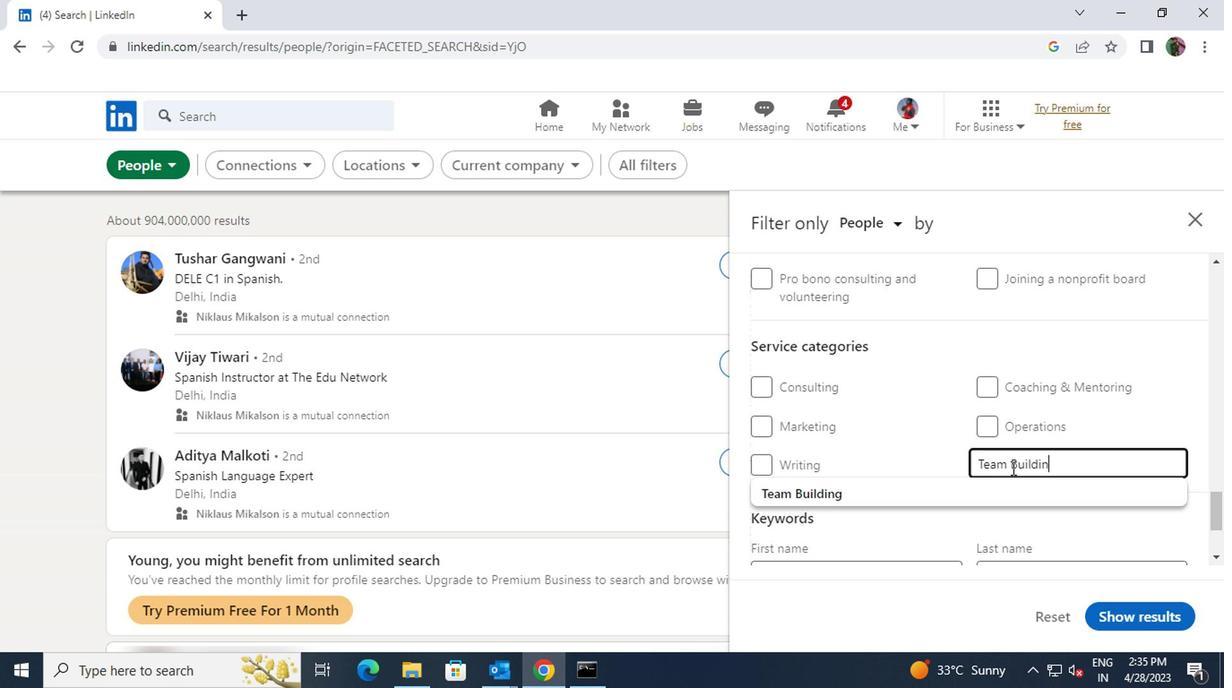 
Action: Mouse moved to (989, 477)
Screenshot: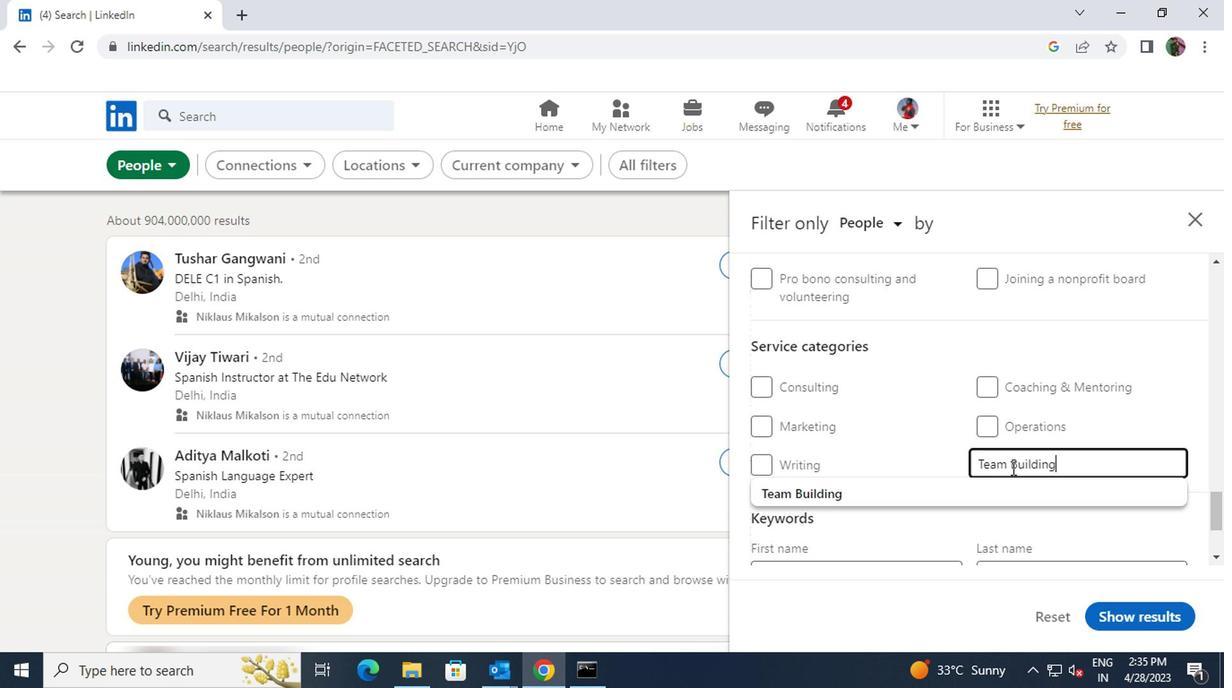 
Action: Mouse pressed left at (989, 477)
Screenshot: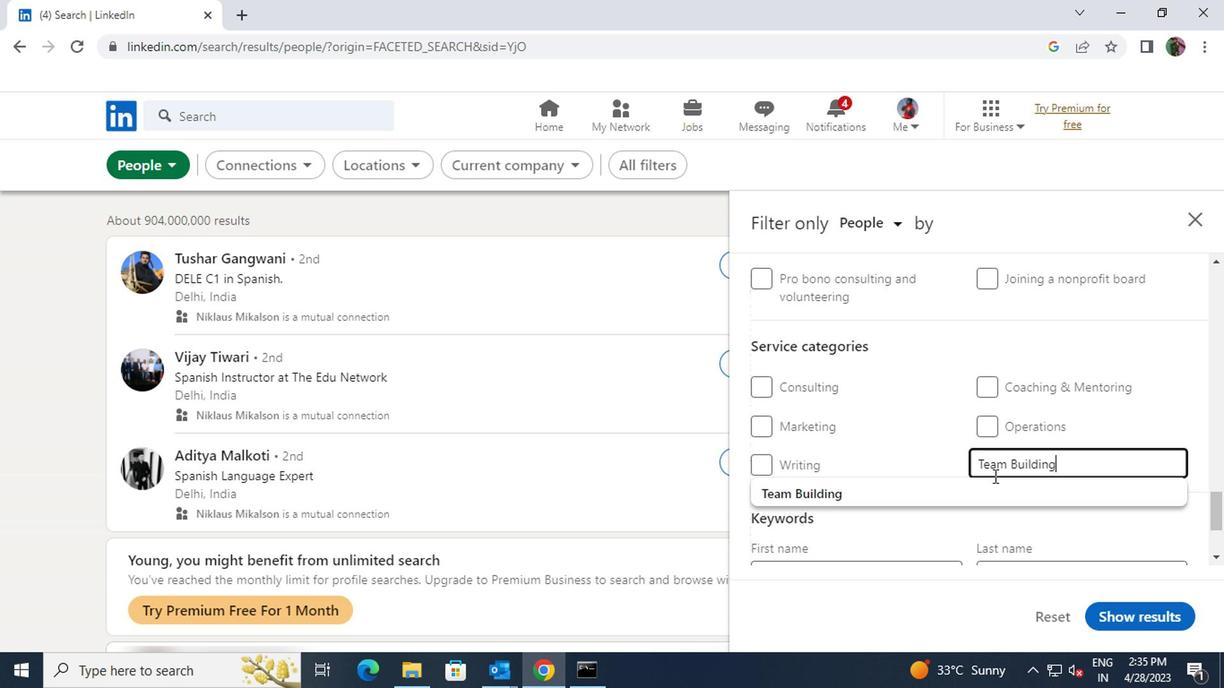 
Action: Mouse moved to (984, 483)
Screenshot: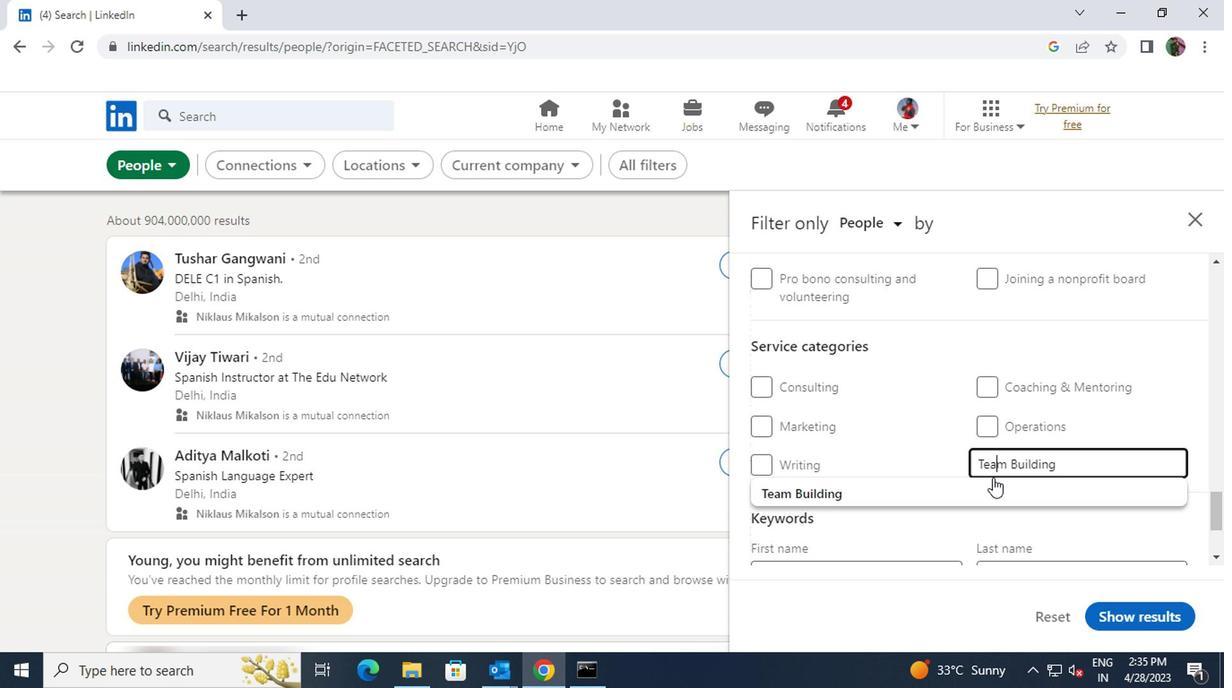 
Action: Mouse pressed left at (984, 483)
Screenshot: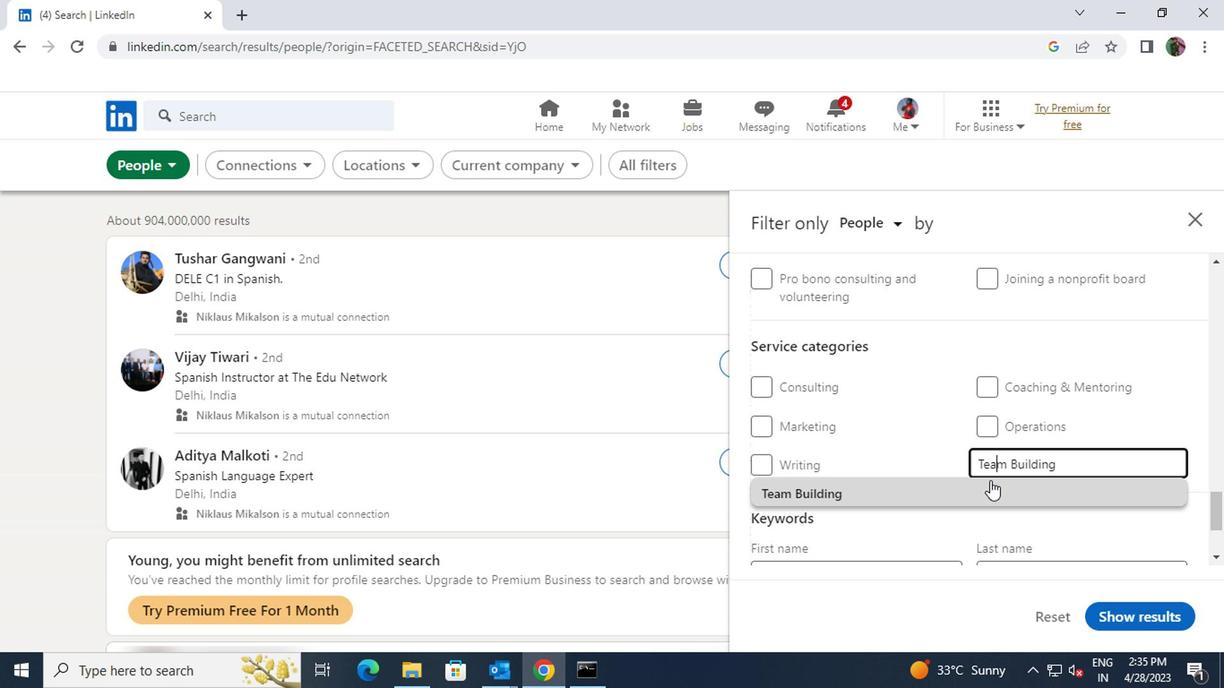 
Action: Mouse scrolled (984, 482) with delta (0, -1)
Screenshot: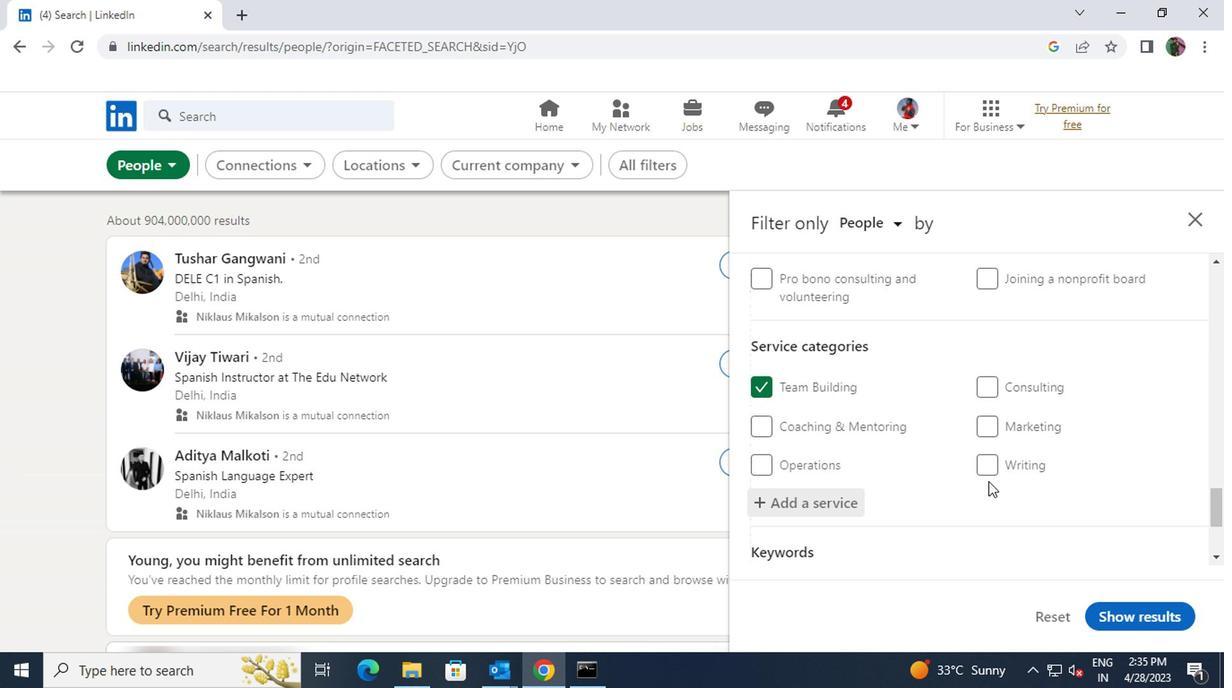 
Action: Mouse scrolled (984, 482) with delta (0, -1)
Screenshot: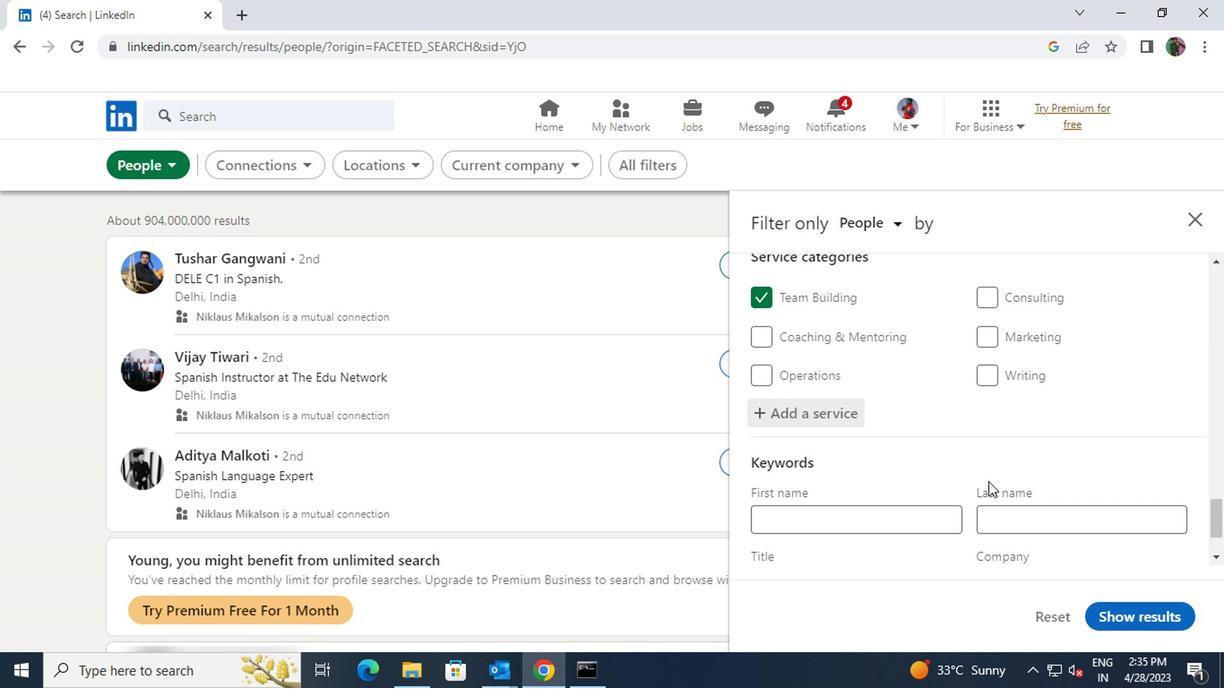 
Action: Mouse moved to (936, 496)
Screenshot: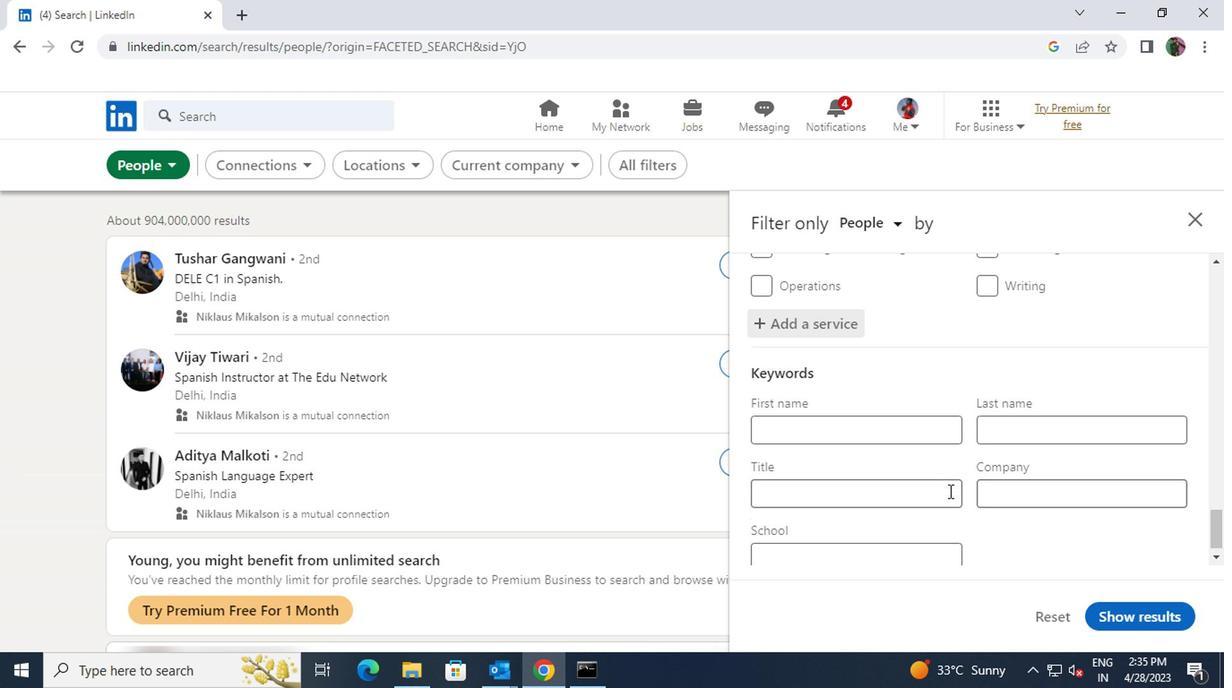 
Action: Mouse pressed left at (936, 496)
Screenshot: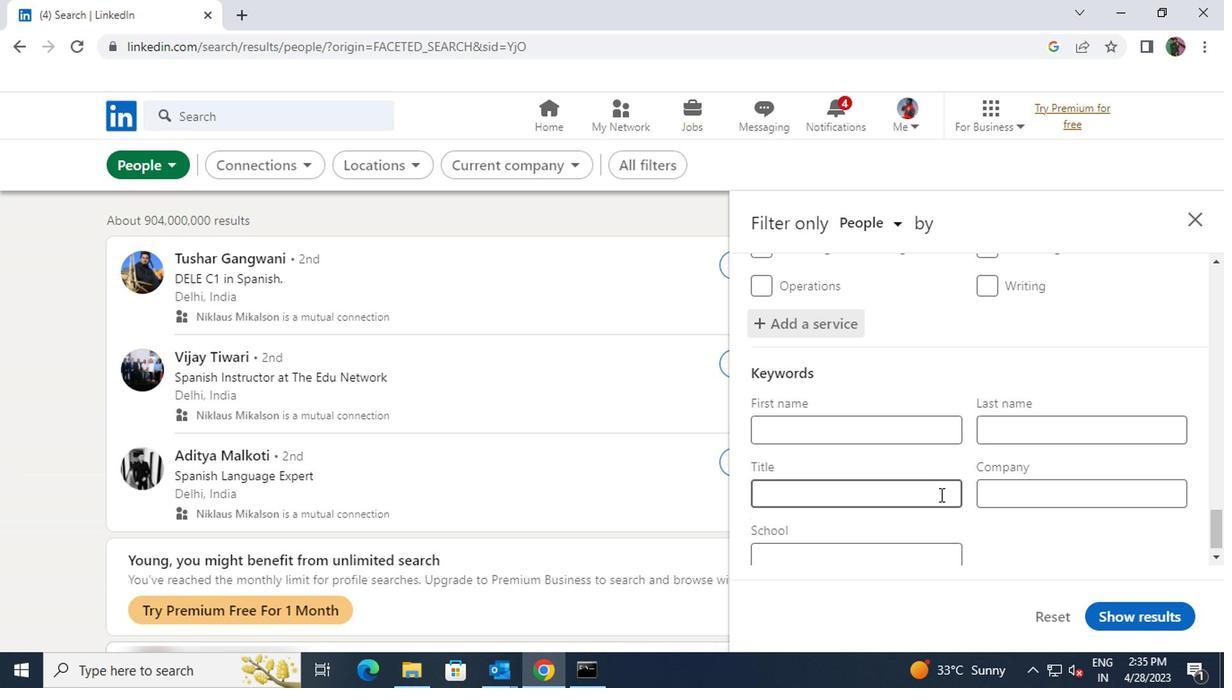 
Action: Key pressed <Key.shift>NOVELIST/<Key.space><Key.shift>WRITER
Screenshot: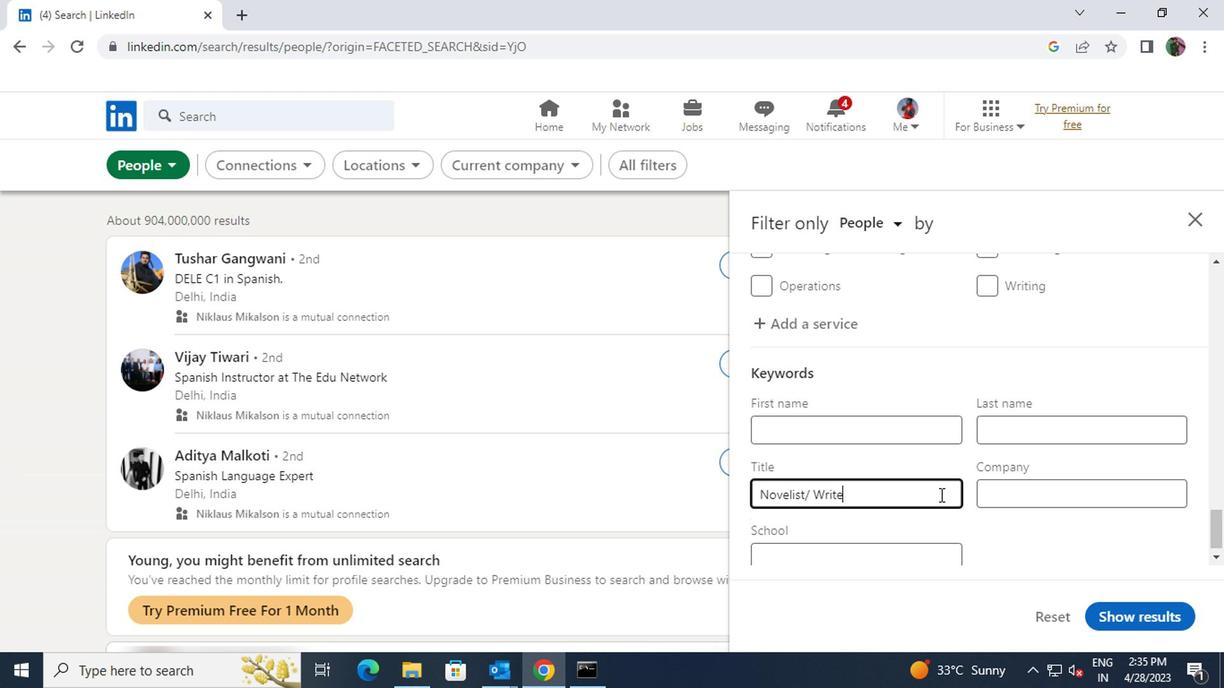 
Action: Mouse moved to (1097, 613)
Screenshot: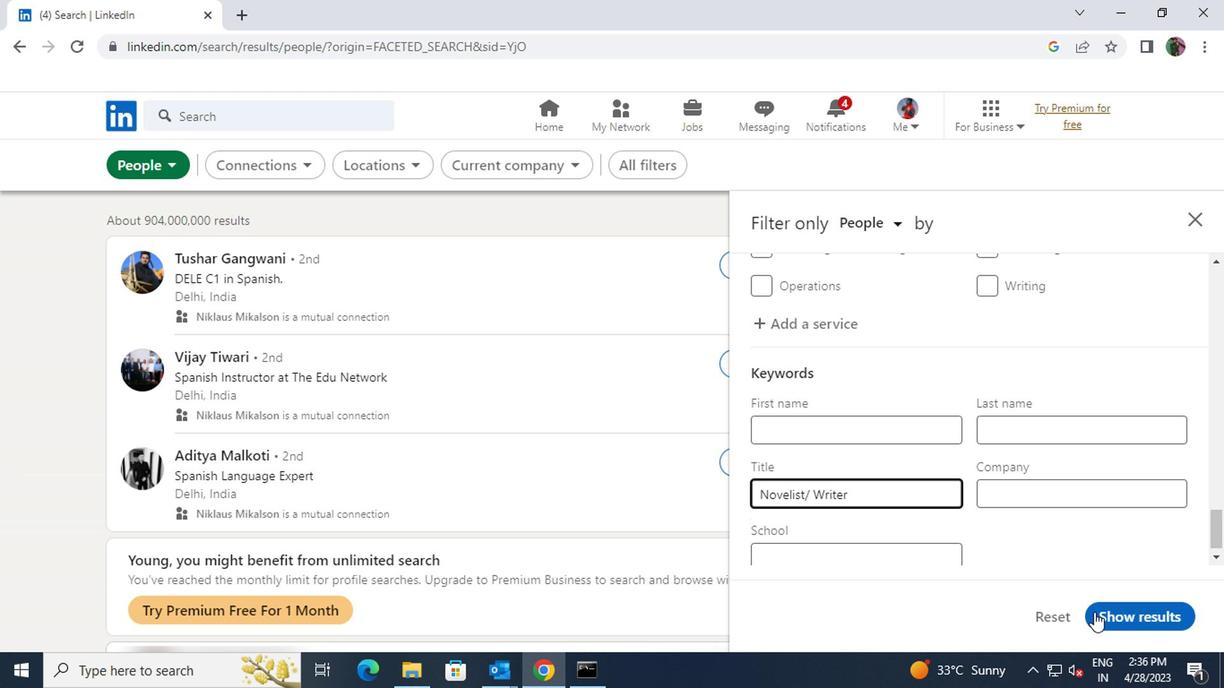 
Action: Mouse pressed left at (1097, 613)
Screenshot: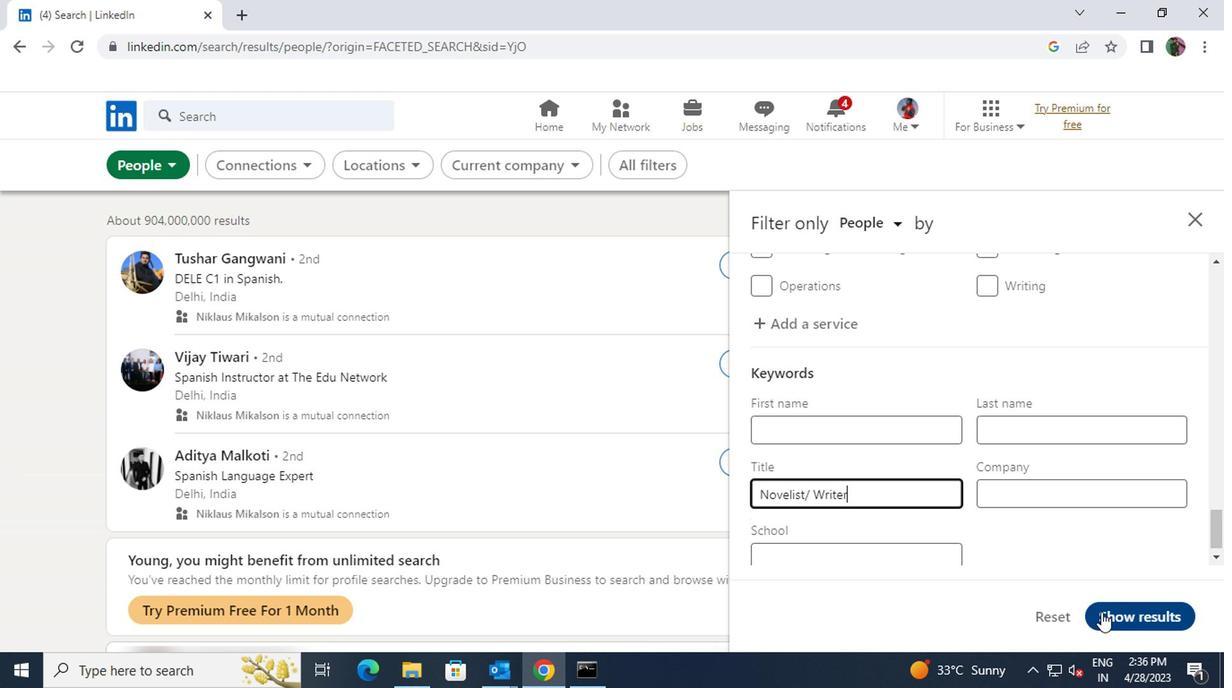 
